 Task: Look for space in Ueda, Japan from 8th June, 2023 to 19th June, 2023 for 1 adult in price range Rs.5000 to Rs.12000. Place can be shared room with 1  bedroom having 1 bed and 1 bathroom. Property type can be house, flat, guest house, hotel. Booking option can be shelf check-in. Required host language is English.
Action: Mouse moved to (559, 113)
Screenshot: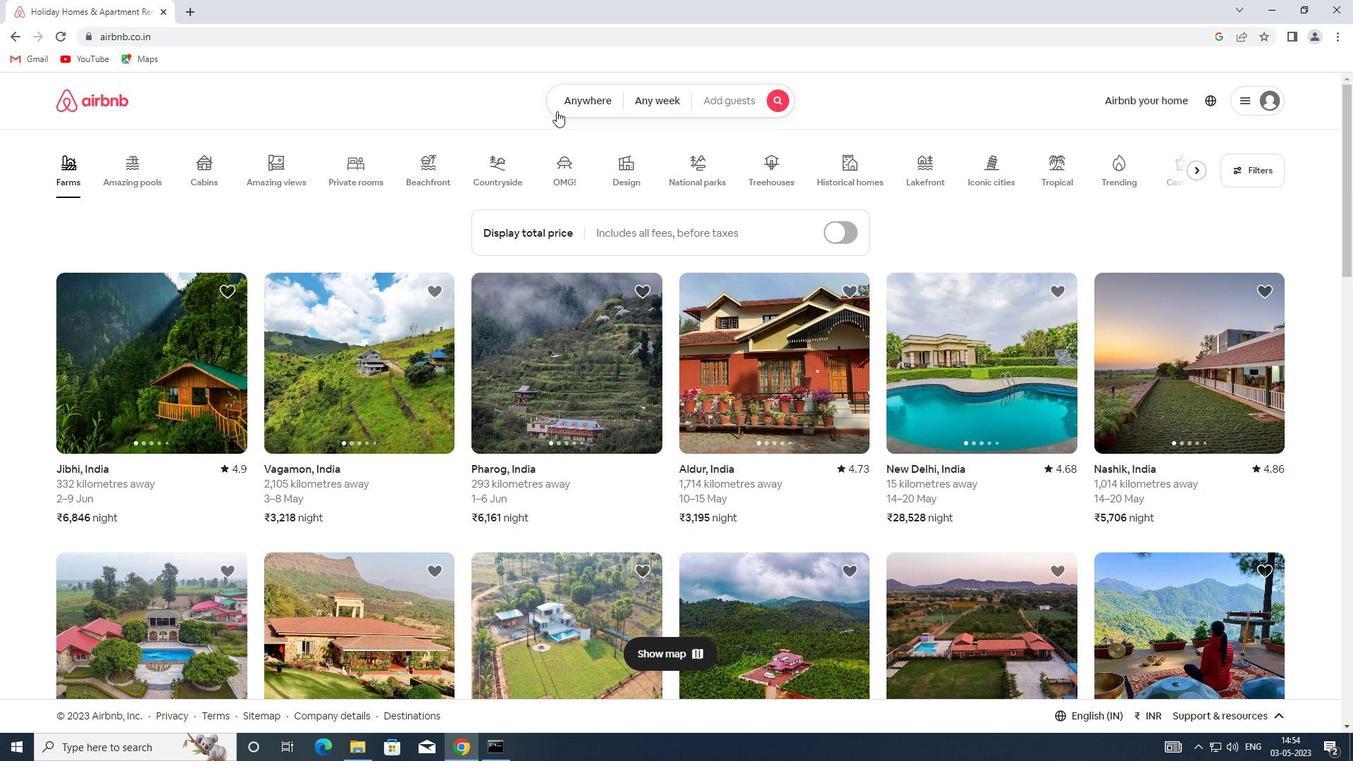 
Action: Mouse pressed left at (559, 113)
Screenshot: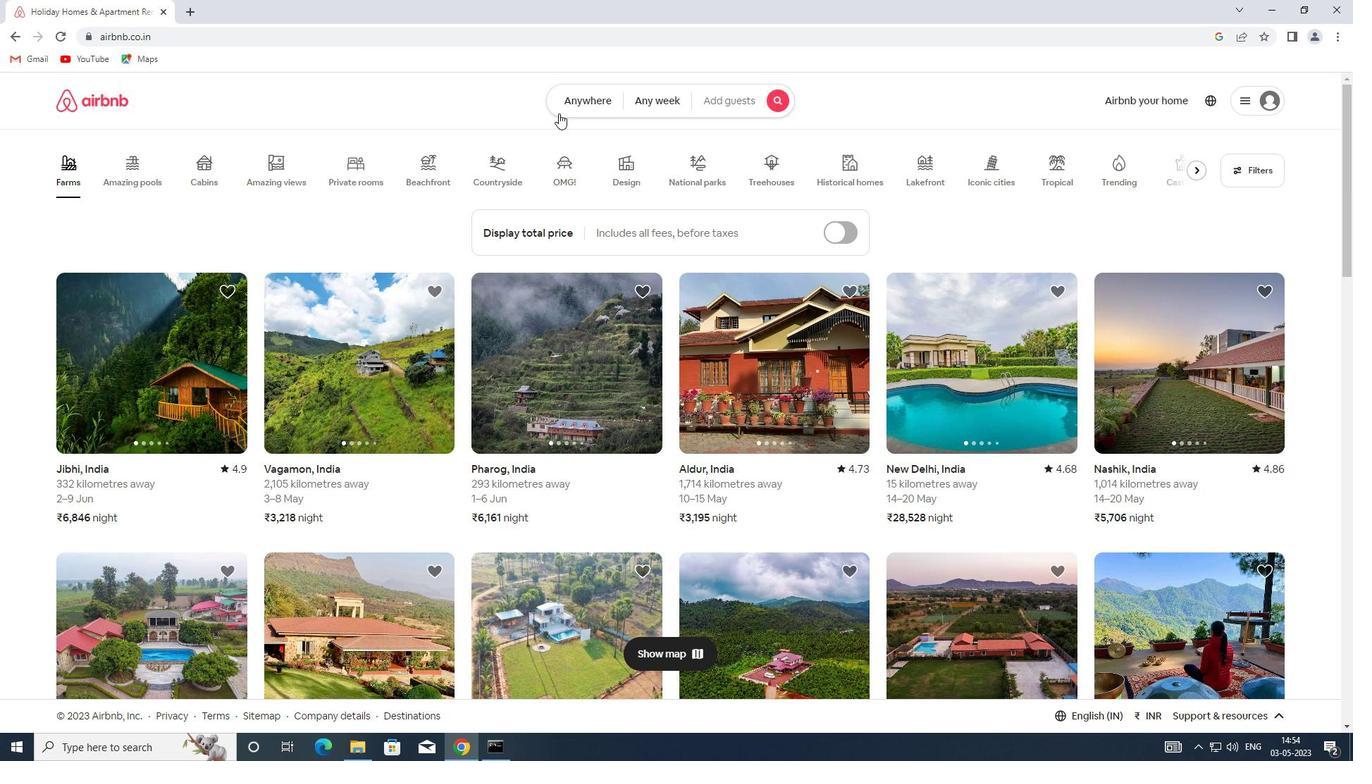 
Action: Mouse moved to (458, 148)
Screenshot: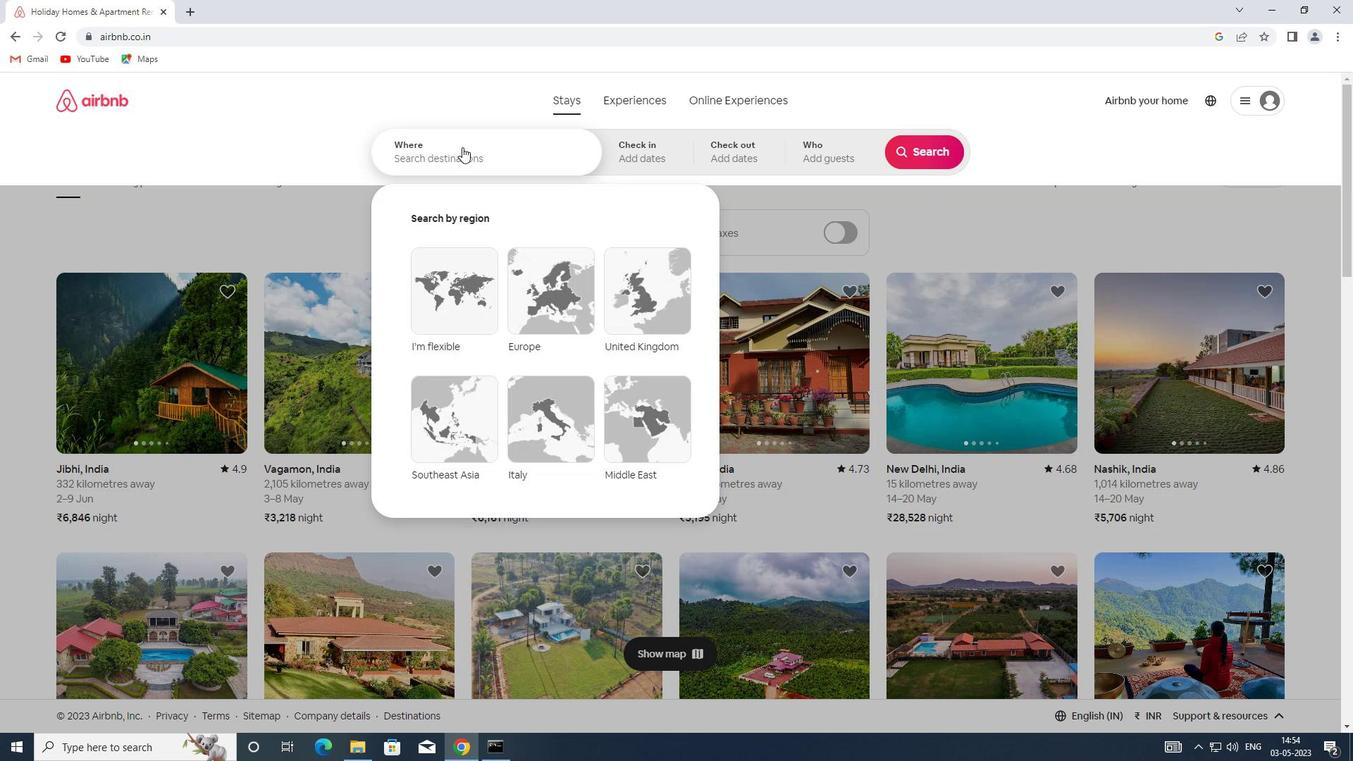 
Action: Mouse pressed left at (458, 148)
Screenshot: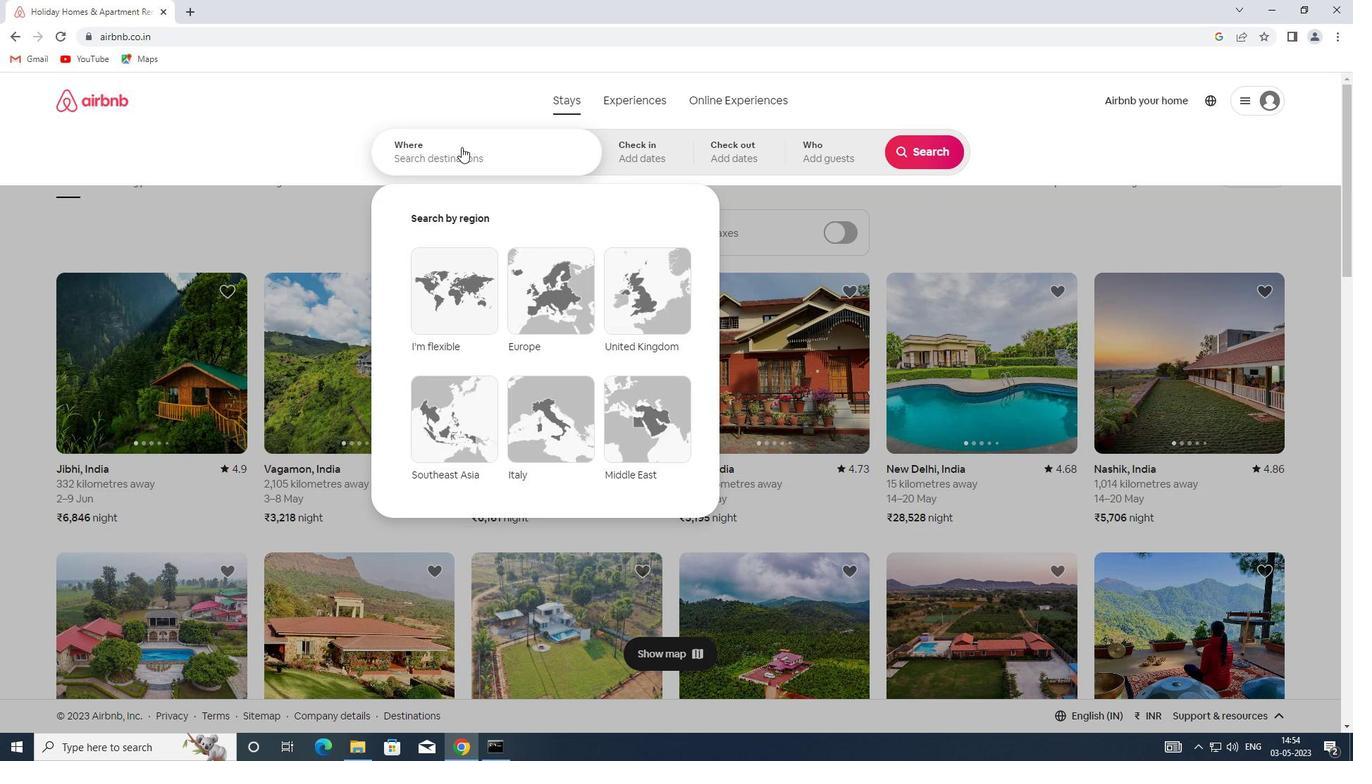 
Action: Key pressed <Key.shift>UEDA,<Key.shift><Key.shift><Key.shift><Key.shift><Key.shift><Key.shift><Key.shift><Key.shift><Key.shift><Key.shift><Key.shift>JAPAN
Screenshot: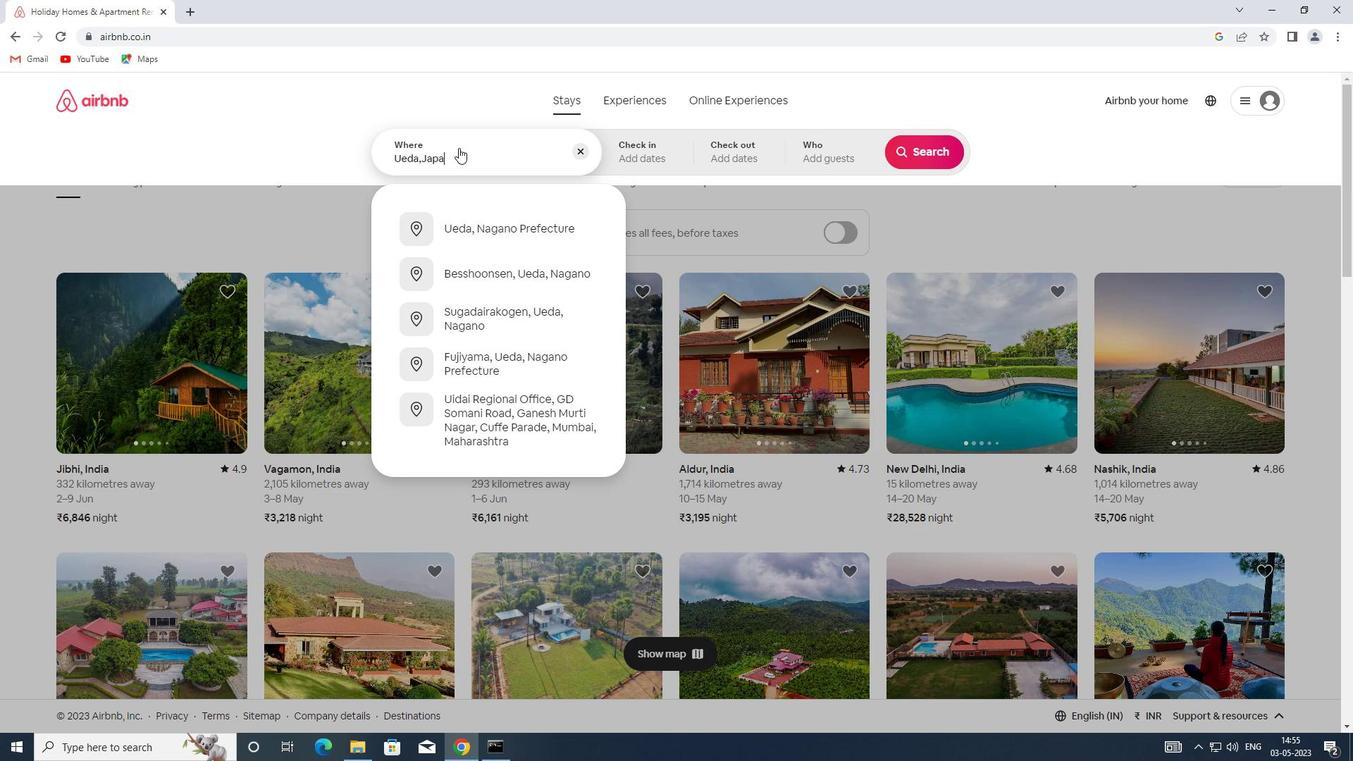 
Action: Mouse moved to (631, 160)
Screenshot: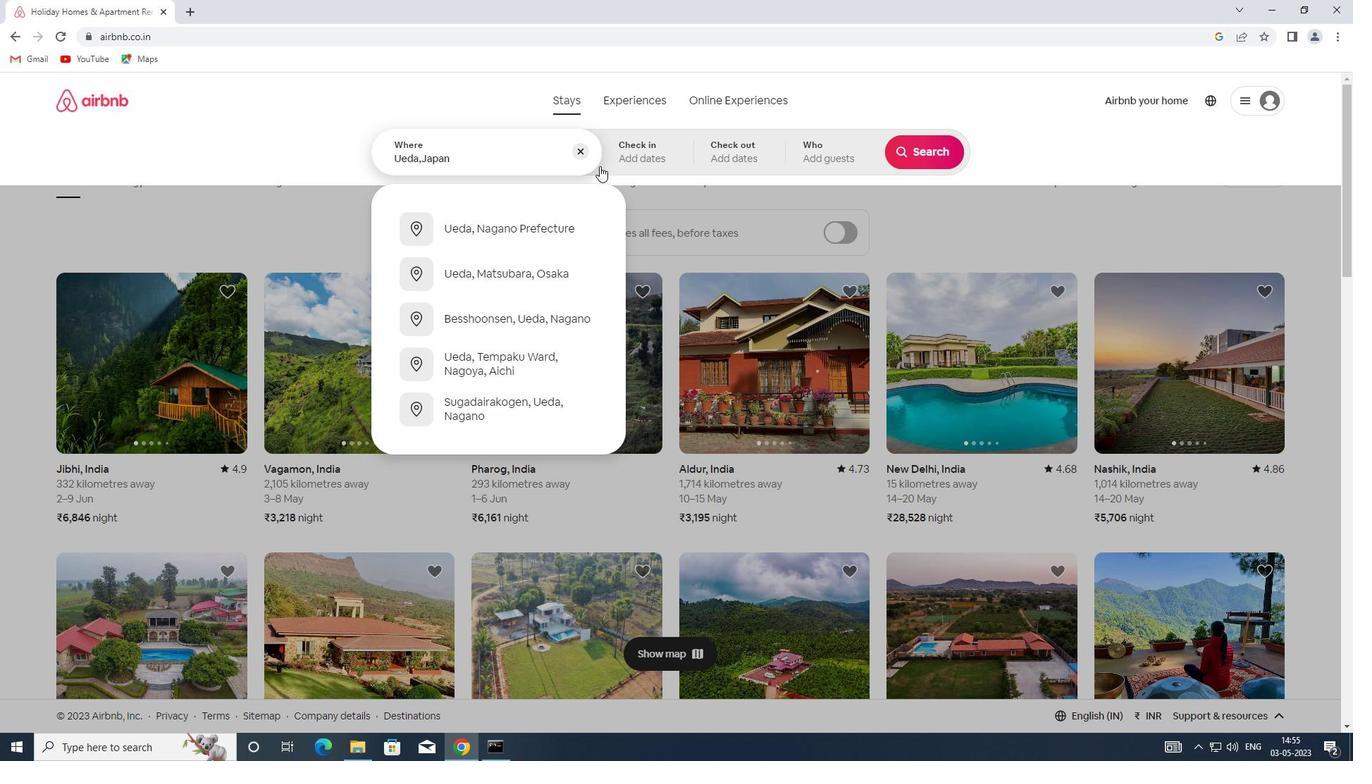 
Action: Mouse pressed left at (631, 160)
Screenshot: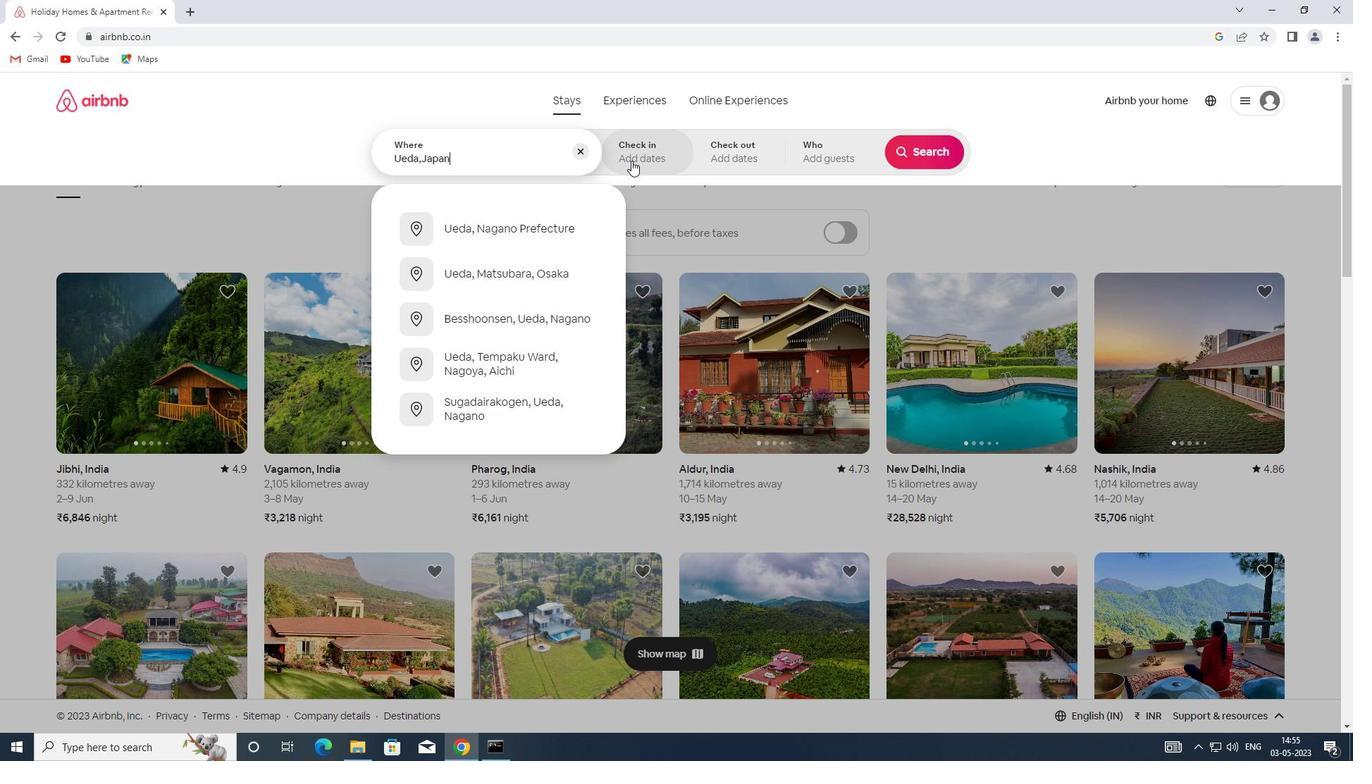
Action: Mouse moved to (843, 354)
Screenshot: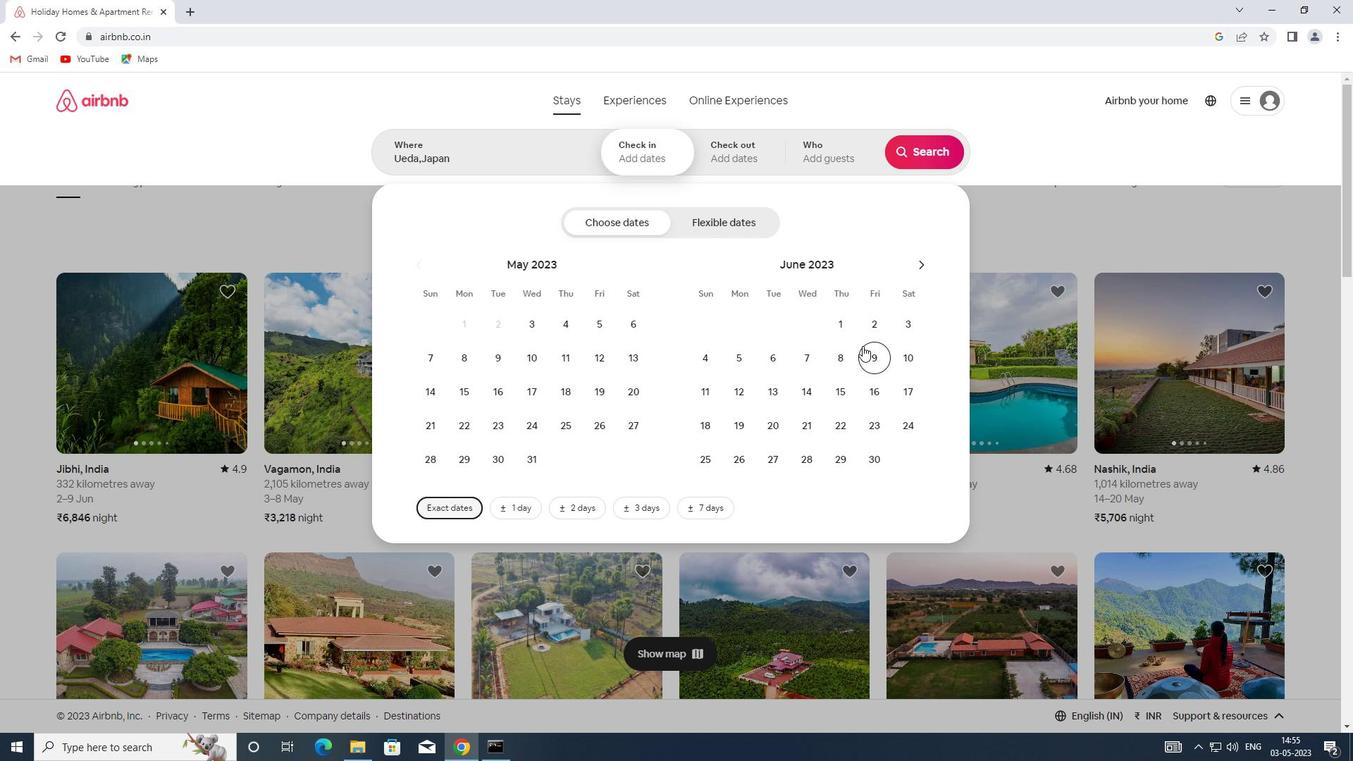 
Action: Mouse pressed left at (843, 354)
Screenshot: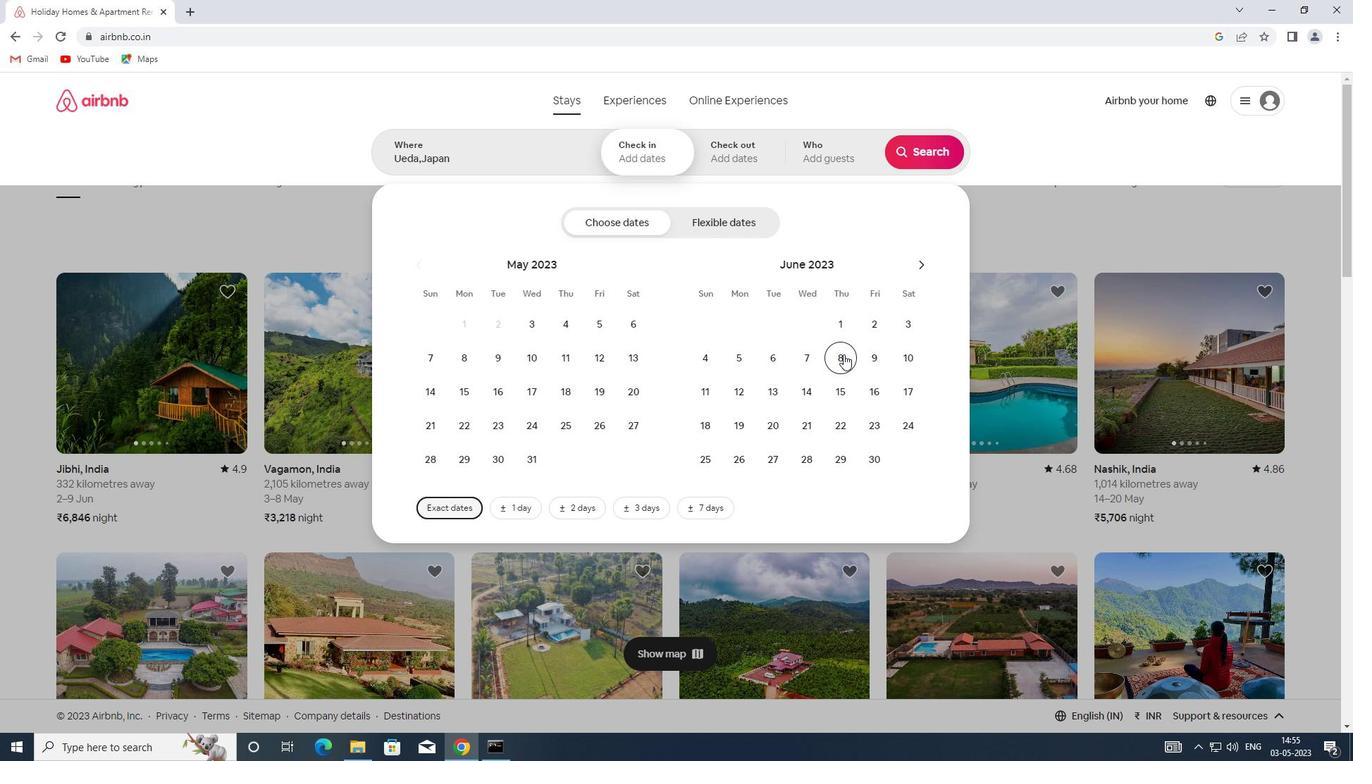 
Action: Mouse moved to (744, 422)
Screenshot: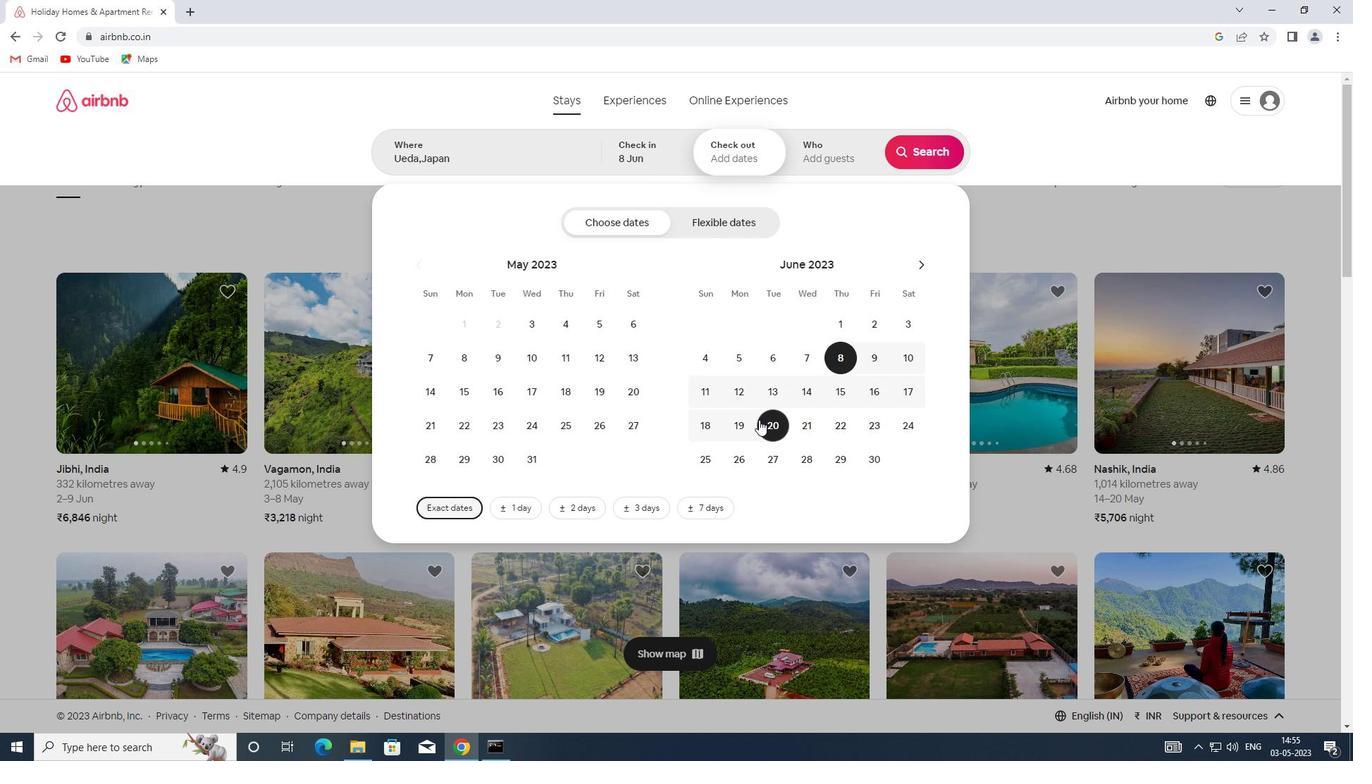 
Action: Mouse pressed left at (744, 422)
Screenshot: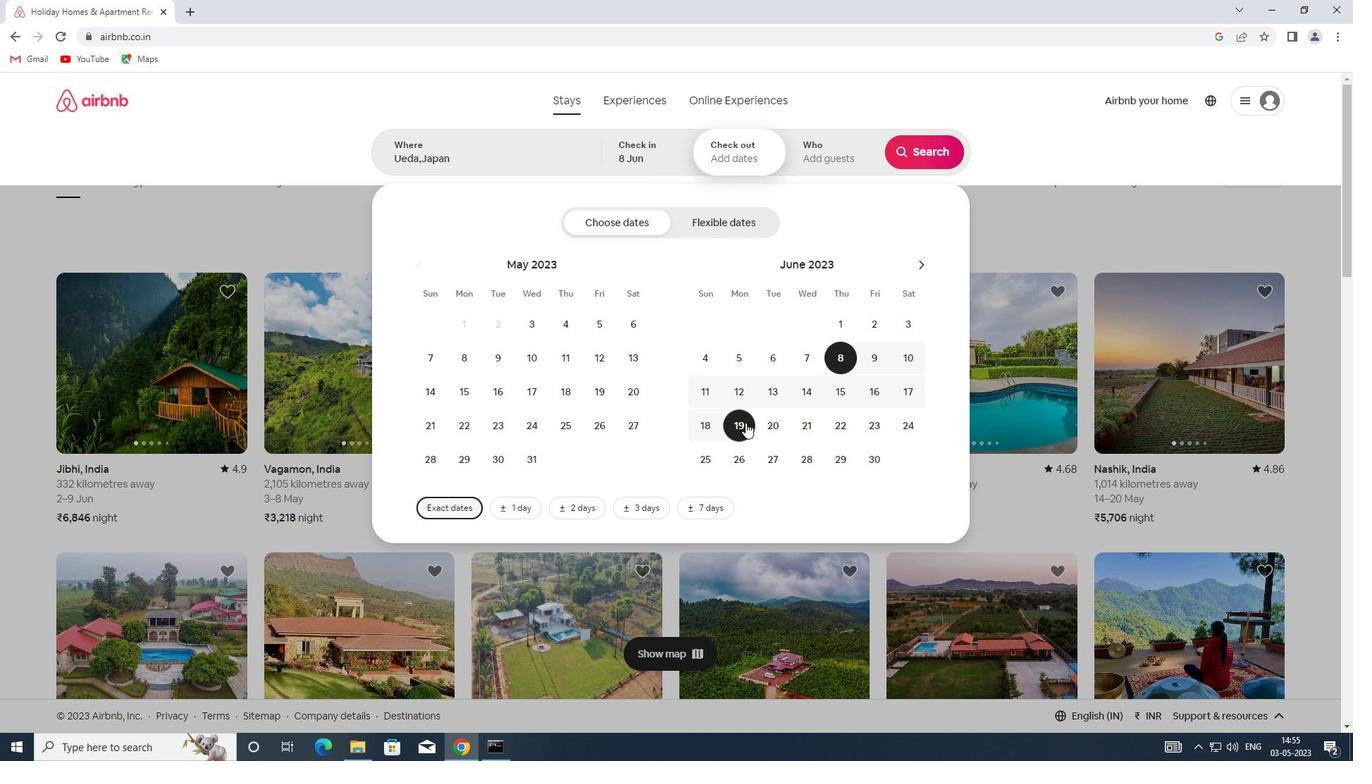 
Action: Mouse moved to (835, 163)
Screenshot: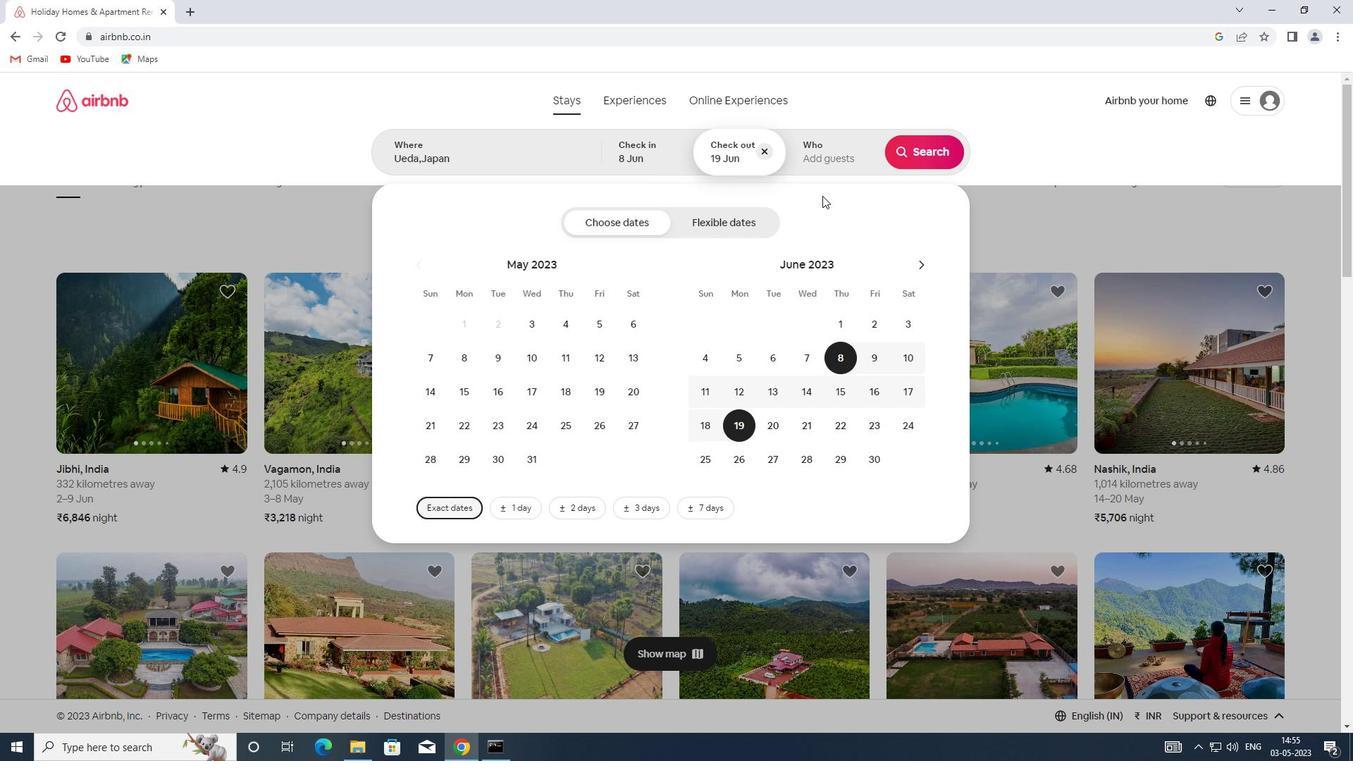 
Action: Mouse pressed left at (835, 163)
Screenshot: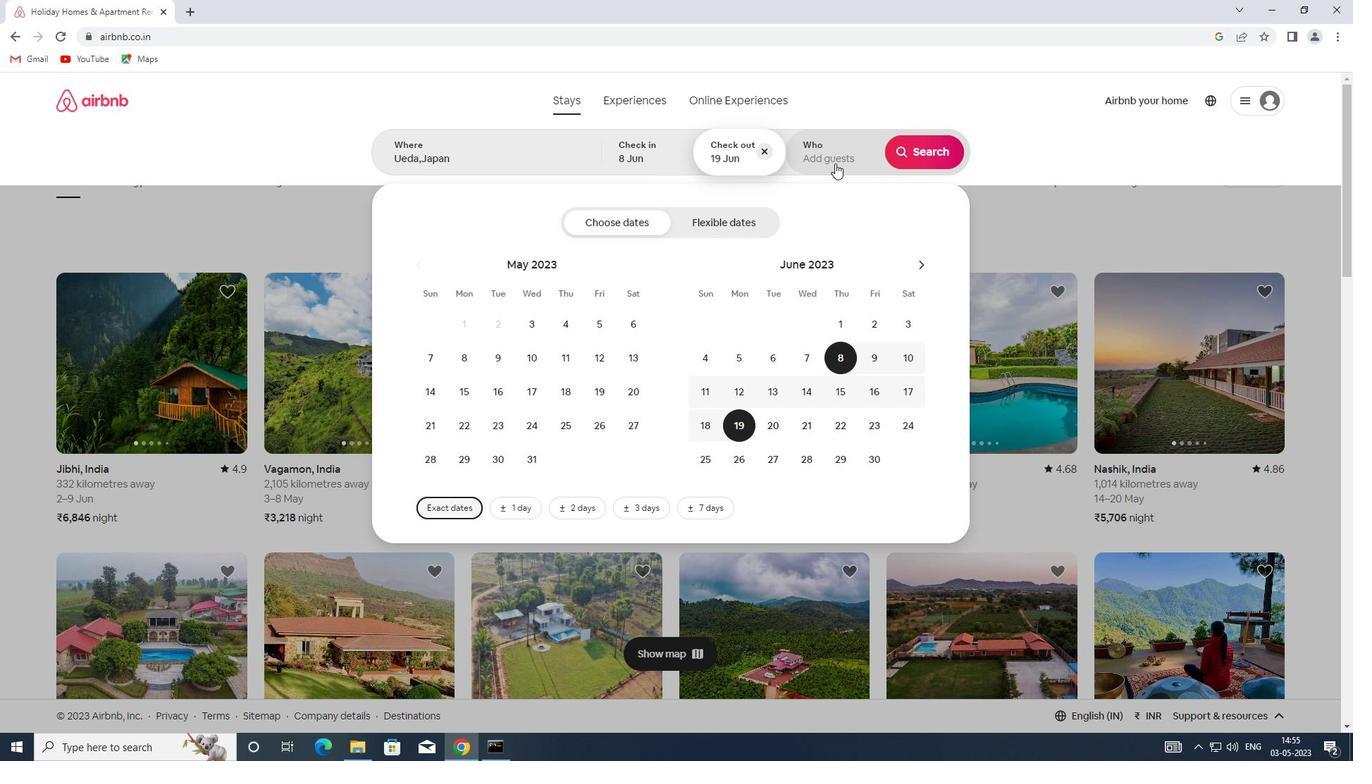 
Action: Mouse moved to (936, 233)
Screenshot: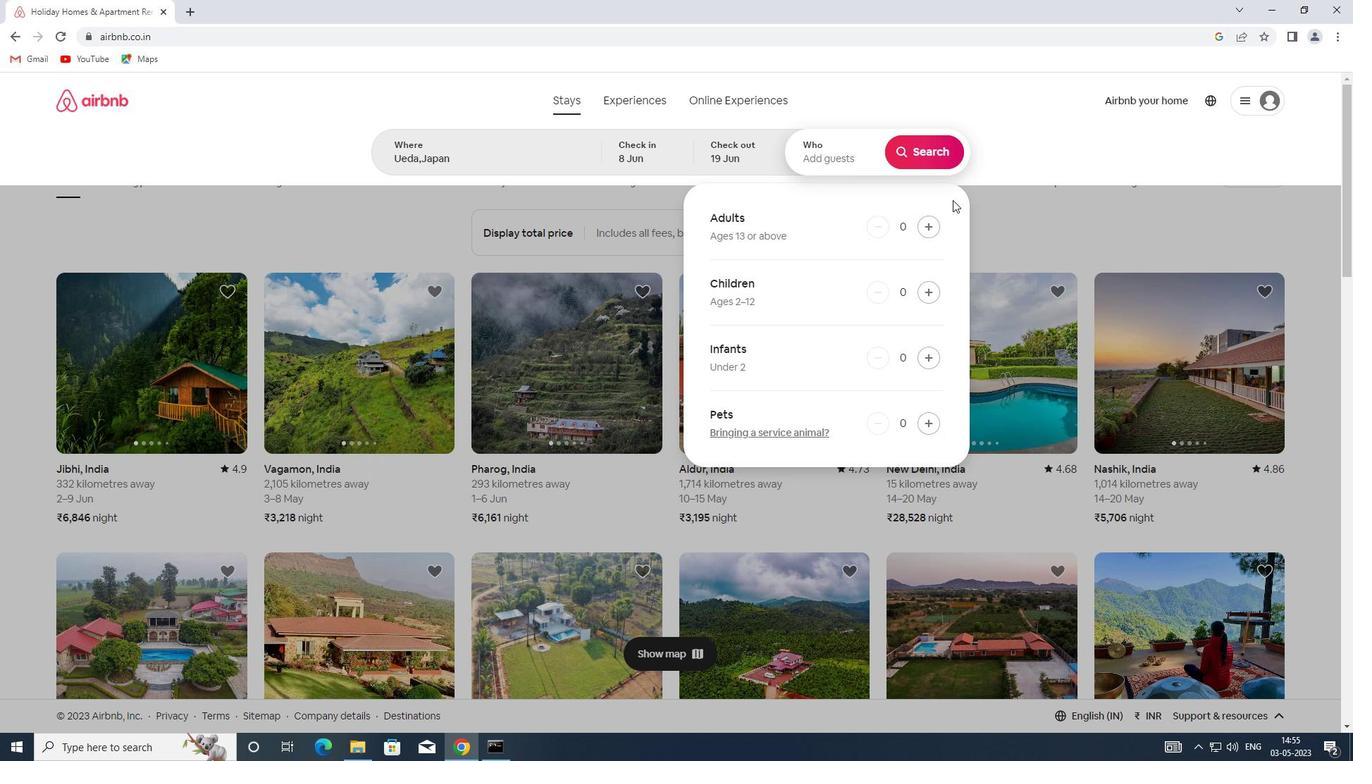 
Action: Mouse pressed left at (936, 233)
Screenshot: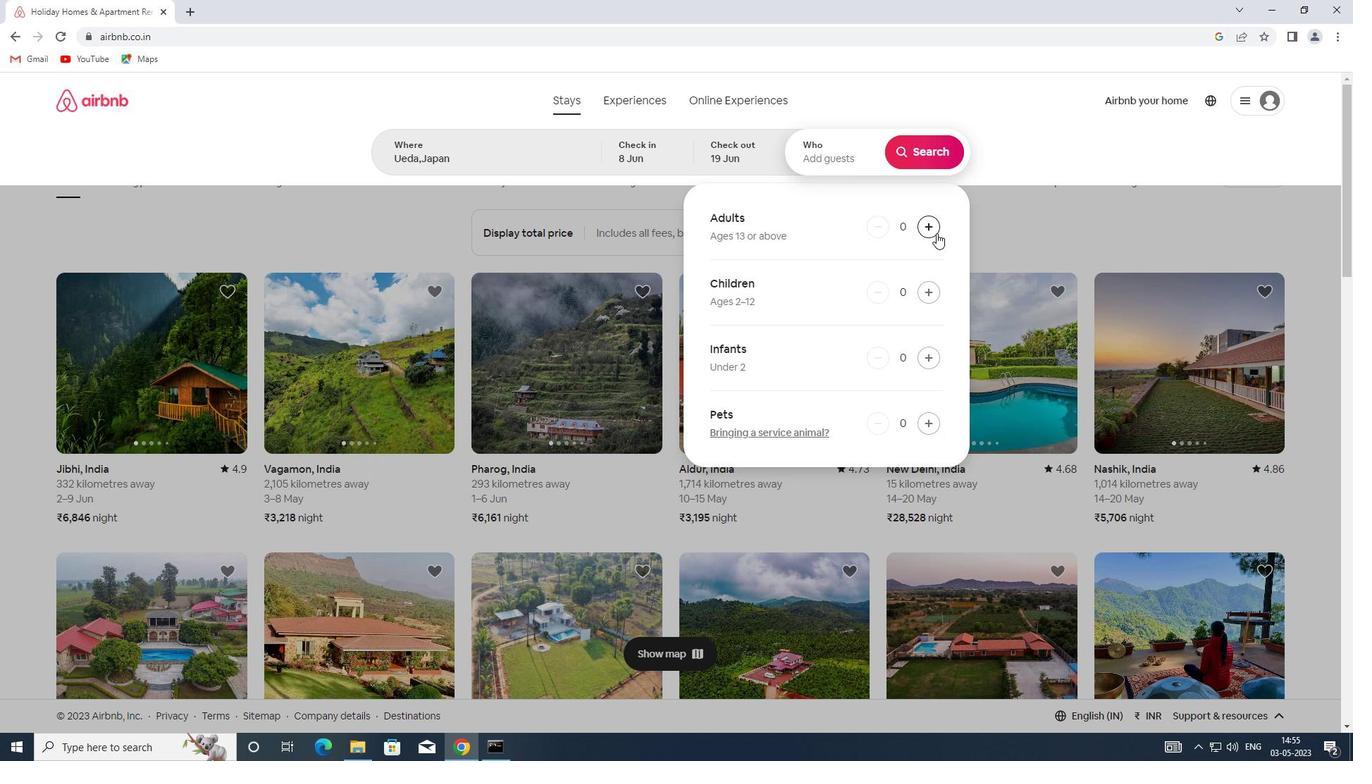 
Action: Mouse moved to (938, 157)
Screenshot: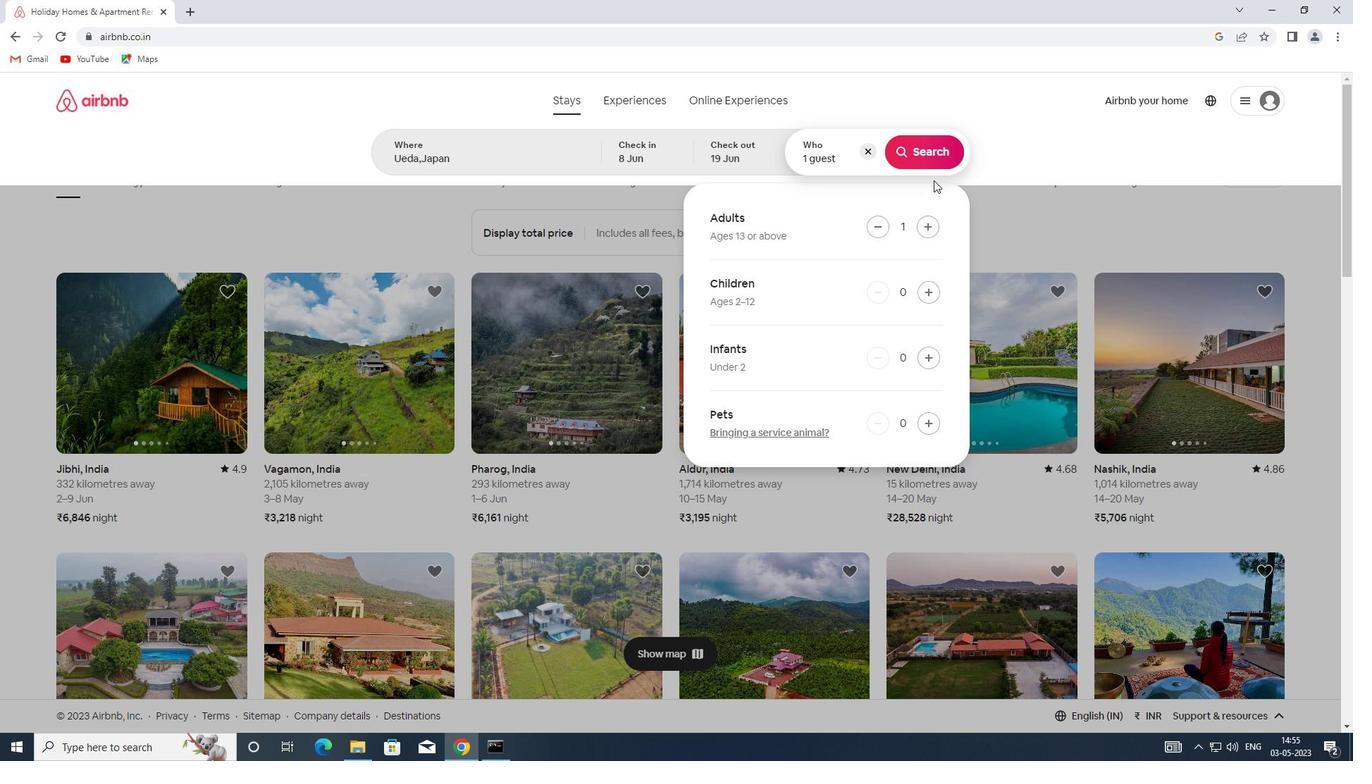 
Action: Mouse pressed left at (938, 157)
Screenshot: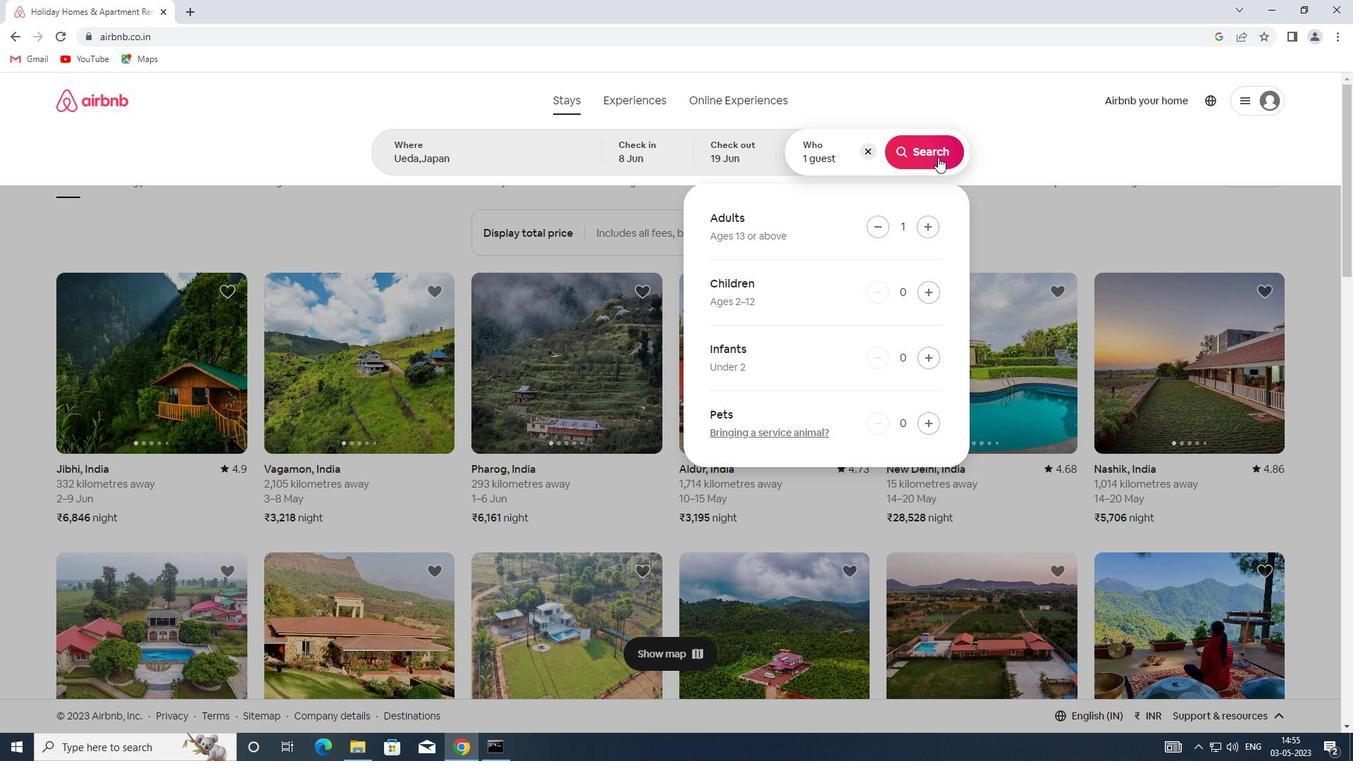 
Action: Mouse moved to (1280, 158)
Screenshot: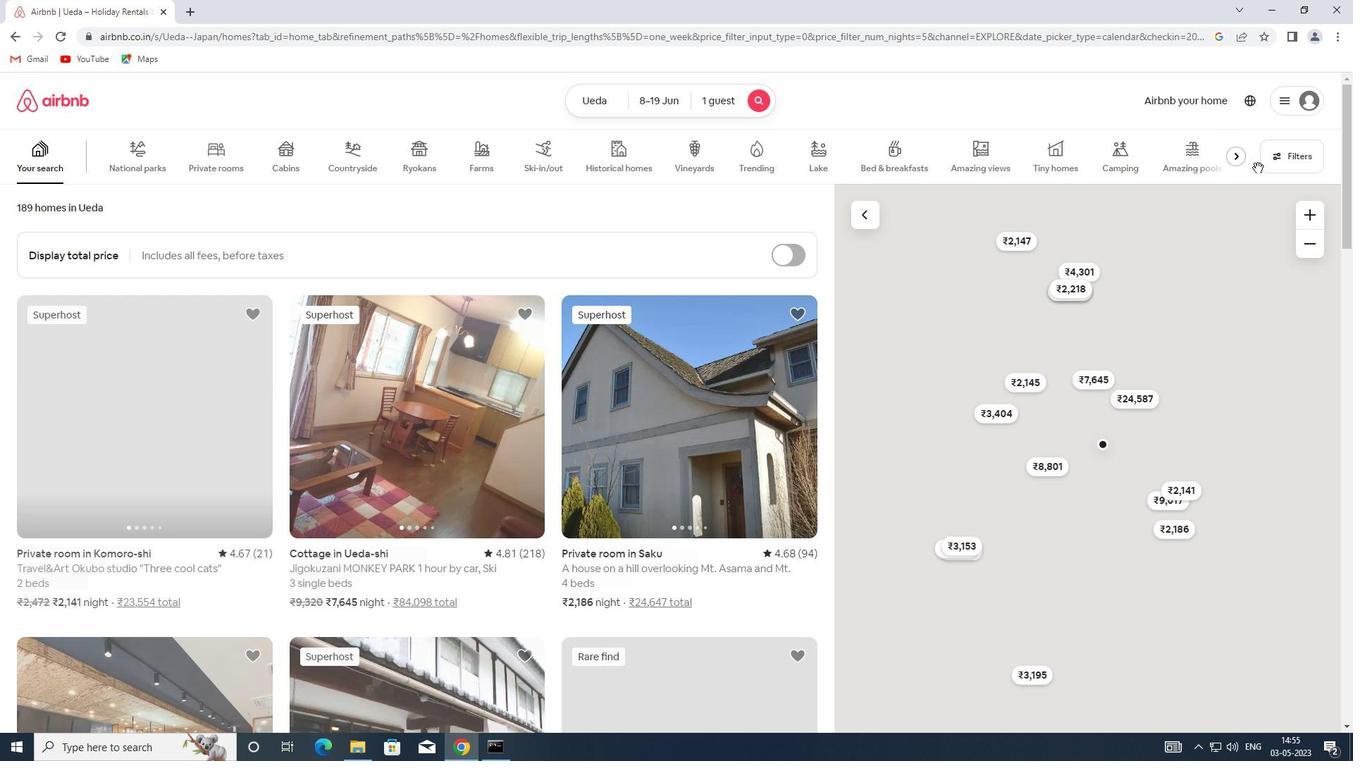 
Action: Mouse pressed left at (1280, 158)
Screenshot: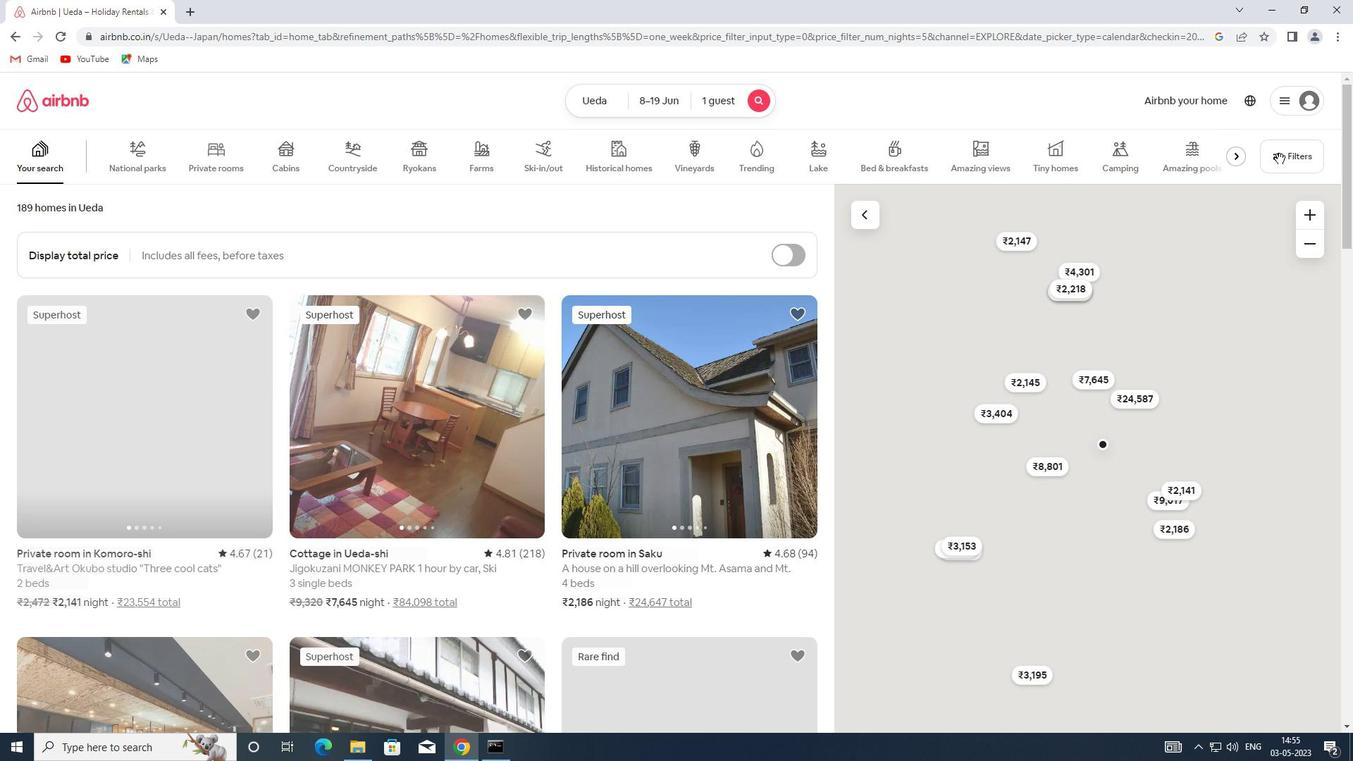 
Action: Mouse moved to (500, 331)
Screenshot: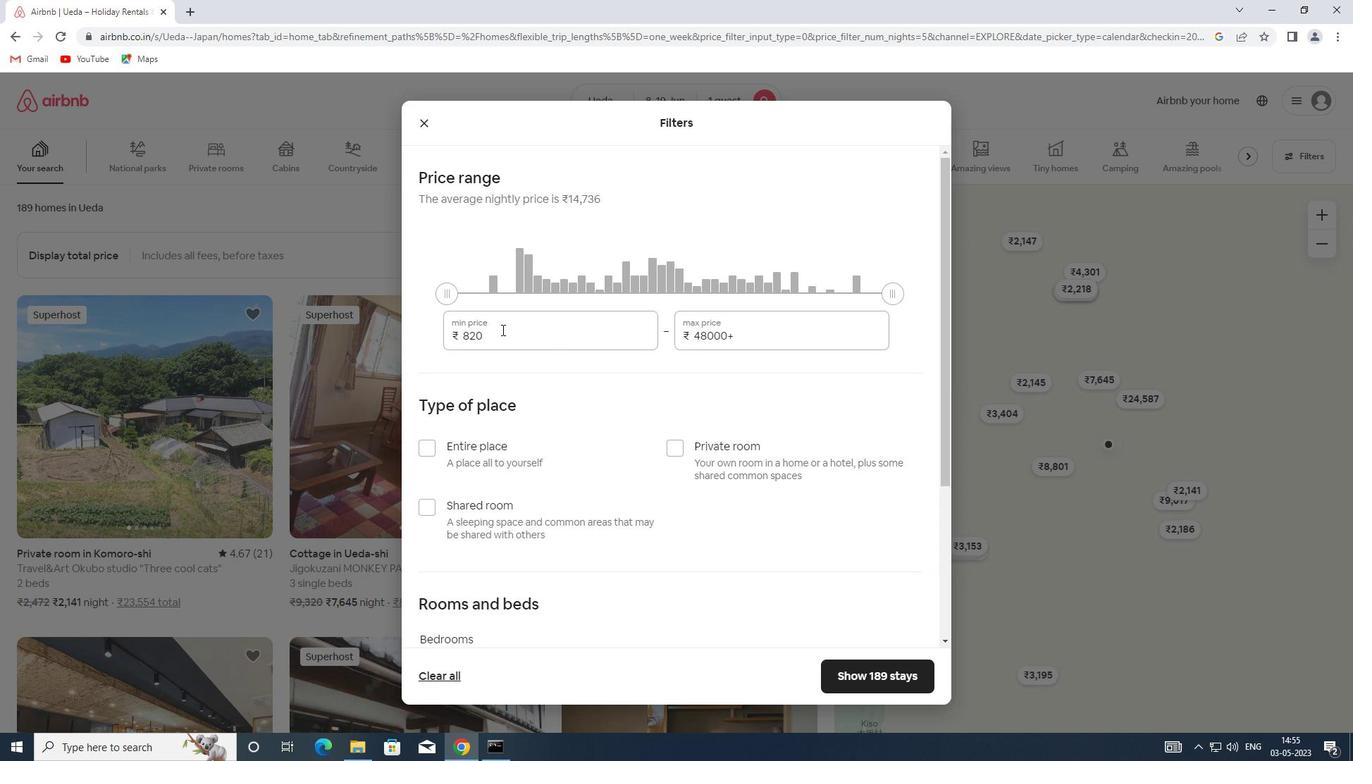 
Action: Mouse pressed left at (500, 331)
Screenshot: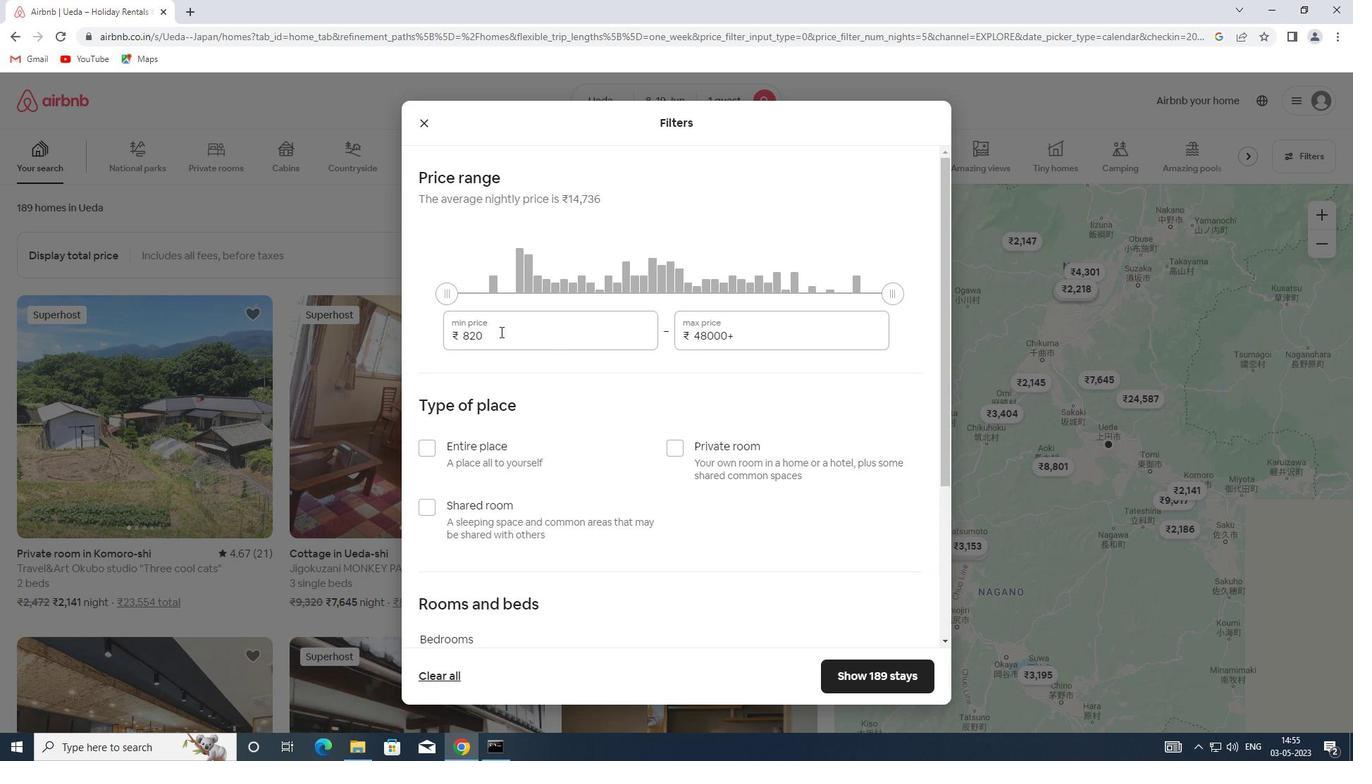 
Action: Mouse moved to (442, 335)
Screenshot: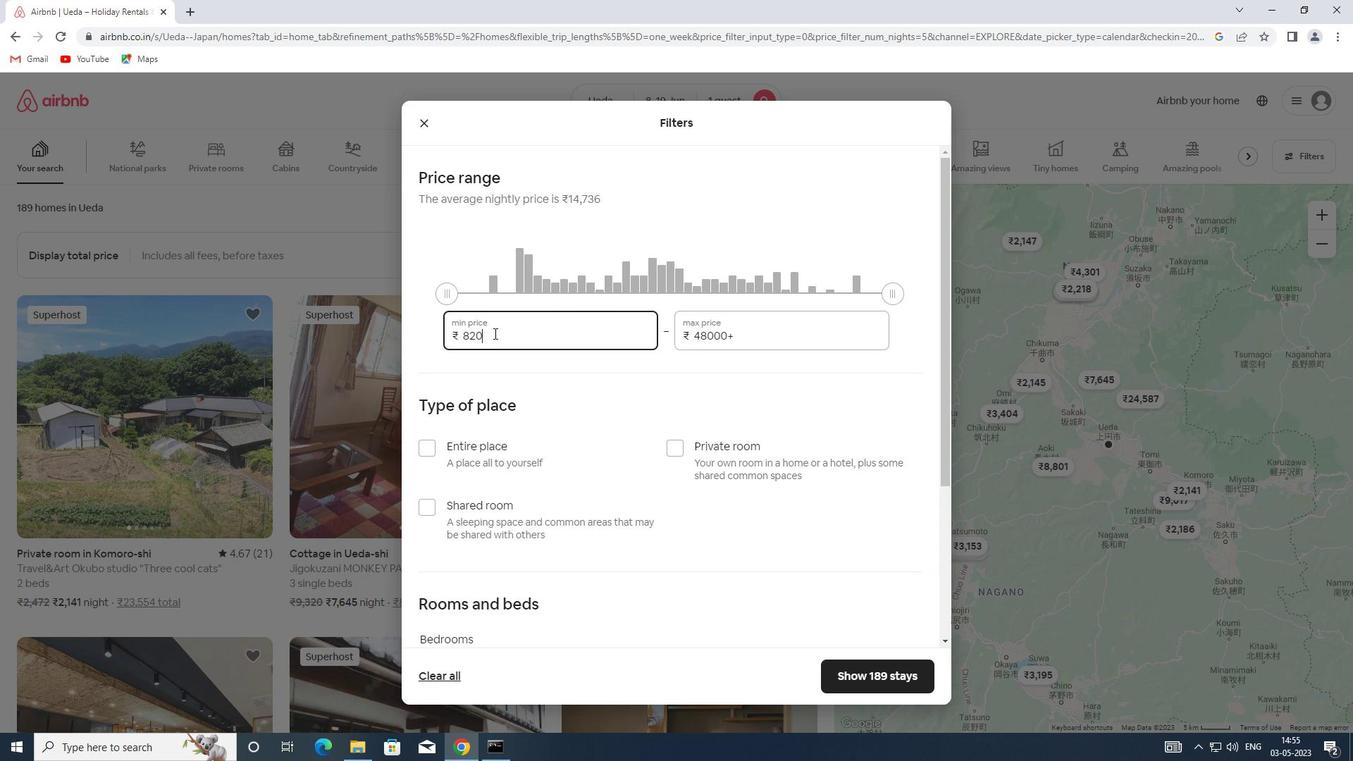 
Action: Key pressed 5000
Screenshot: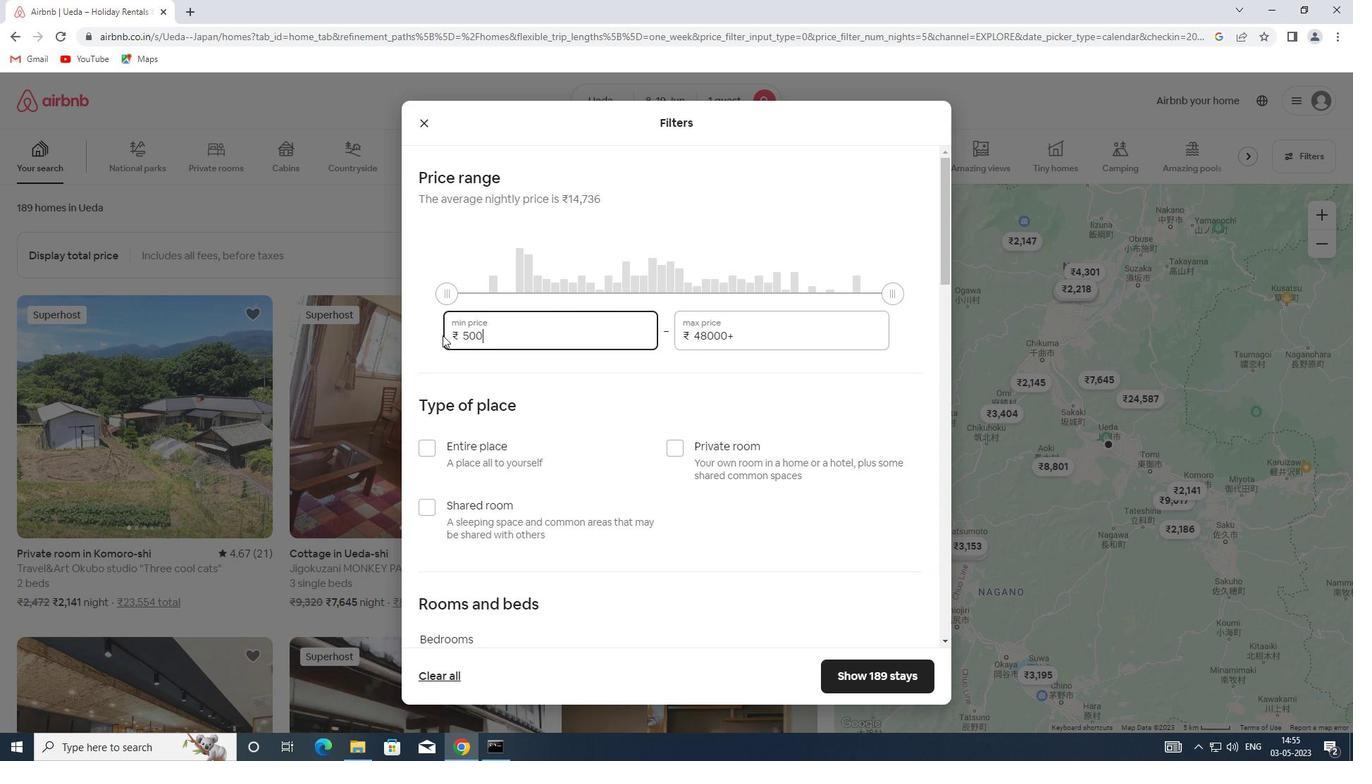 
Action: Mouse moved to (758, 331)
Screenshot: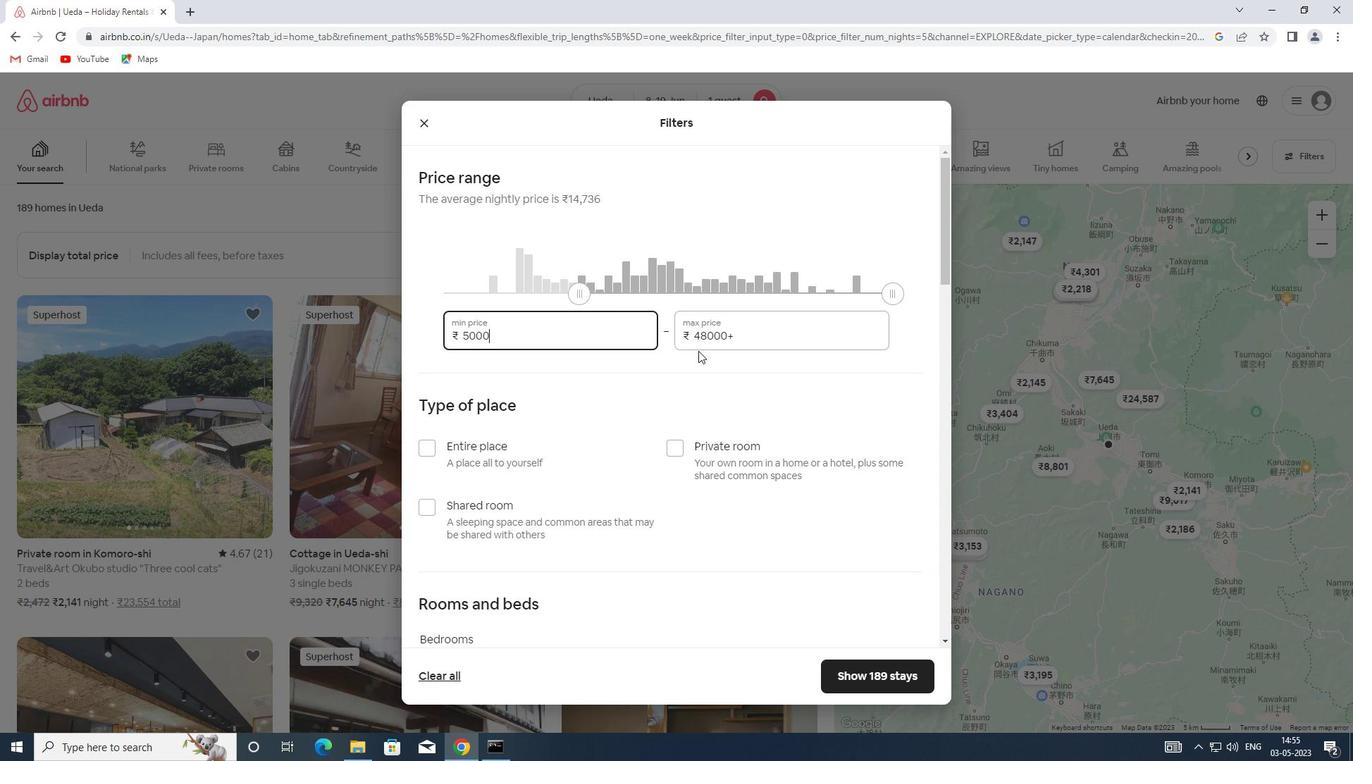 
Action: Mouse pressed left at (758, 331)
Screenshot: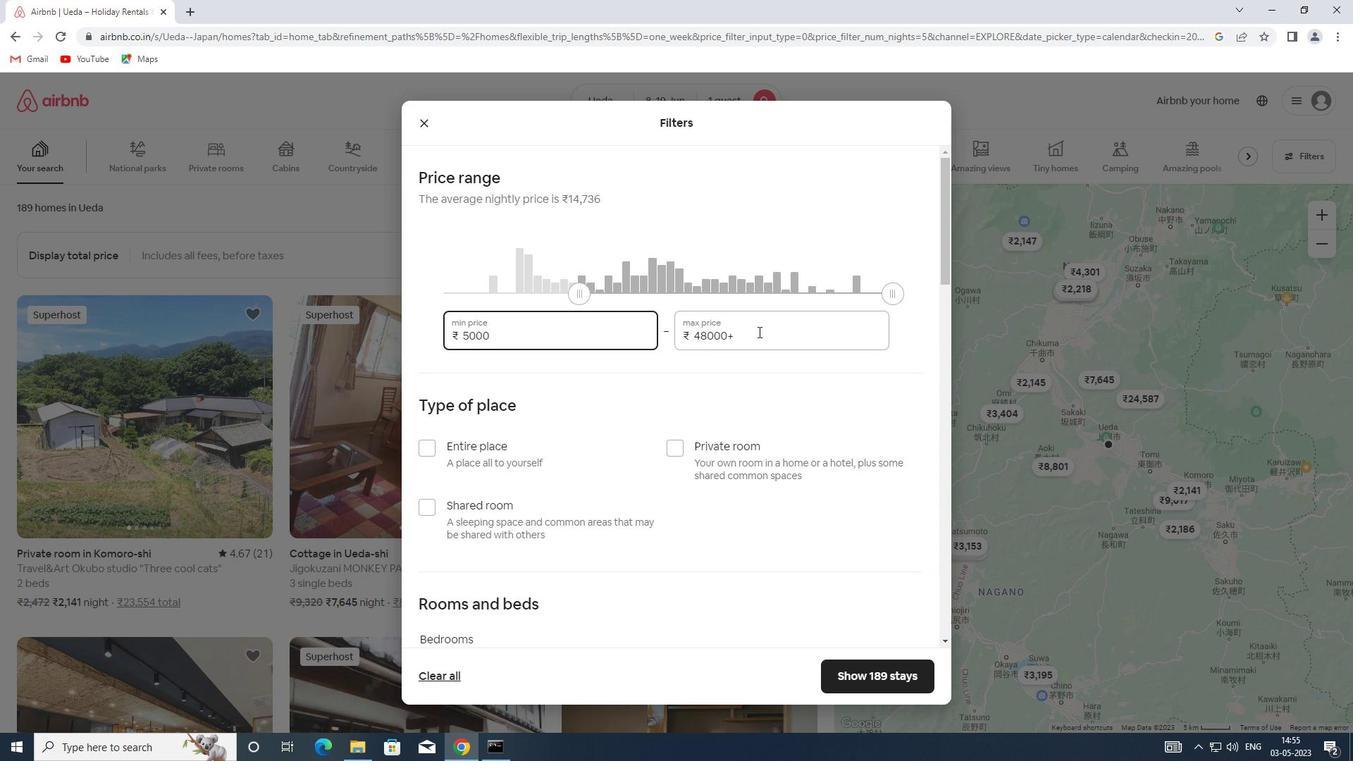 
Action: Mouse moved to (687, 339)
Screenshot: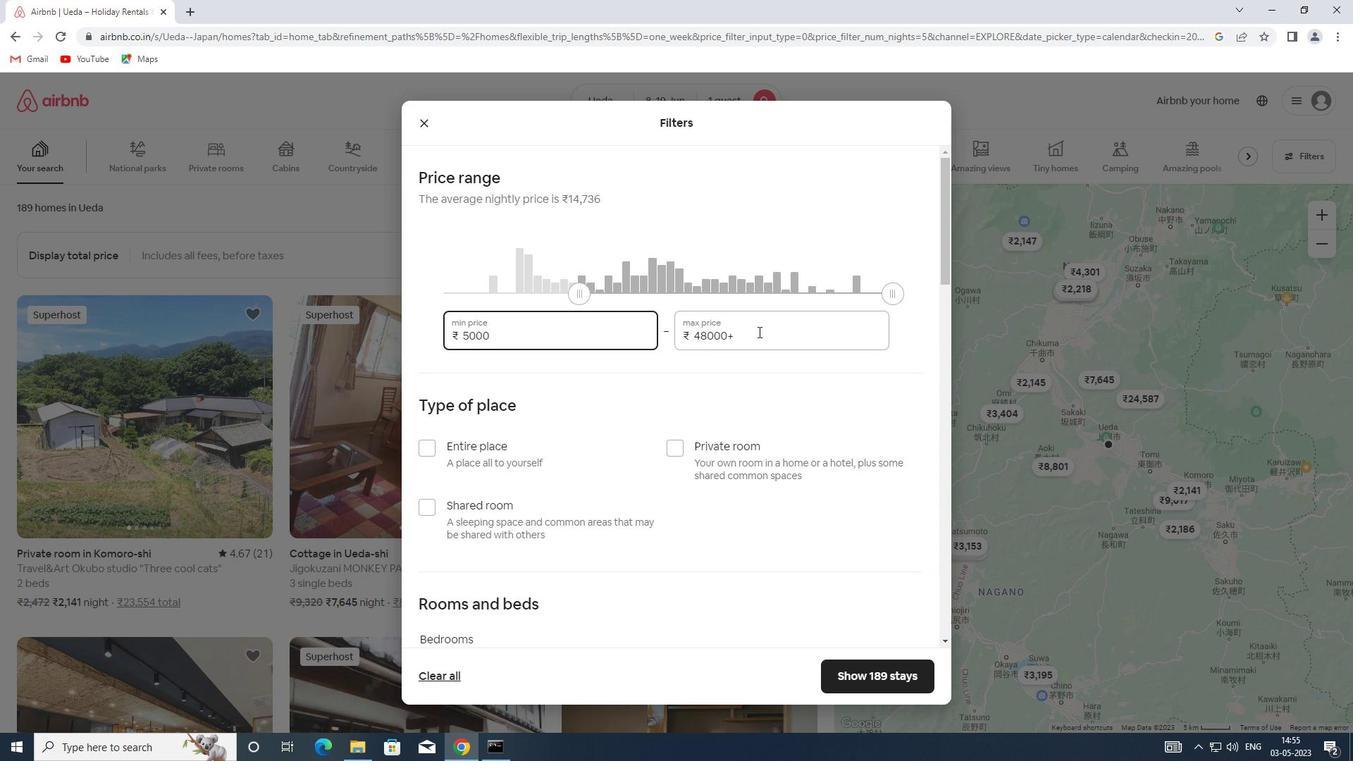 
Action: Key pressed 12000
Screenshot: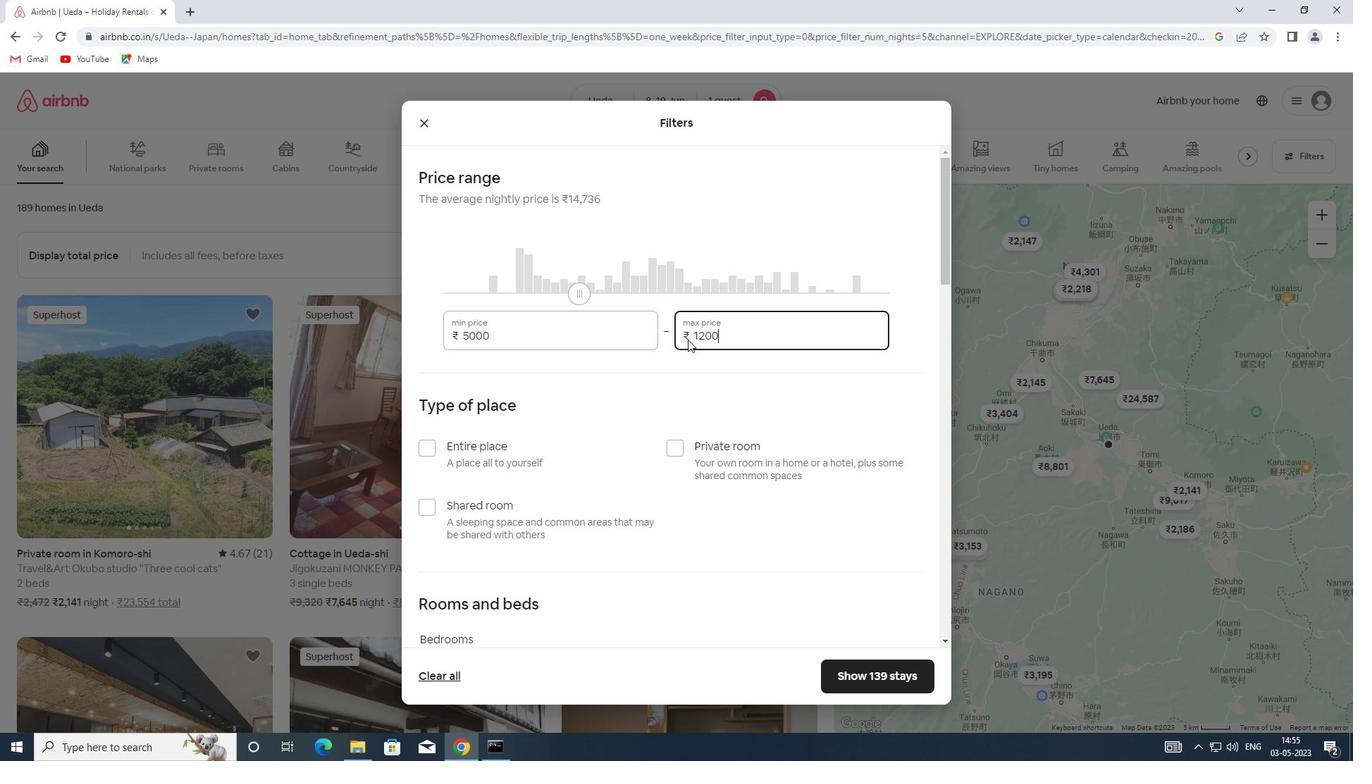 
Action: Mouse scrolled (687, 338) with delta (0, 0)
Screenshot: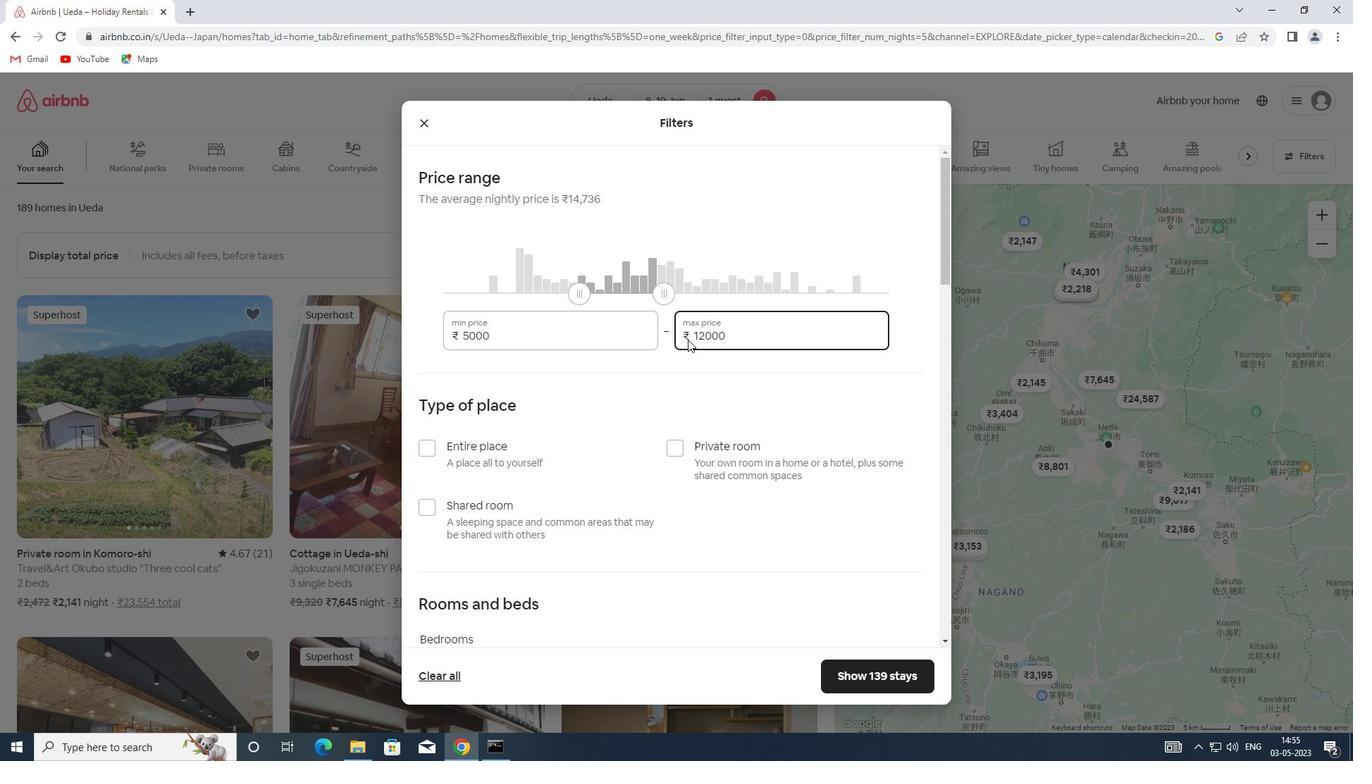 
Action: Mouse moved to (488, 431)
Screenshot: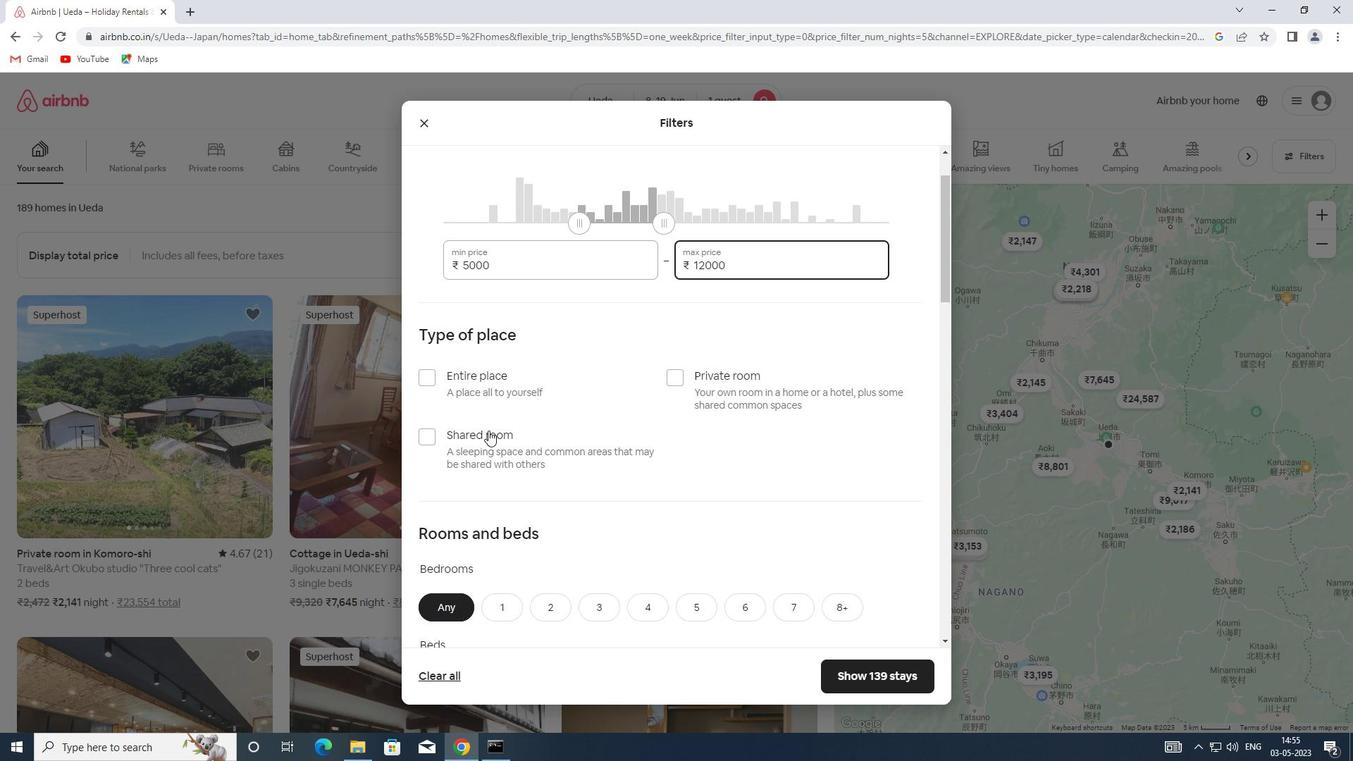 
Action: Mouse pressed left at (488, 431)
Screenshot: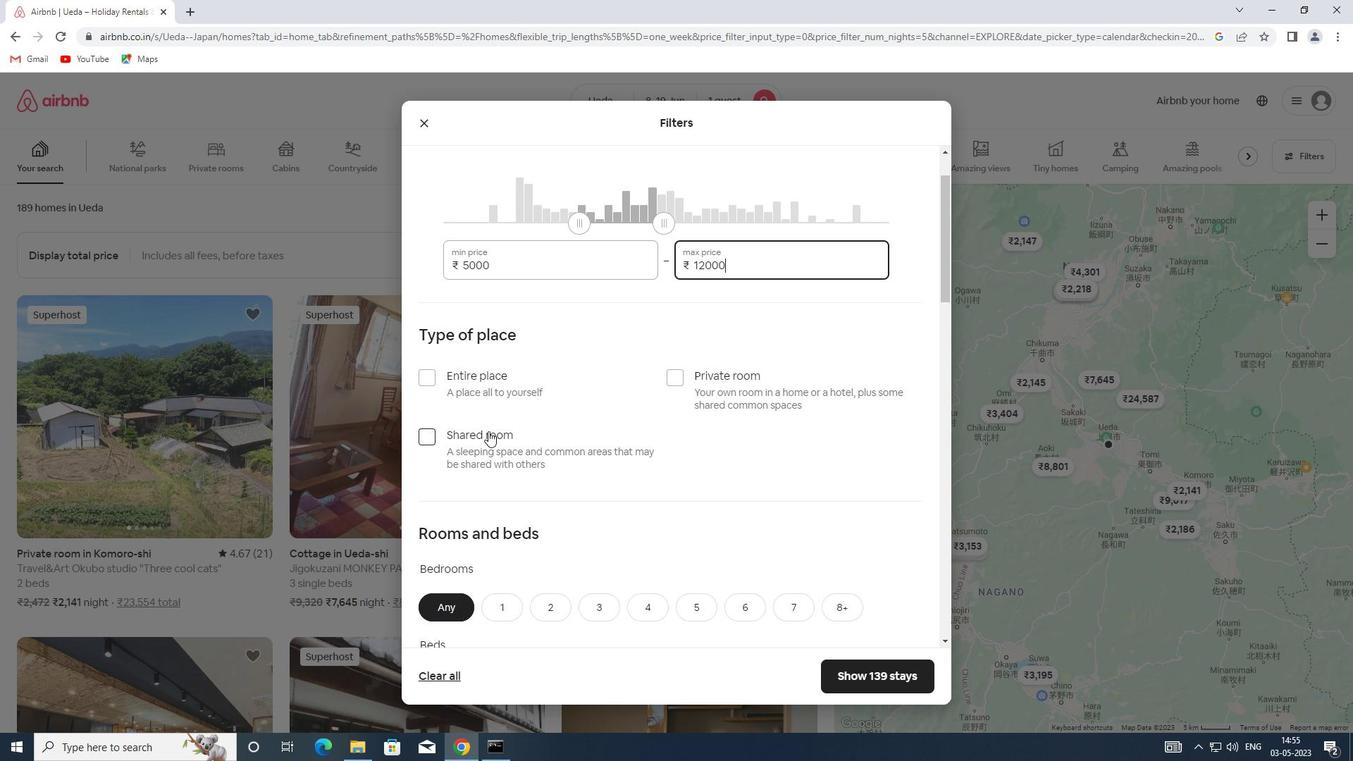 
Action: Mouse scrolled (488, 430) with delta (0, 0)
Screenshot: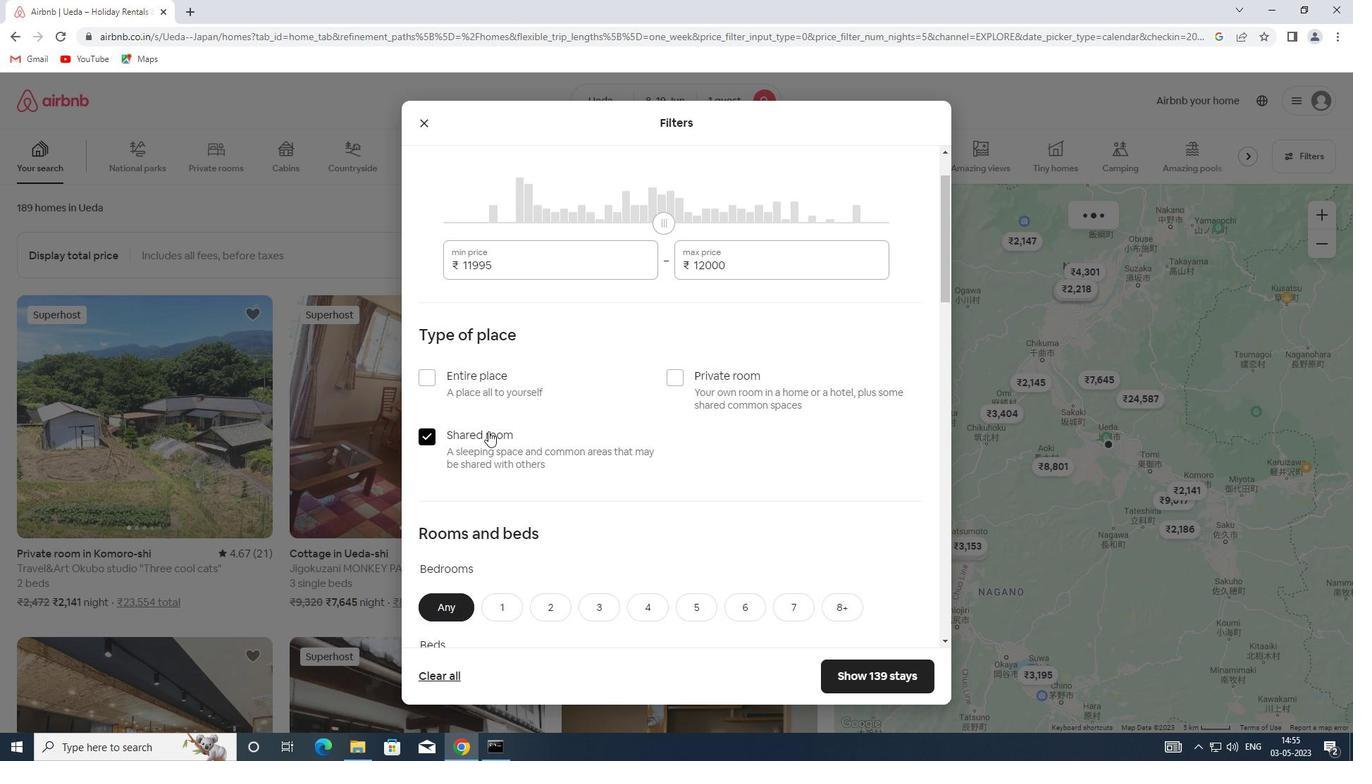 
Action: Mouse scrolled (488, 430) with delta (0, 0)
Screenshot: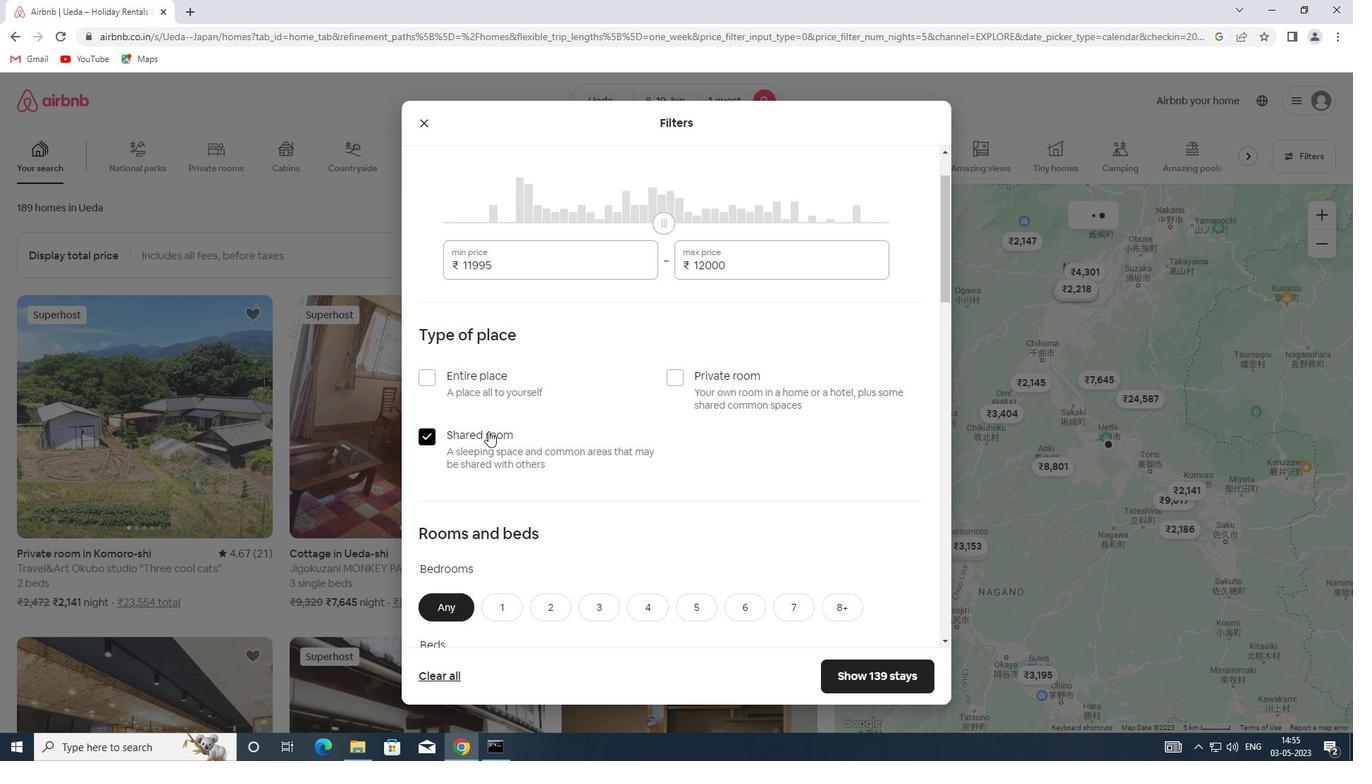 
Action: Mouse scrolled (488, 430) with delta (0, 0)
Screenshot: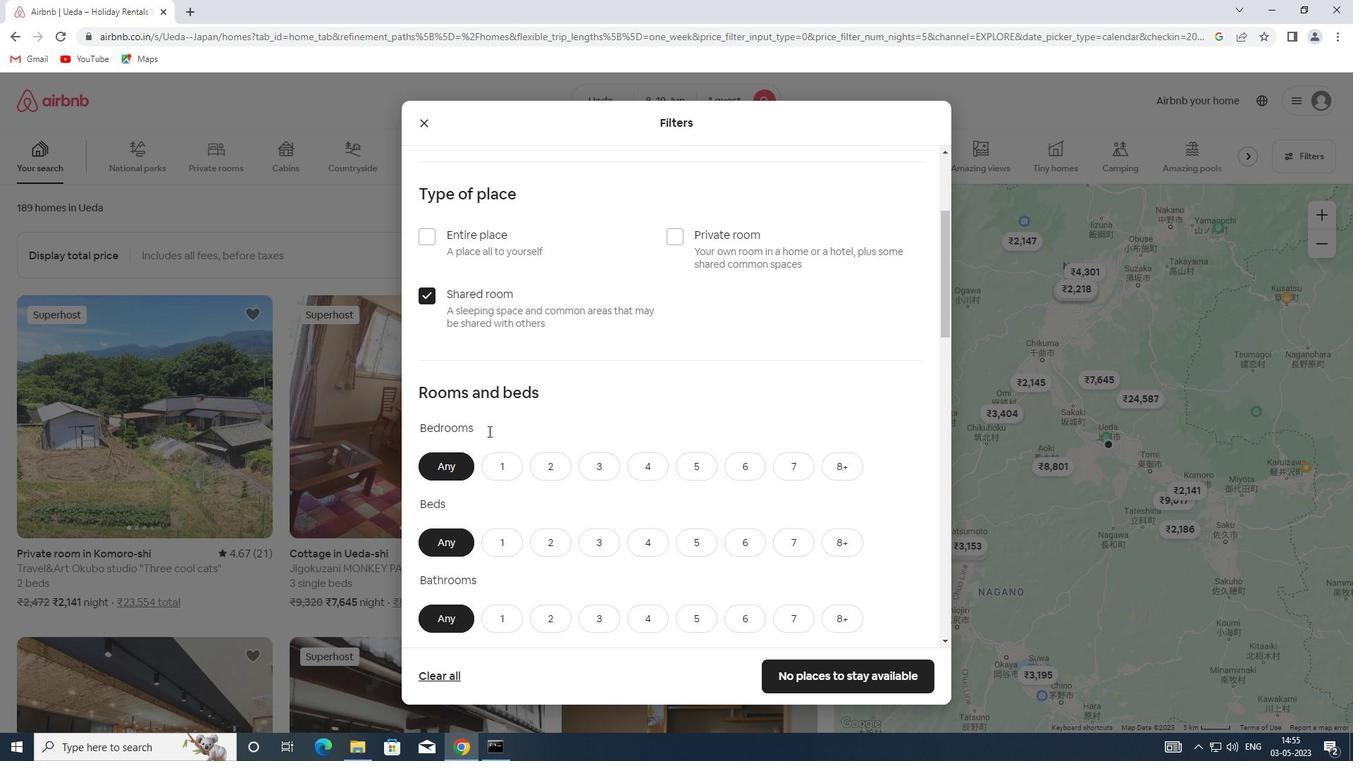 
Action: Mouse moved to (495, 406)
Screenshot: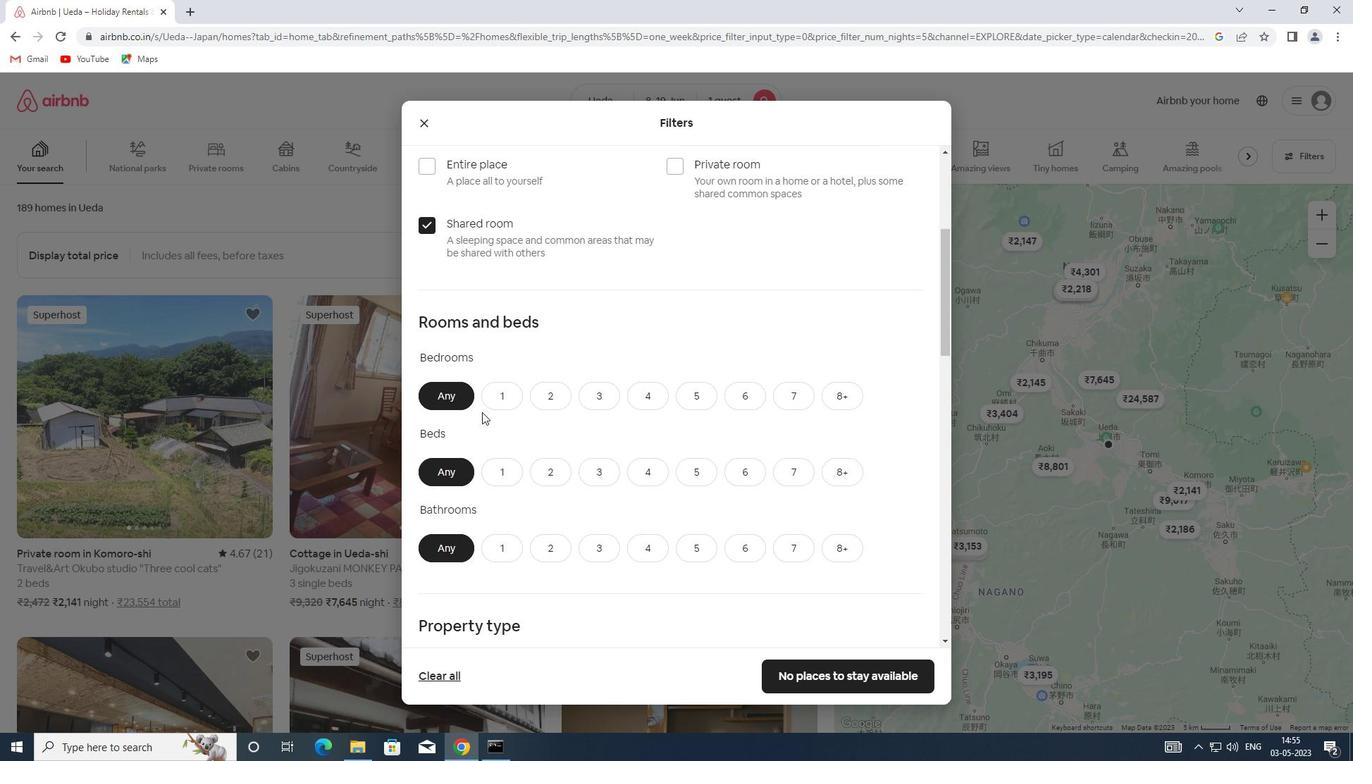 
Action: Mouse pressed left at (495, 406)
Screenshot: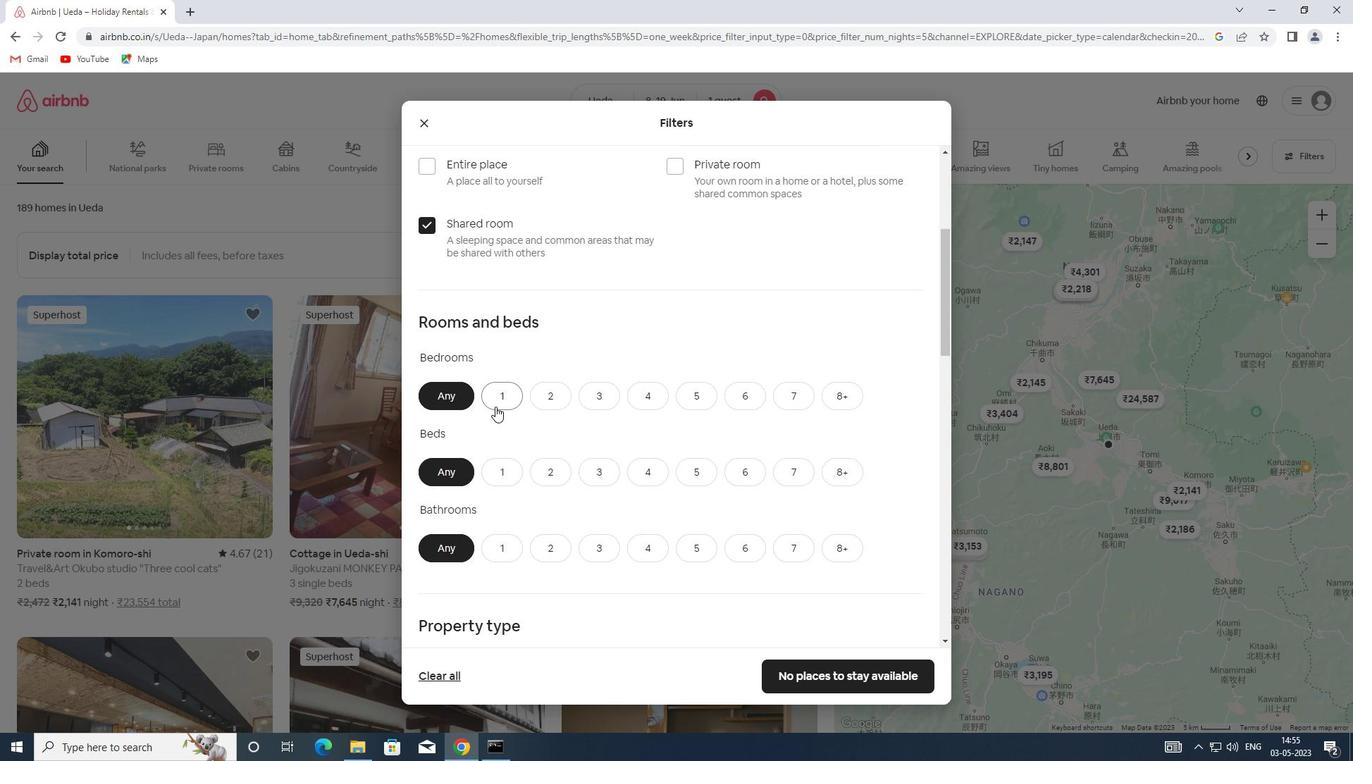 
Action: Mouse moved to (497, 477)
Screenshot: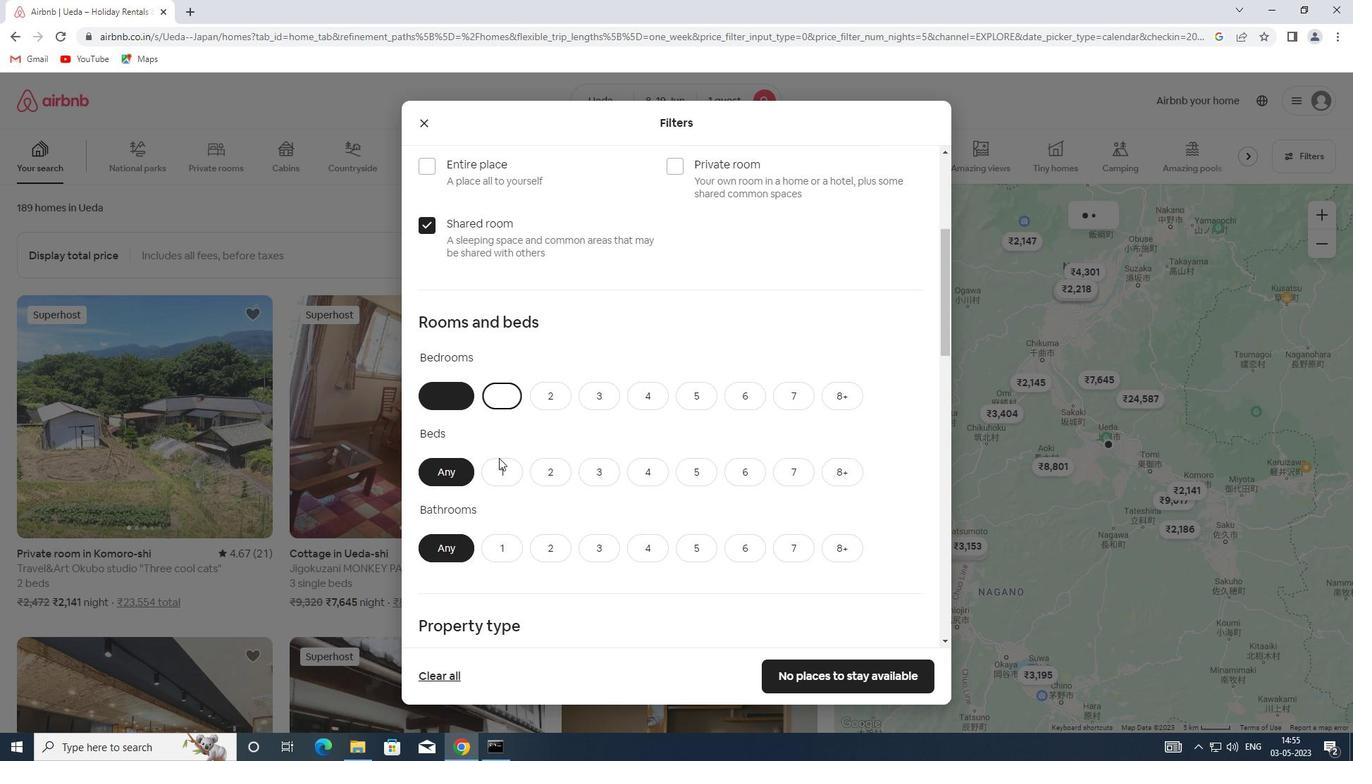 
Action: Mouse pressed left at (497, 477)
Screenshot: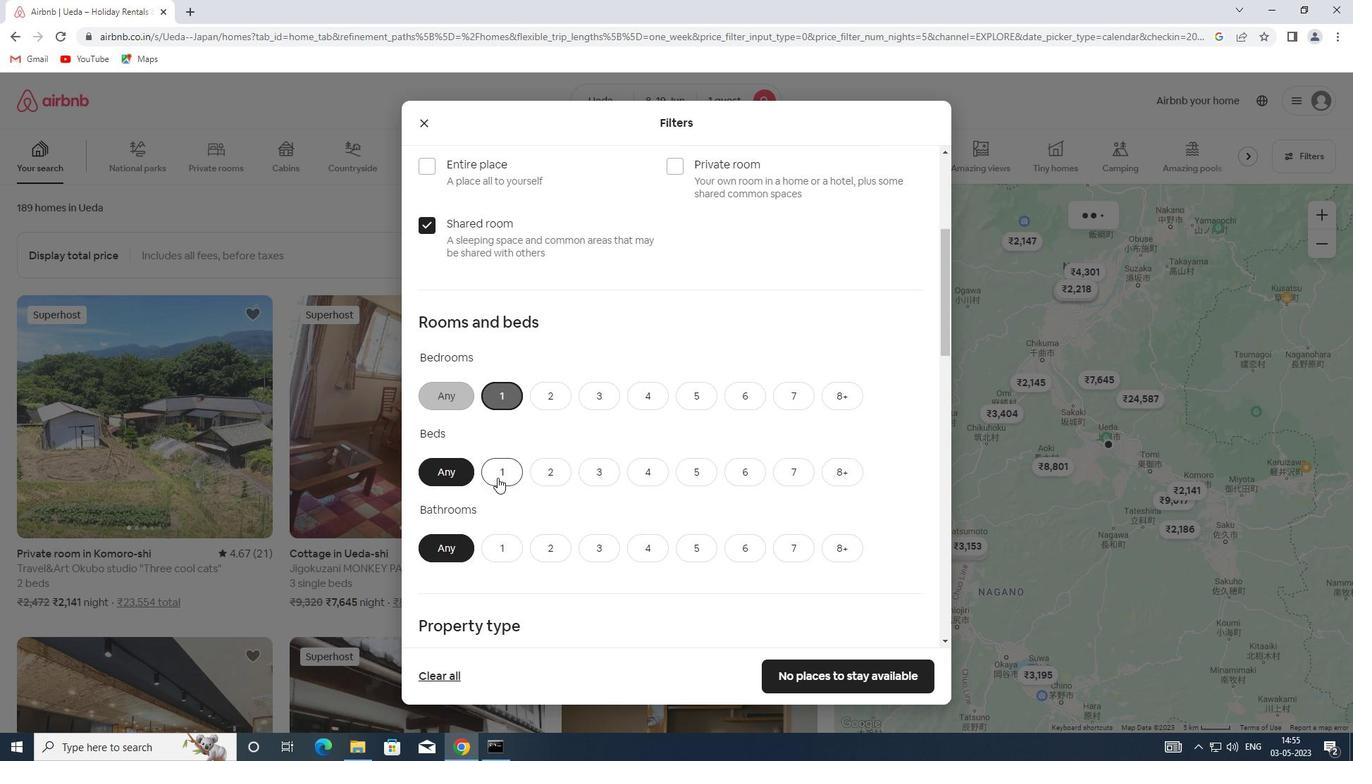 
Action: Mouse moved to (510, 544)
Screenshot: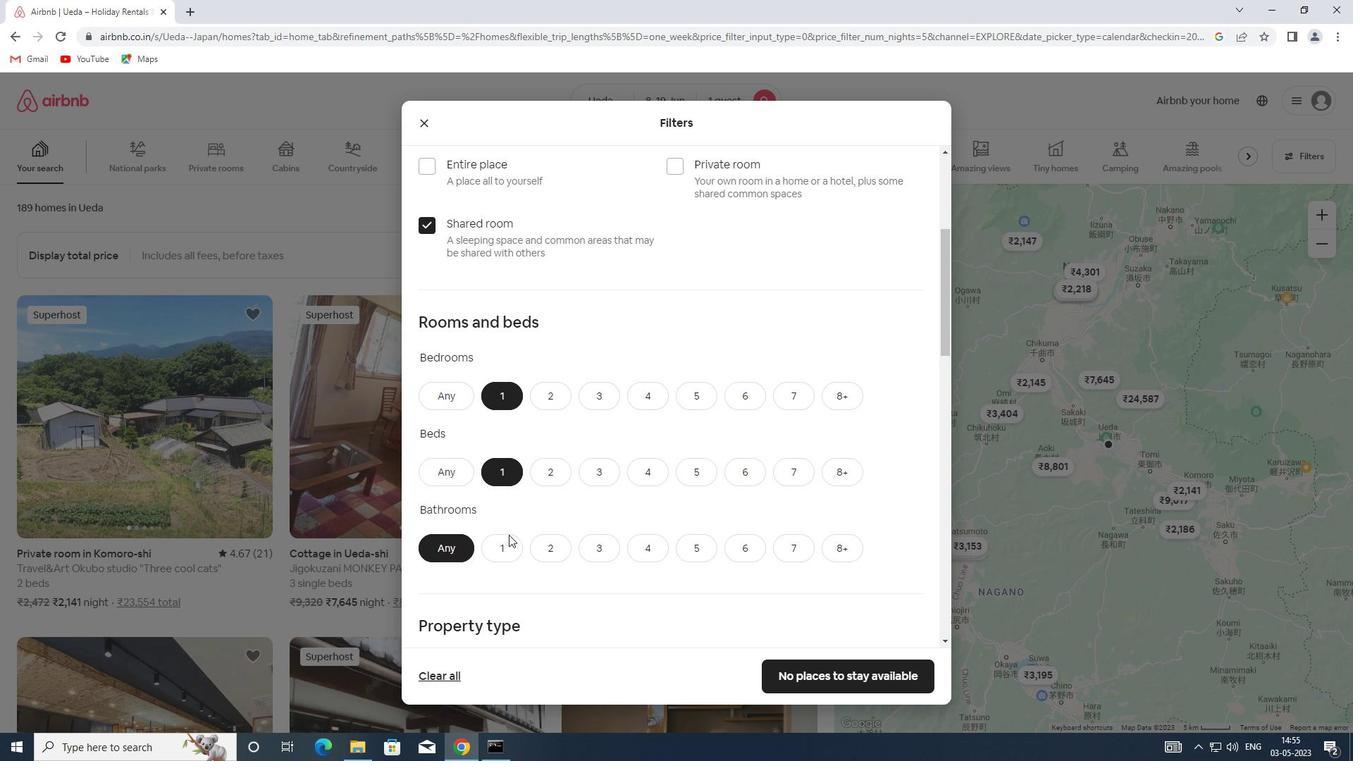 
Action: Mouse pressed left at (510, 544)
Screenshot: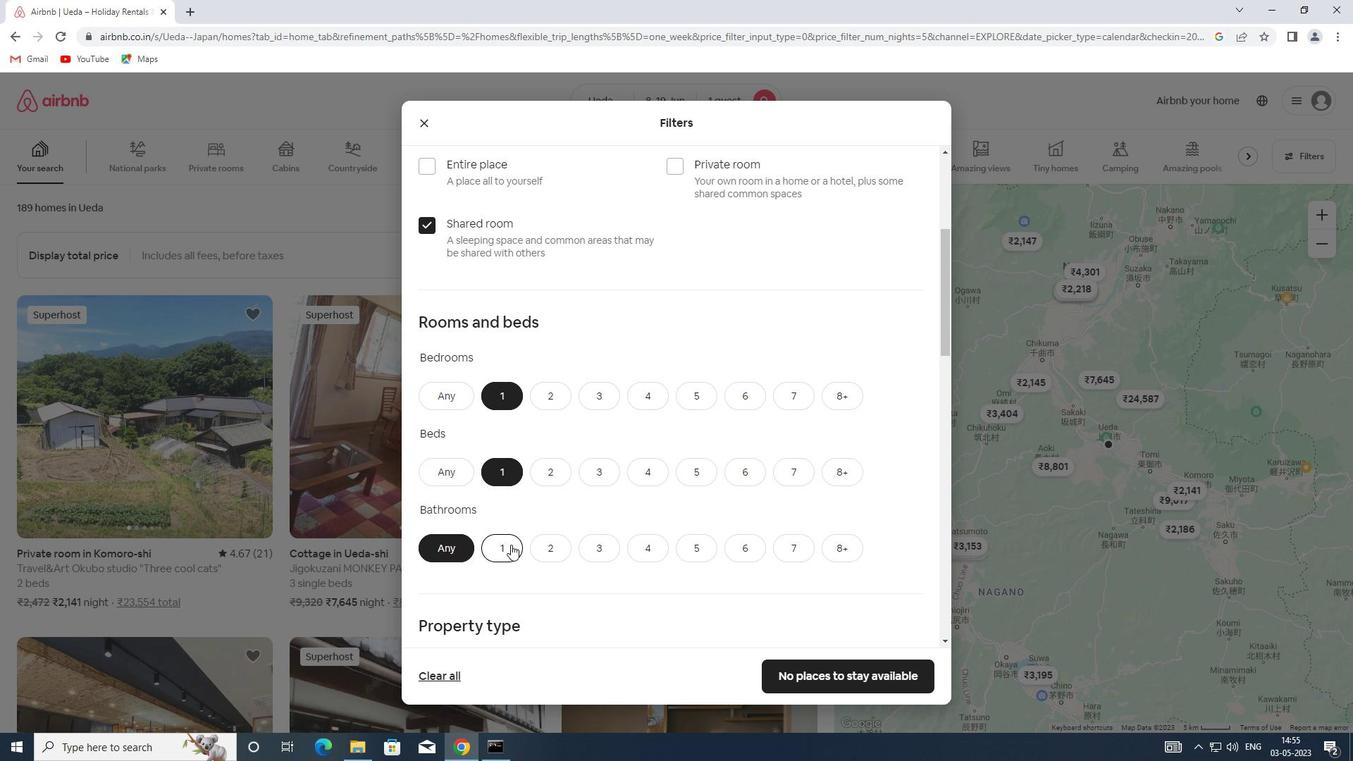 
Action: Mouse moved to (510, 535)
Screenshot: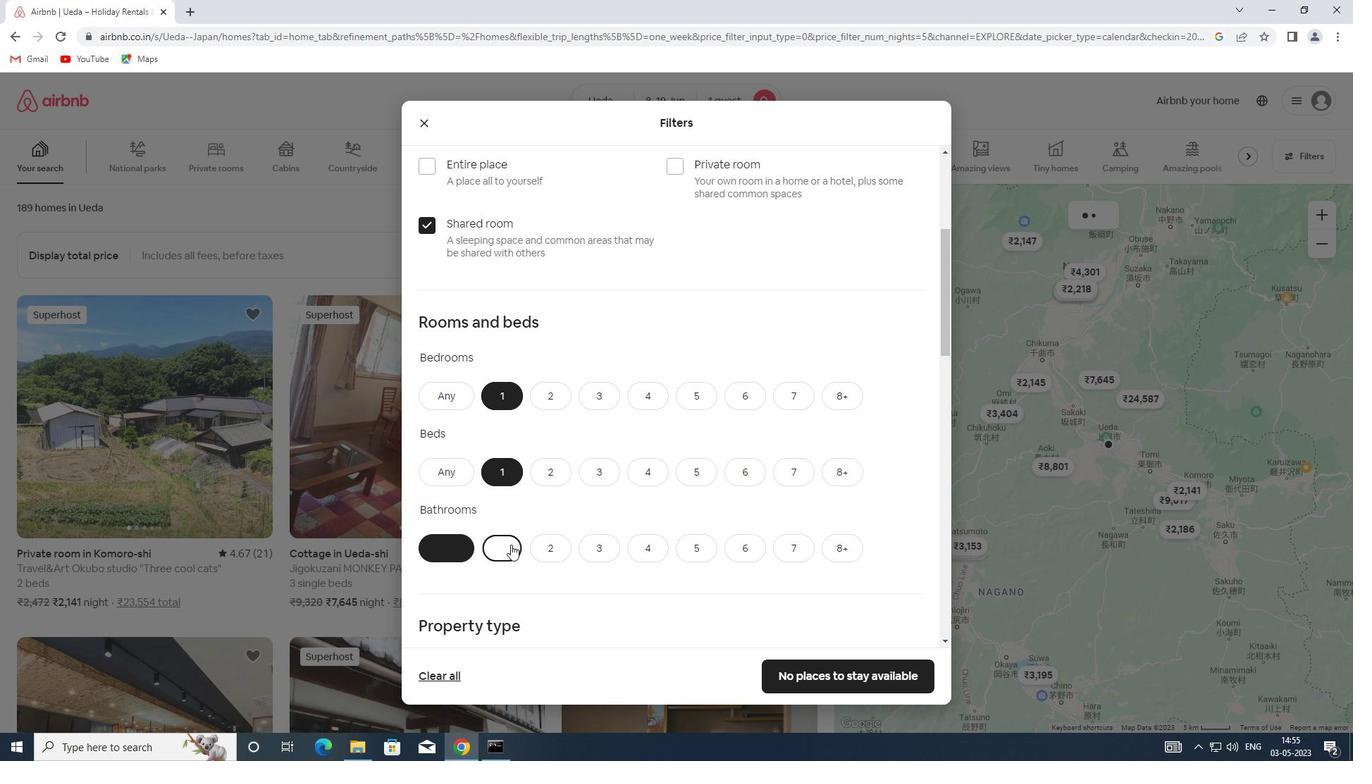 
Action: Mouse scrolled (510, 534) with delta (0, 0)
Screenshot: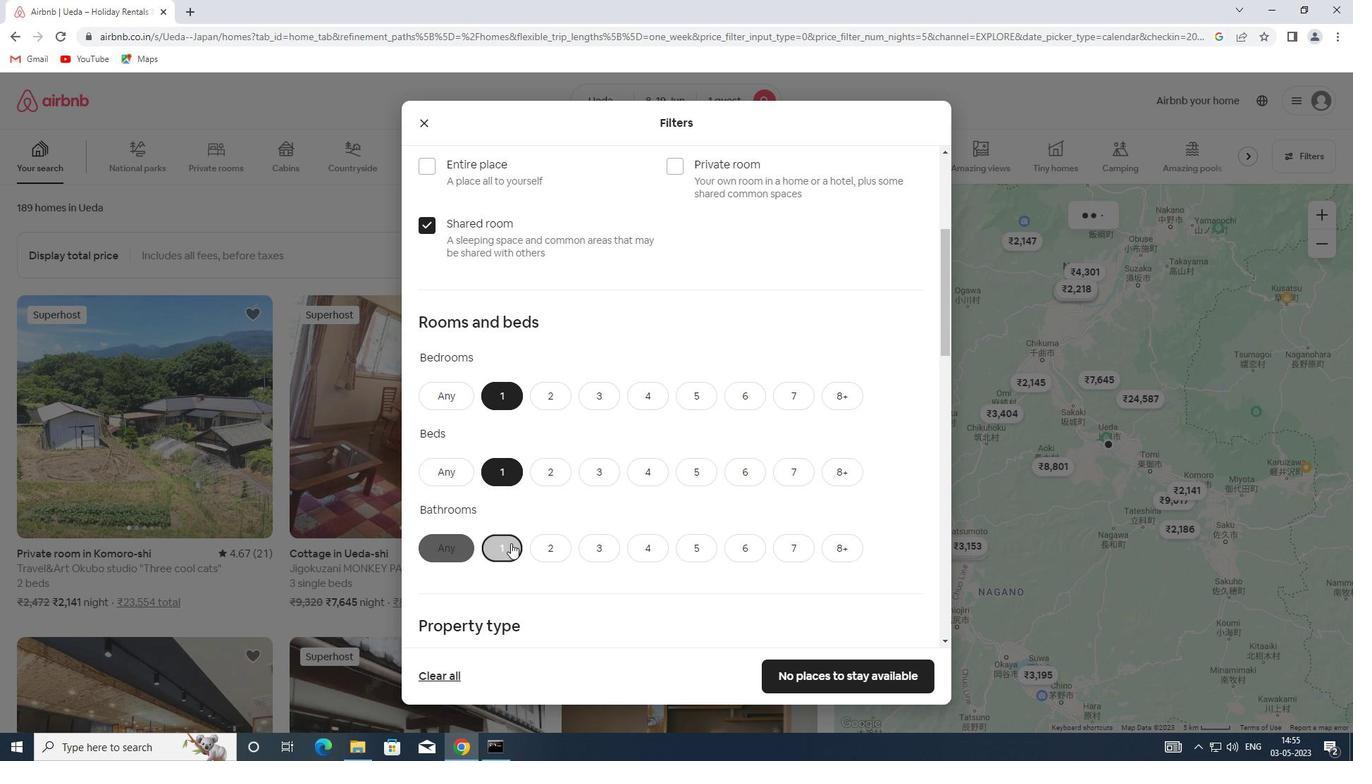 
Action: Mouse scrolled (510, 534) with delta (0, 0)
Screenshot: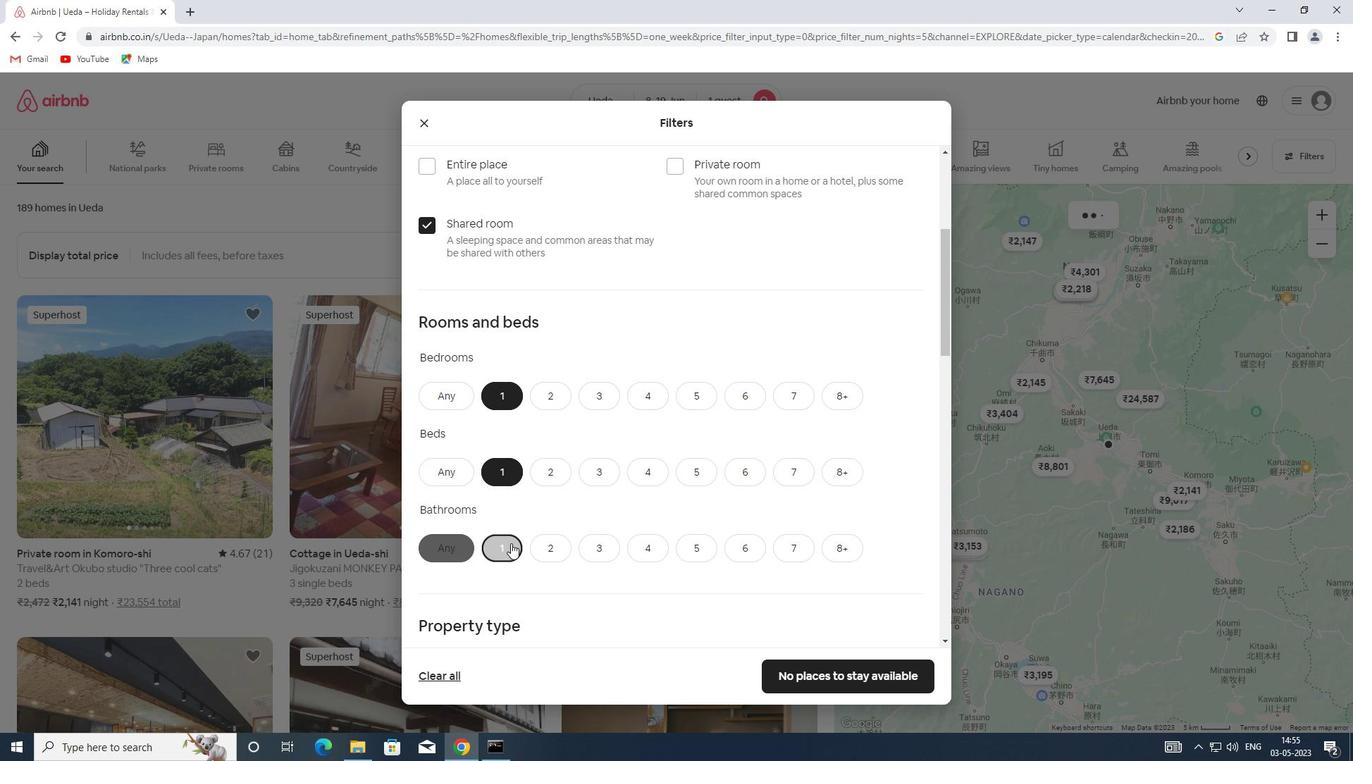 
Action: Mouse scrolled (510, 534) with delta (0, 0)
Screenshot: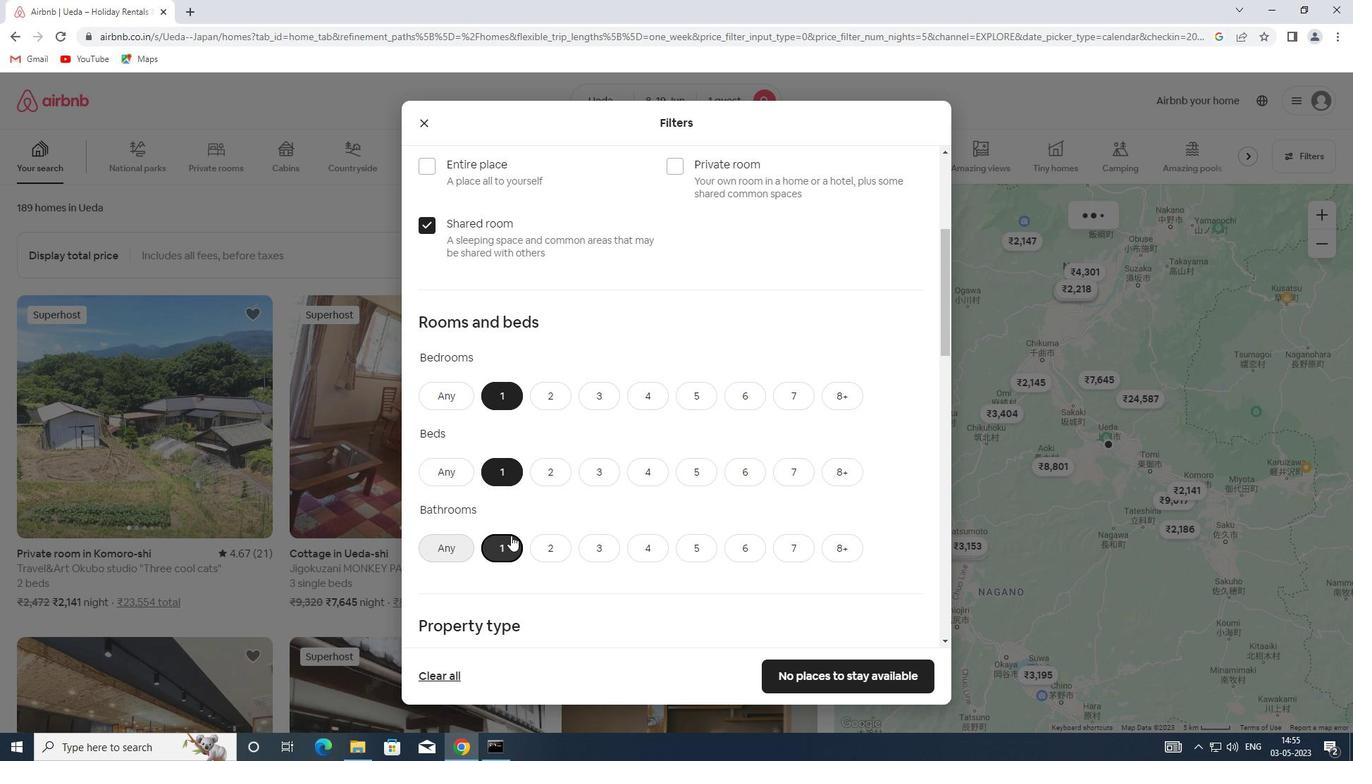 
Action: Mouse scrolled (510, 534) with delta (0, 0)
Screenshot: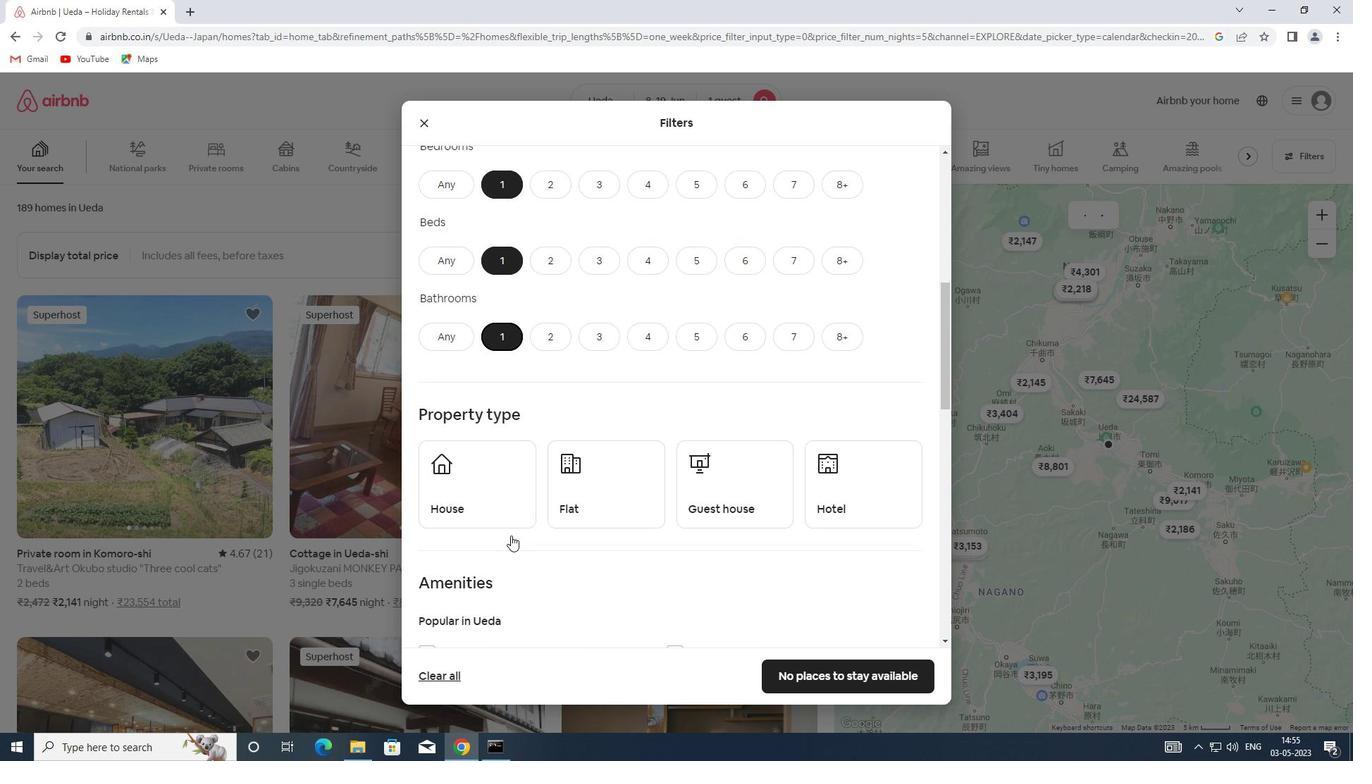 
Action: Mouse scrolled (510, 534) with delta (0, 0)
Screenshot: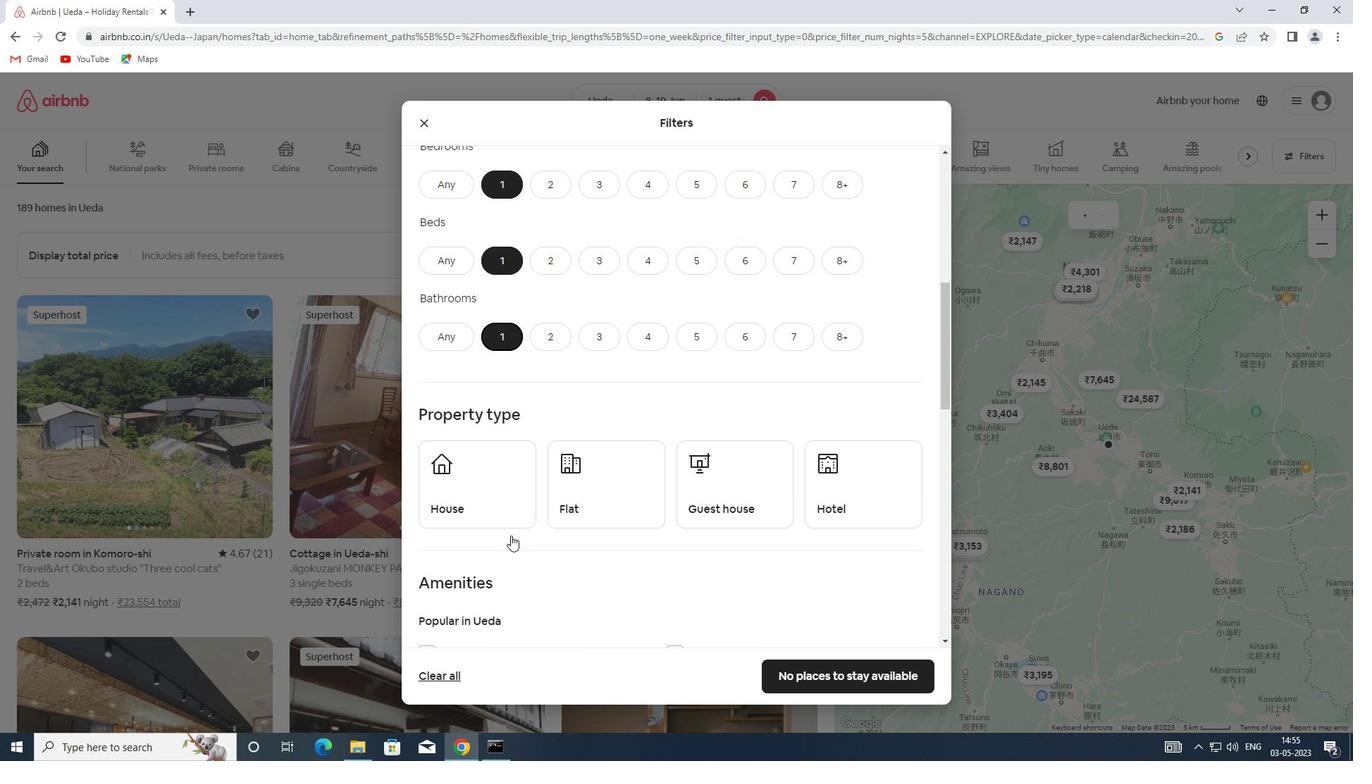
Action: Mouse scrolled (510, 534) with delta (0, 0)
Screenshot: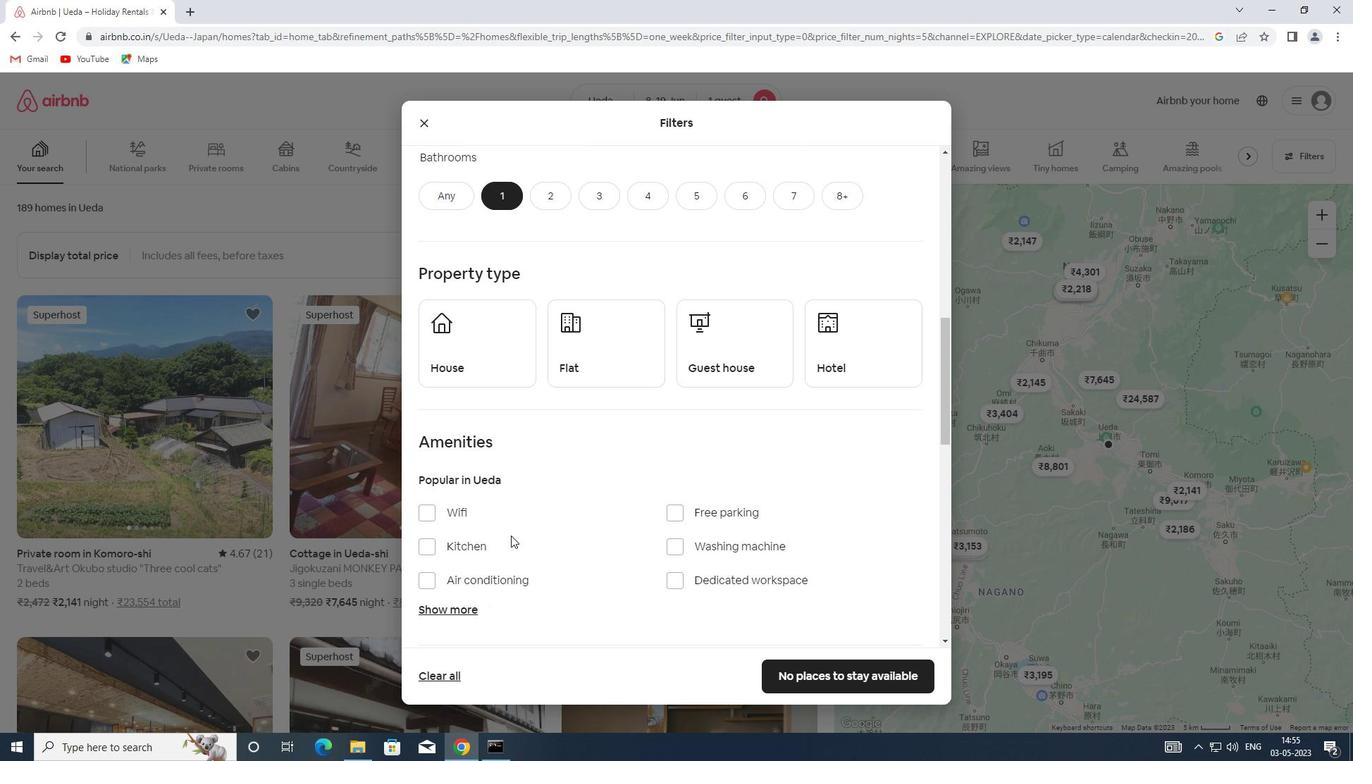 
Action: Mouse moved to (451, 250)
Screenshot: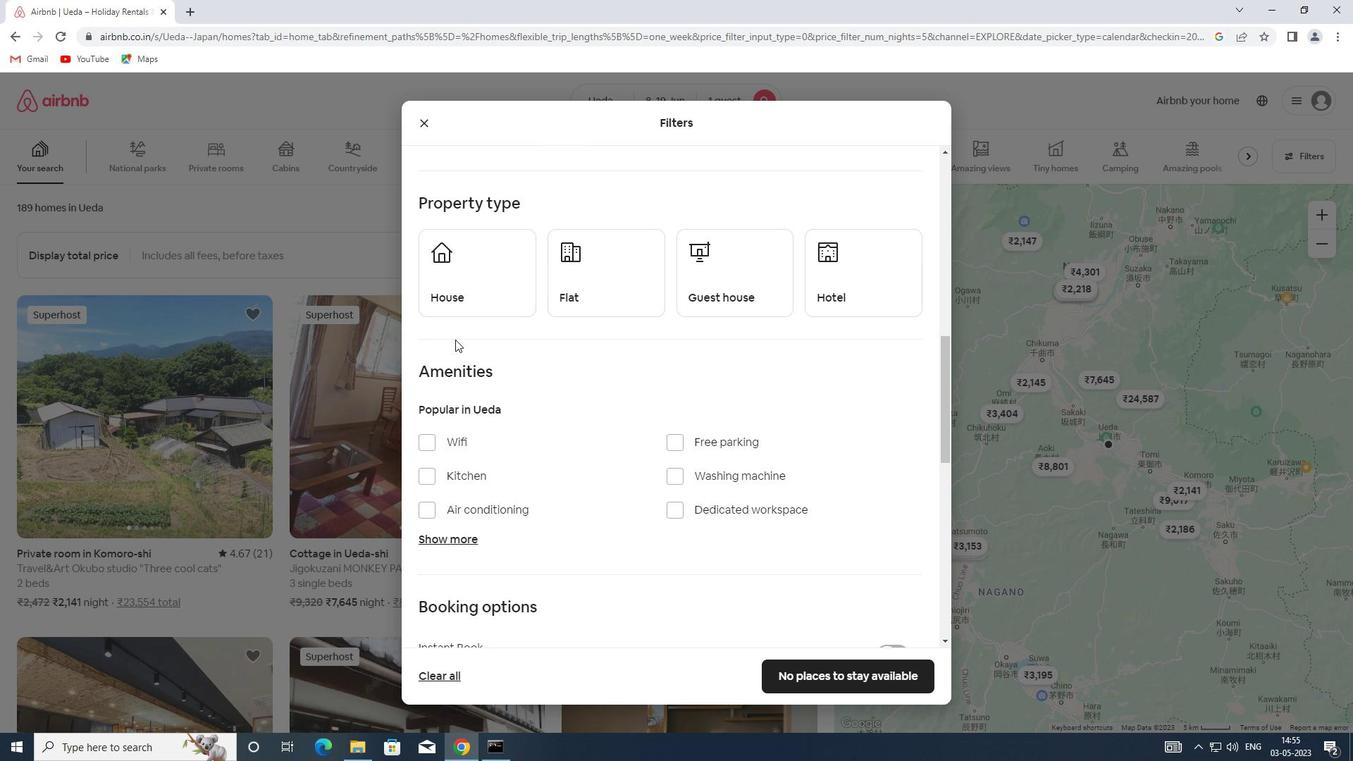 
Action: Mouse pressed left at (451, 250)
Screenshot: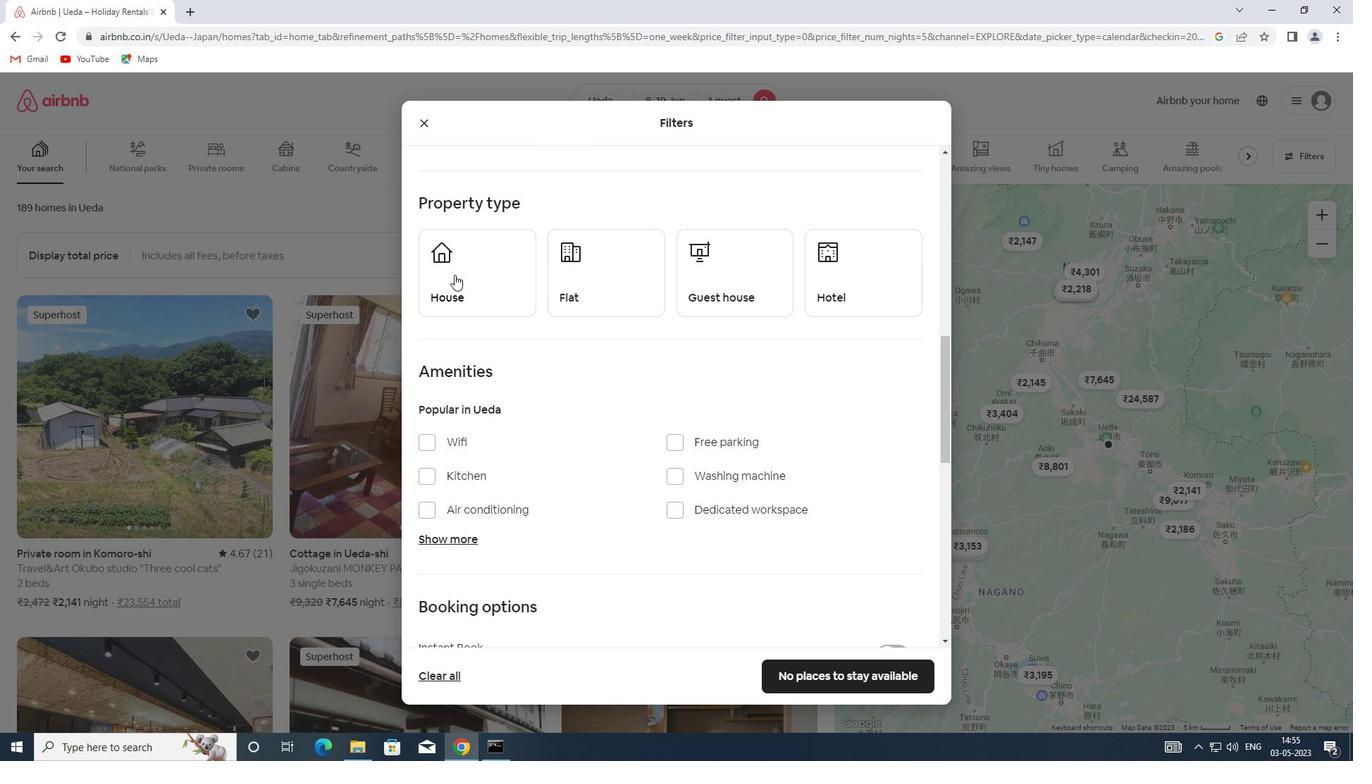 
Action: Mouse moved to (568, 292)
Screenshot: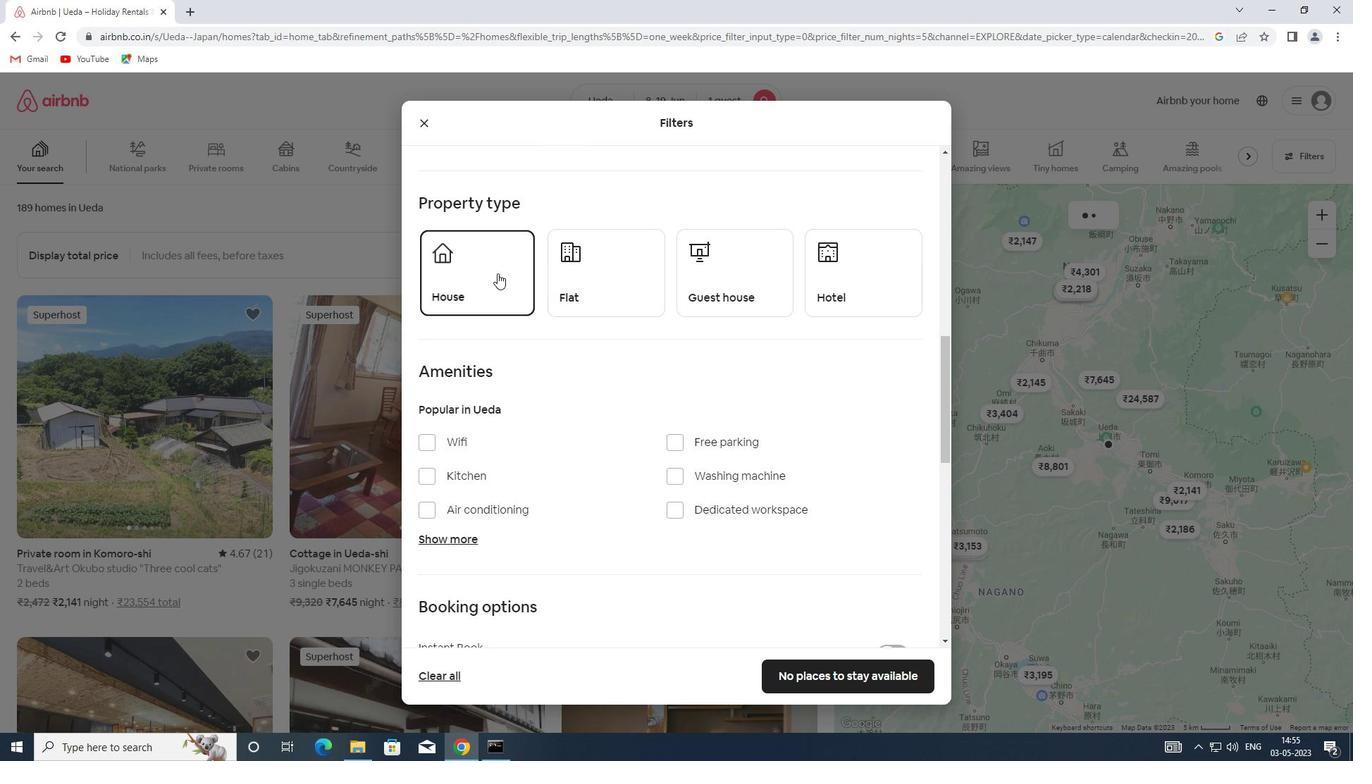 
Action: Mouse pressed left at (568, 292)
Screenshot: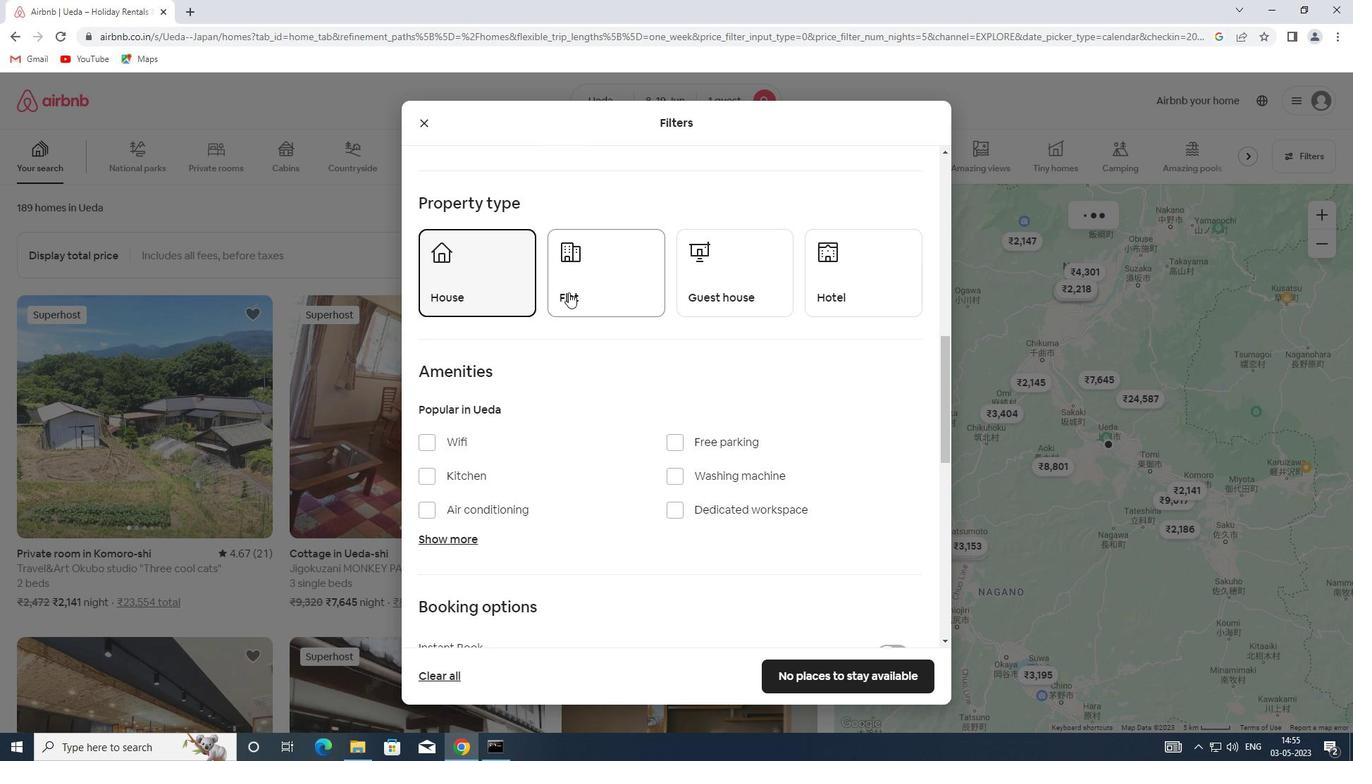
Action: Mouse moved to (715, 303)
Screenshot: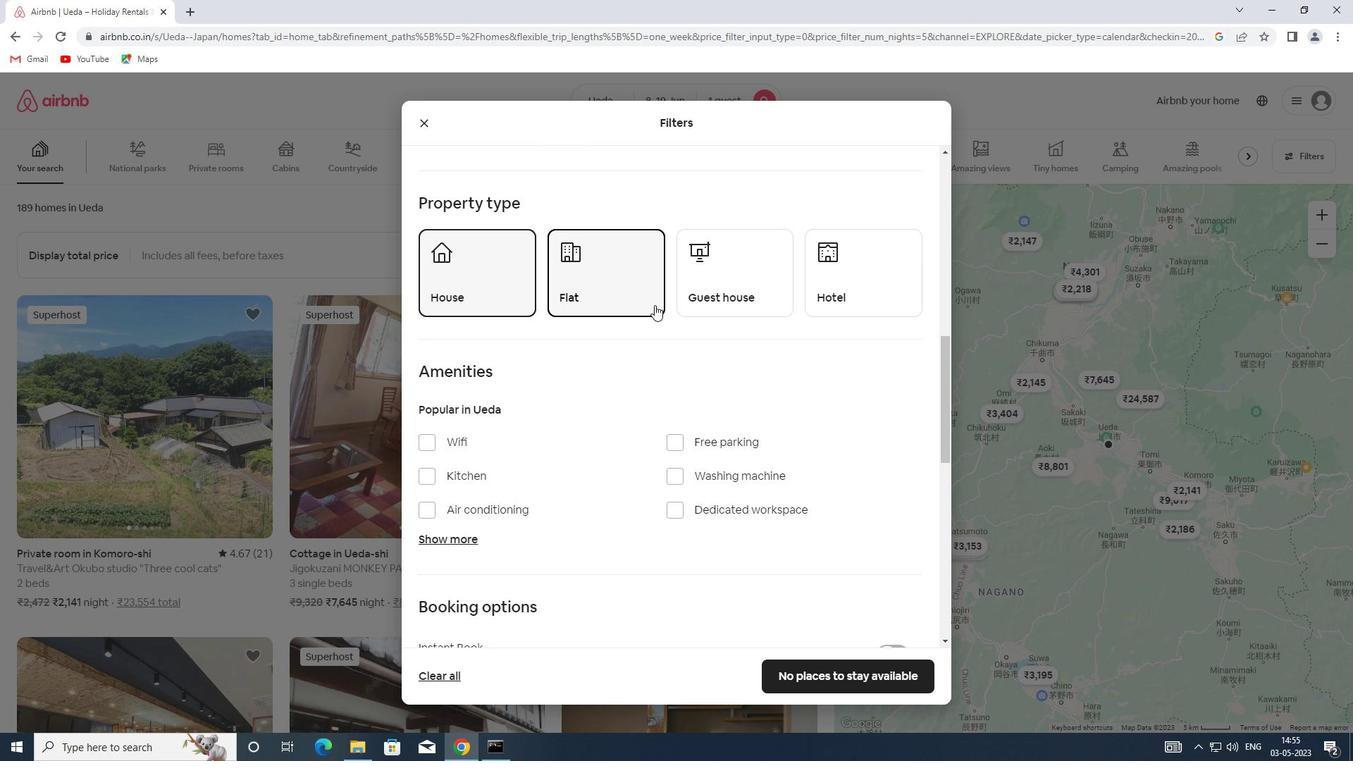 
Action: Mouse pressed left at (715, 303)
Screenshot: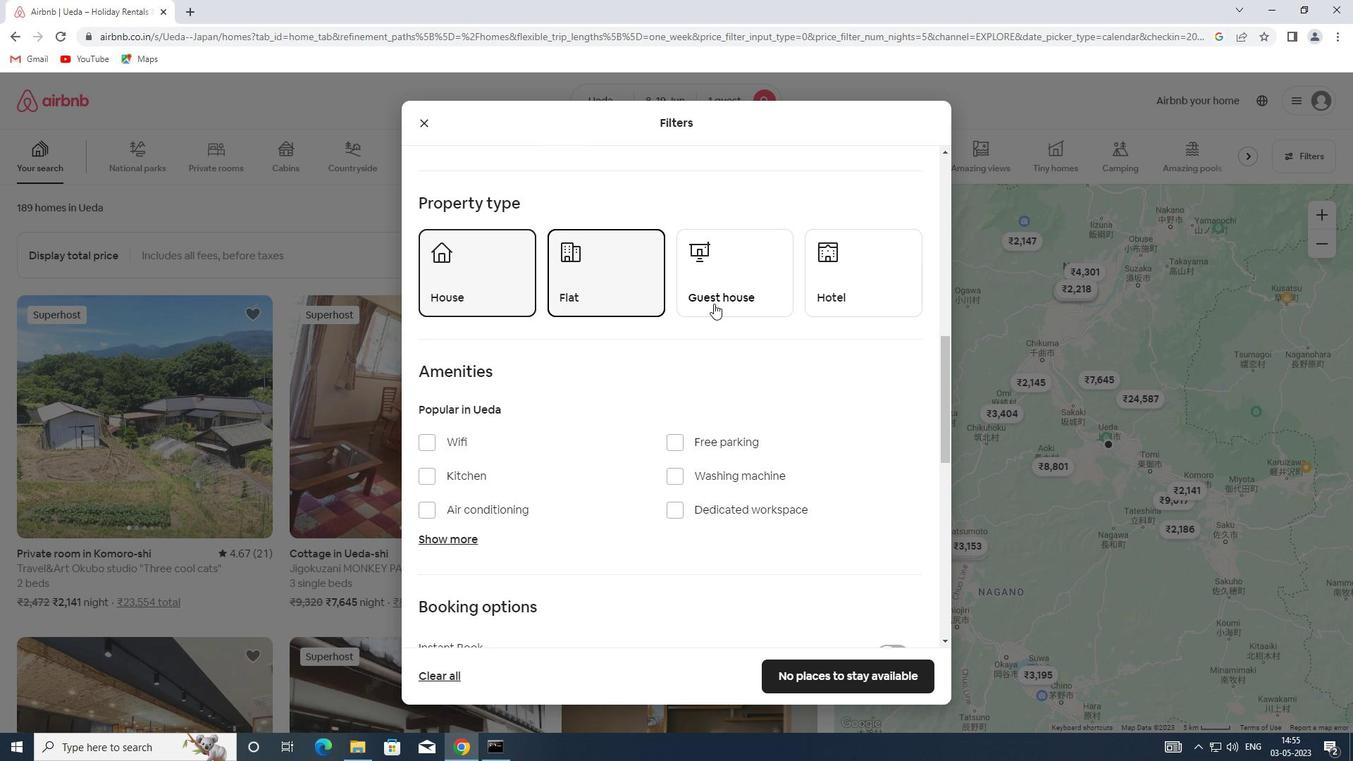 
Action: Mouse moved to (870, 280)
Screenshot: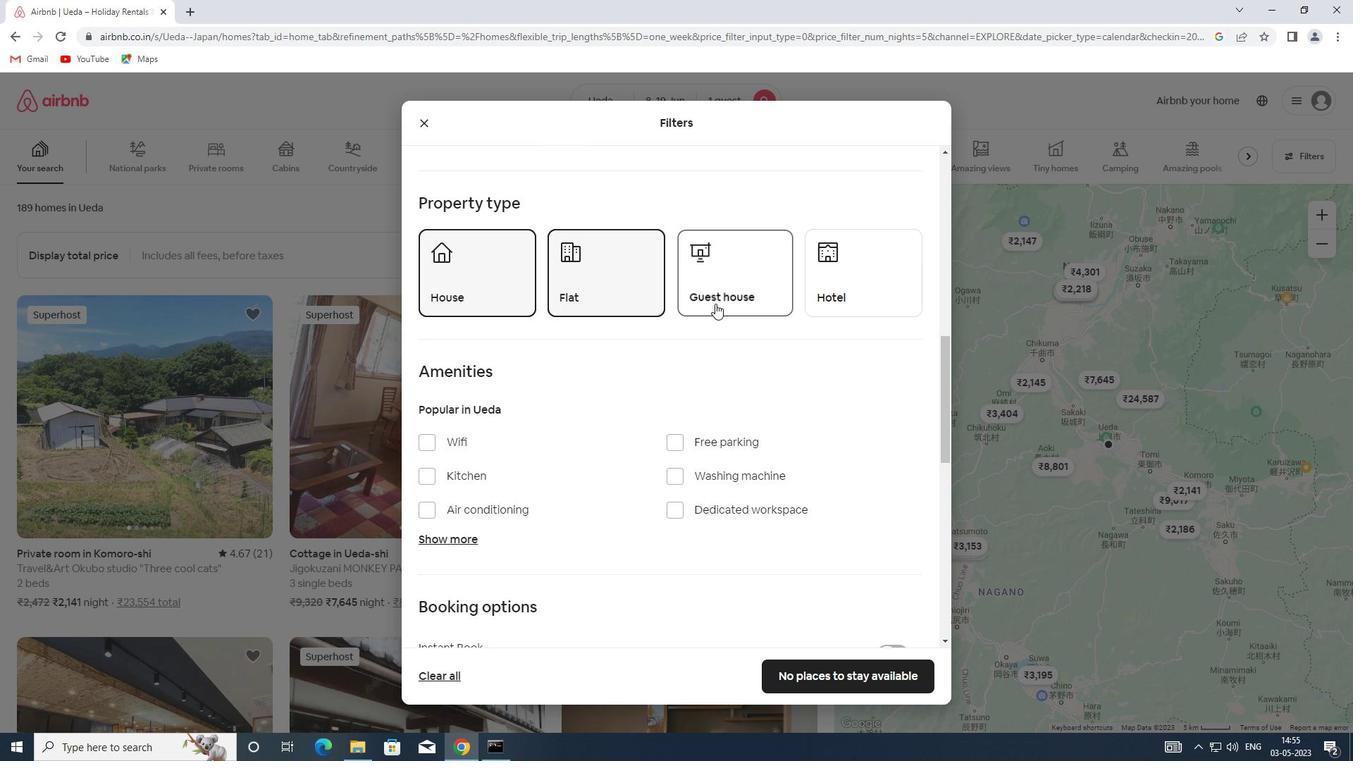 
Action: Mouse pressed left at (870, 280)
Screenshot: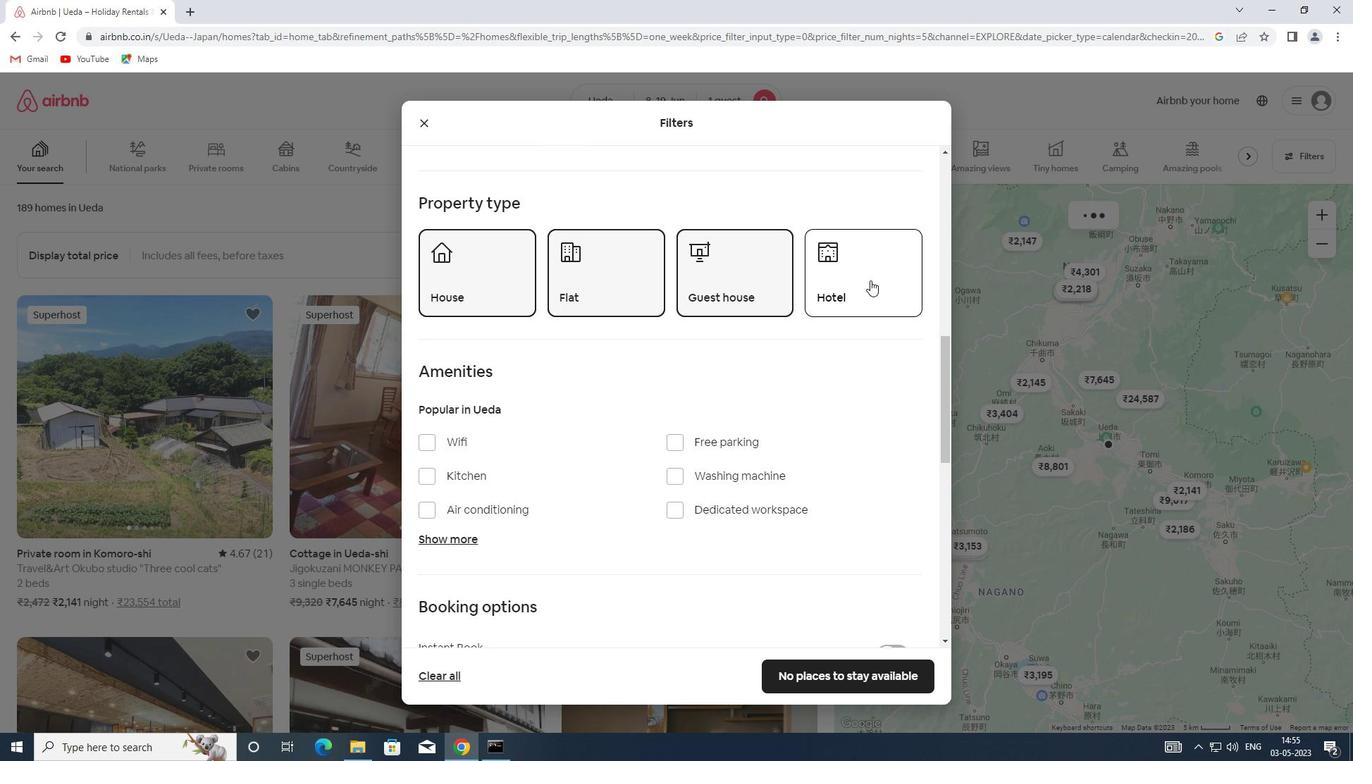 
Action: Mouse moved to (763, 293)
Screenshot: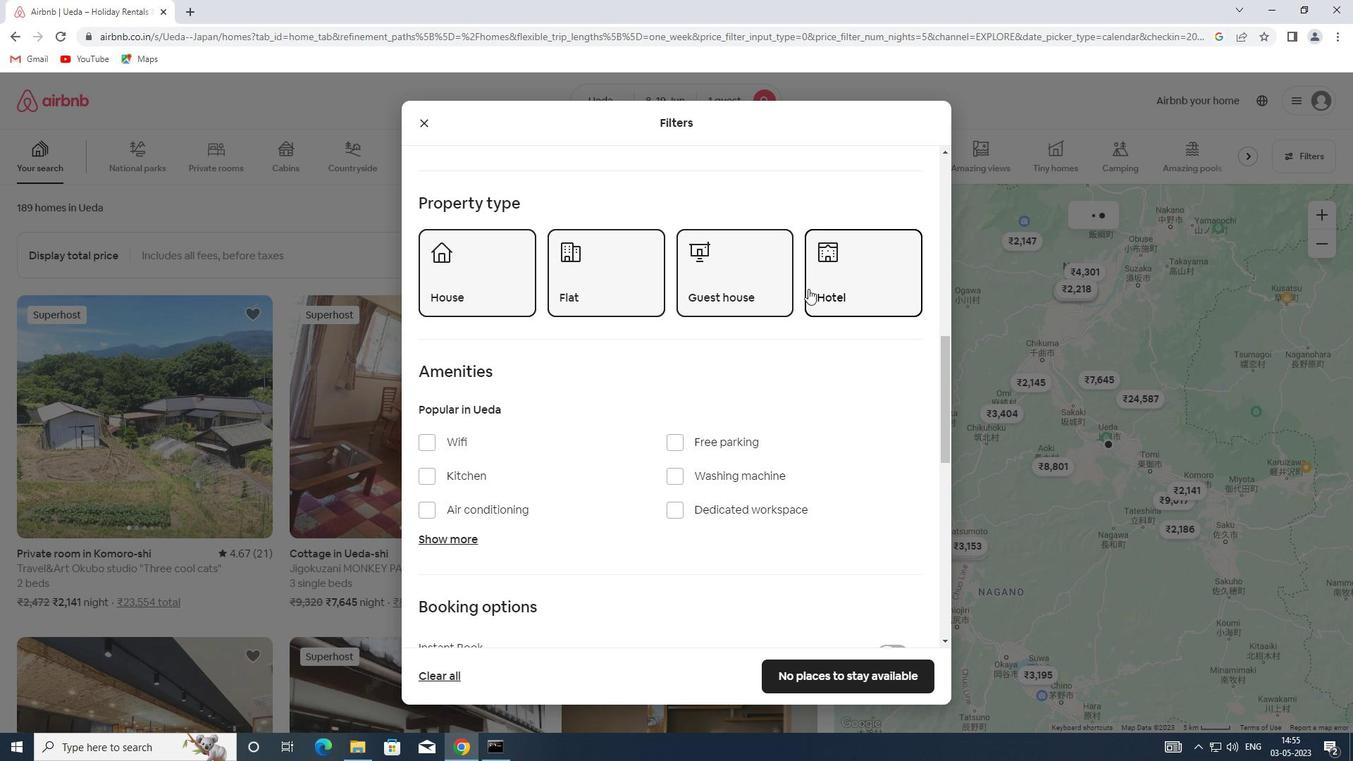 
Action: Mouse scrolled (763, 292) with delta (0, 0)
Screenshot: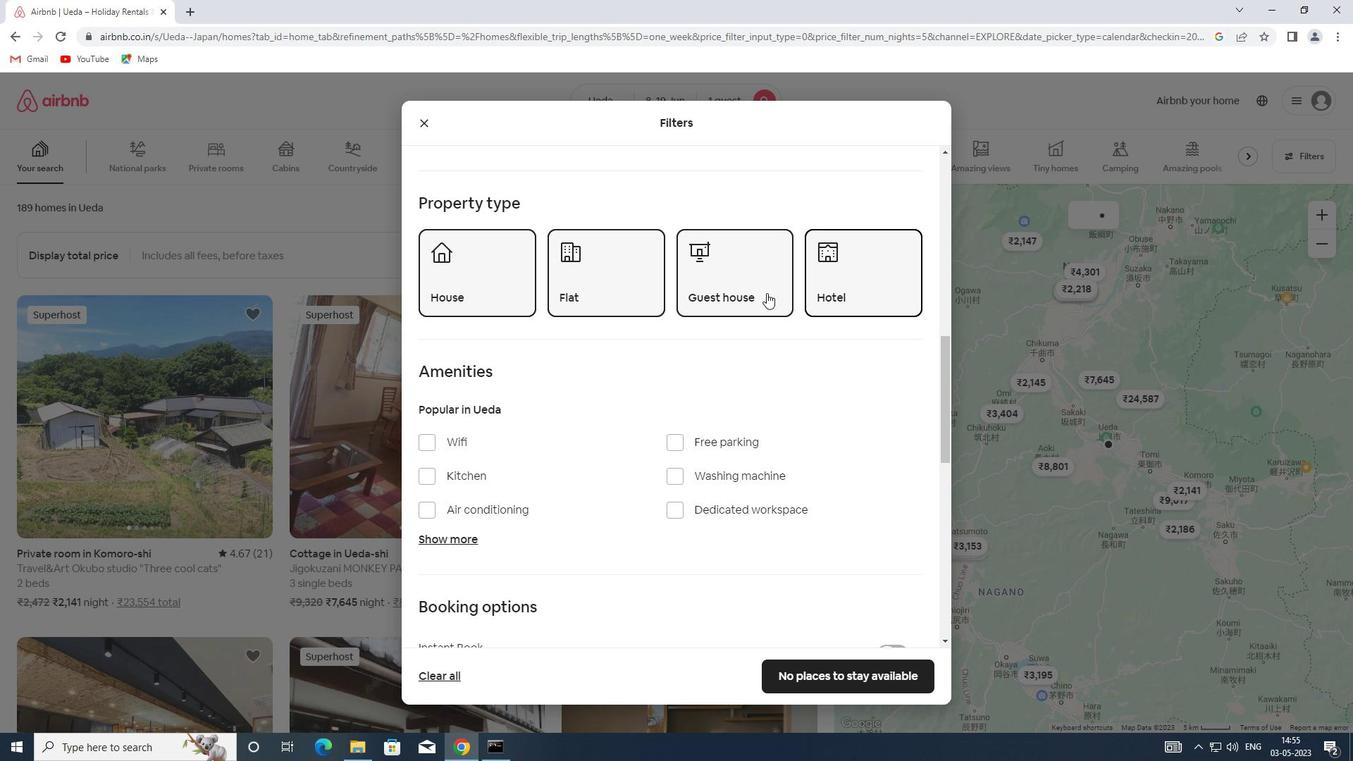 
Action: Mouse scrolled (763, 292) with delta (0, 0)
Screenshot: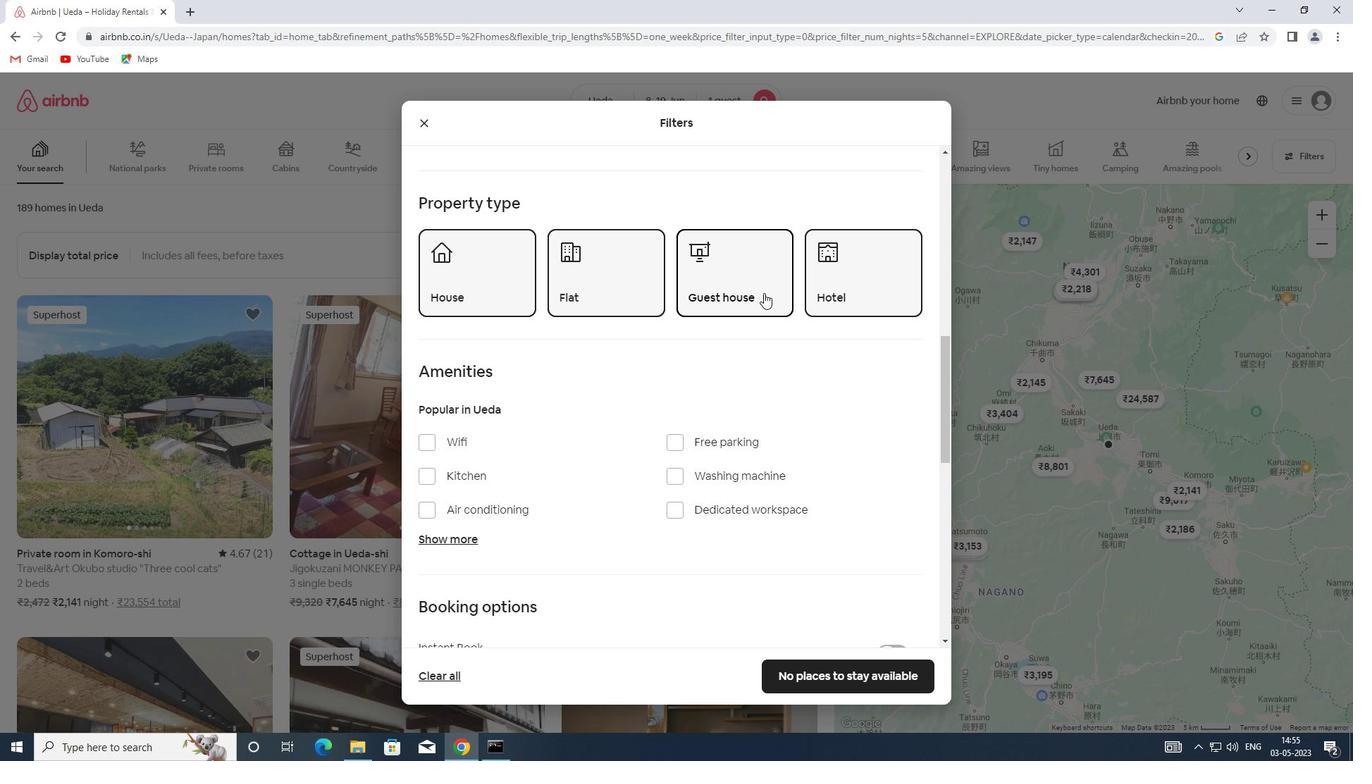 
Action: Mouse scrolled (763, 292) with delta (0, 0)
Screenshot: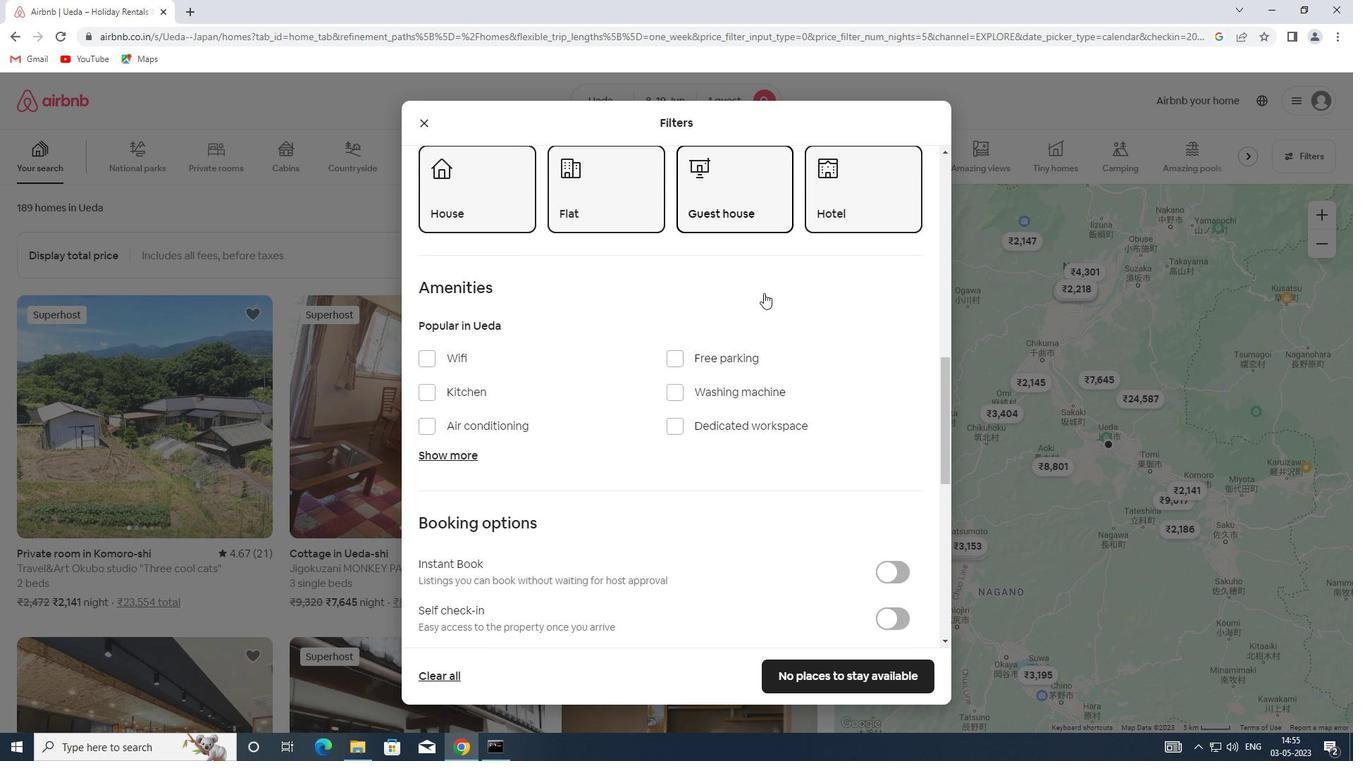 
Action: Mouse scrolled (763, 292) with delta (0, 0)
Screenshot: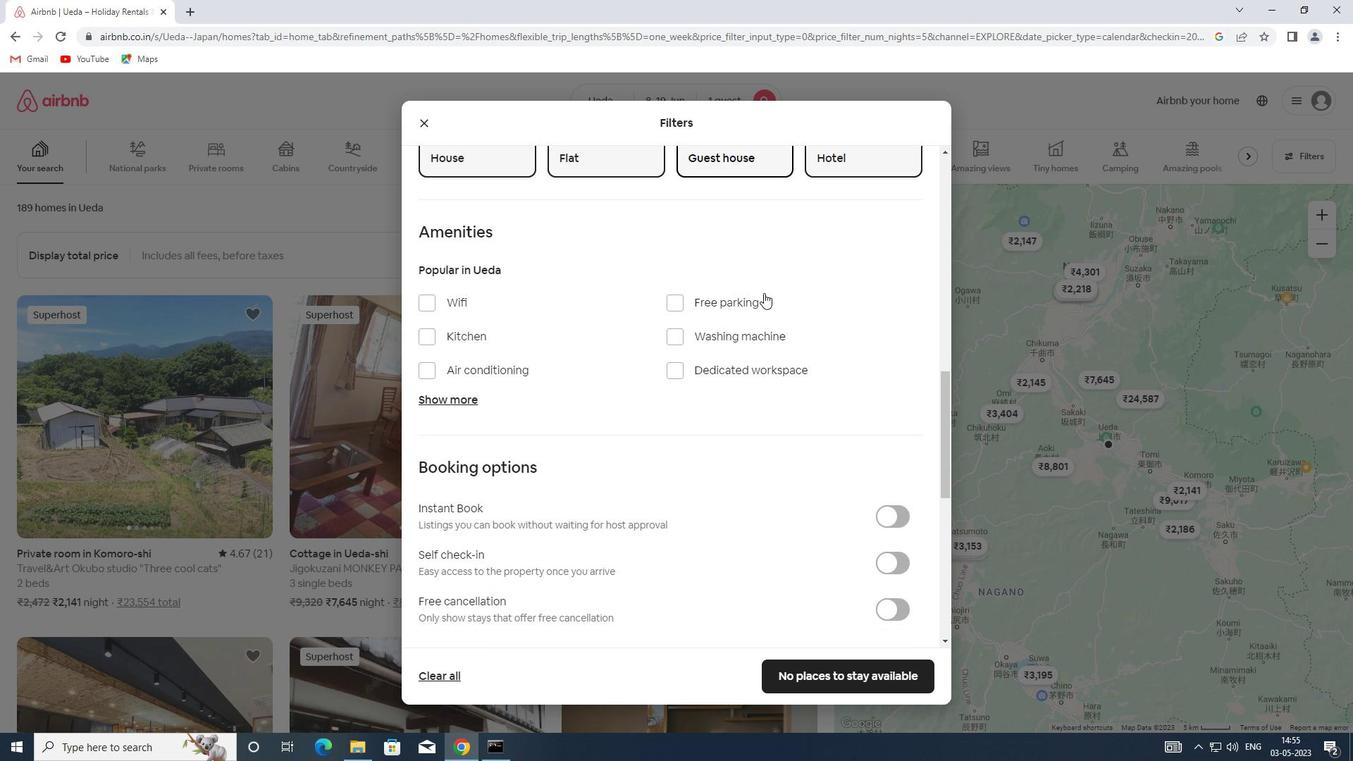 
Action: Mouse scrolled (763, 292) with delta (0, 0)
Screenshot: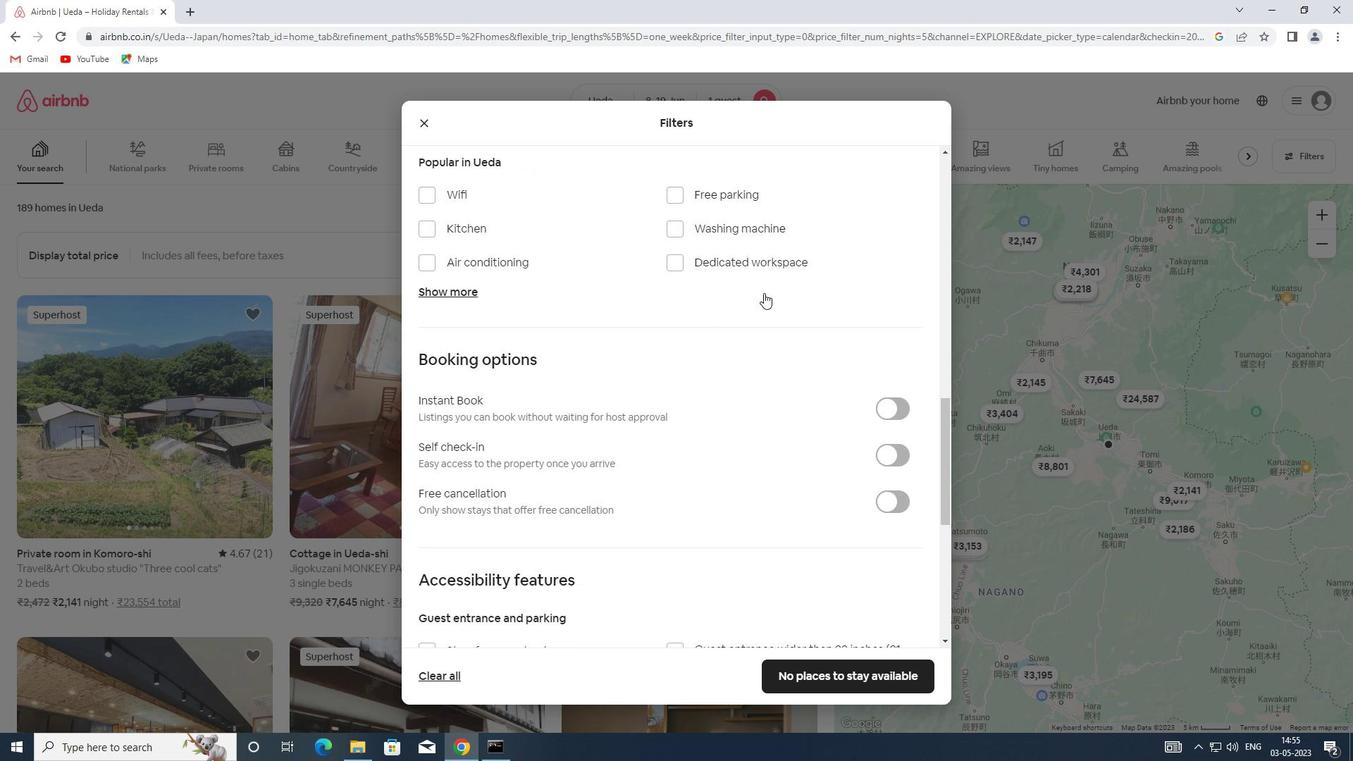 
Action: Mouse scrolled (763, 292) with delta (0, 0)
Screenshot: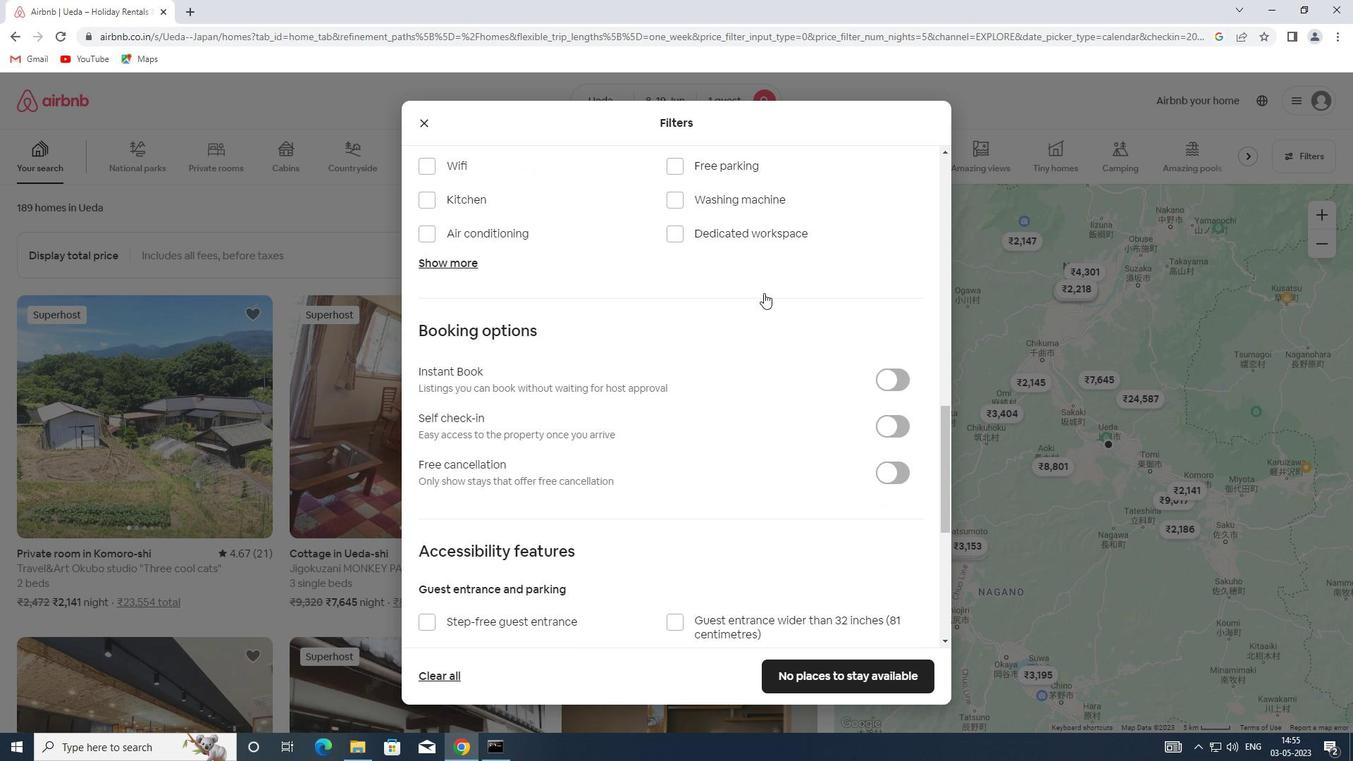 
Action: Mouse moved to (883, 280)
Screenshot: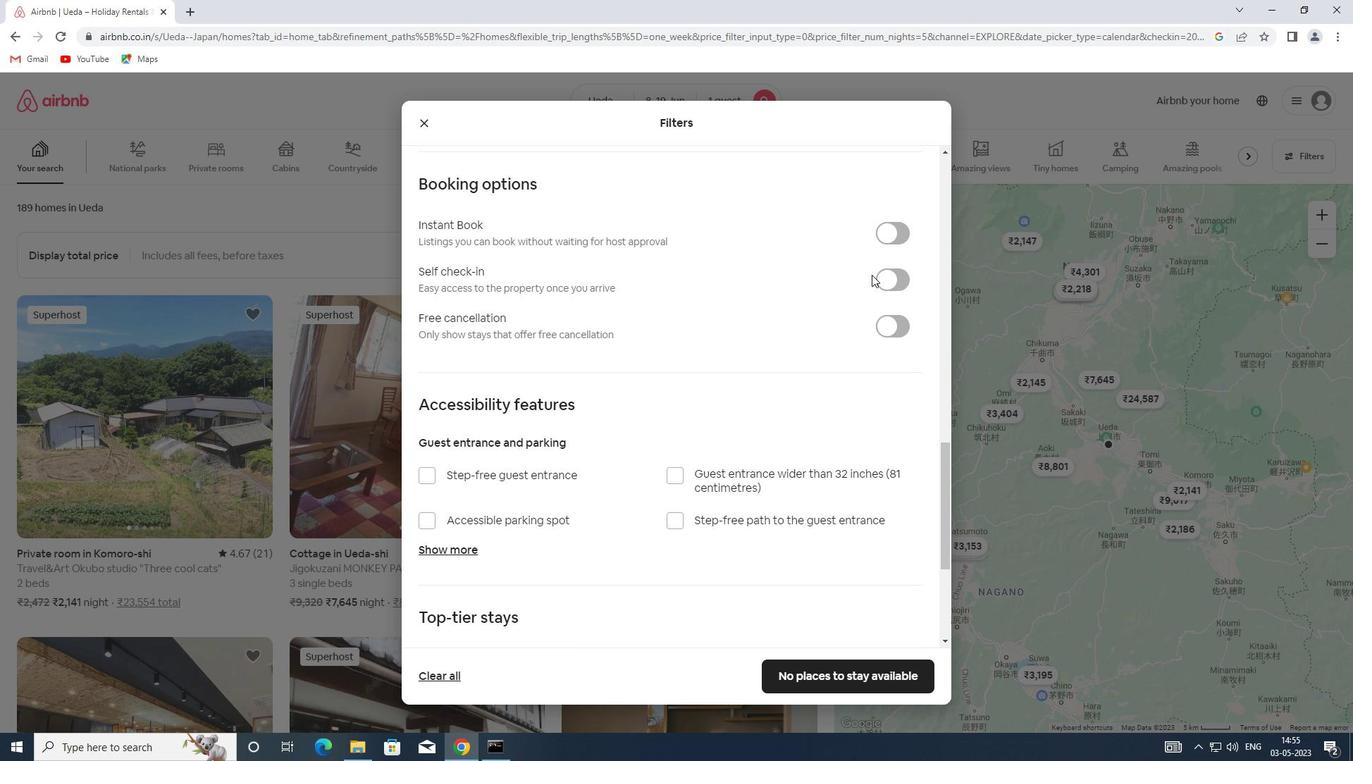 
Action: Mouse pressed left at (883, 280)
Screenshot: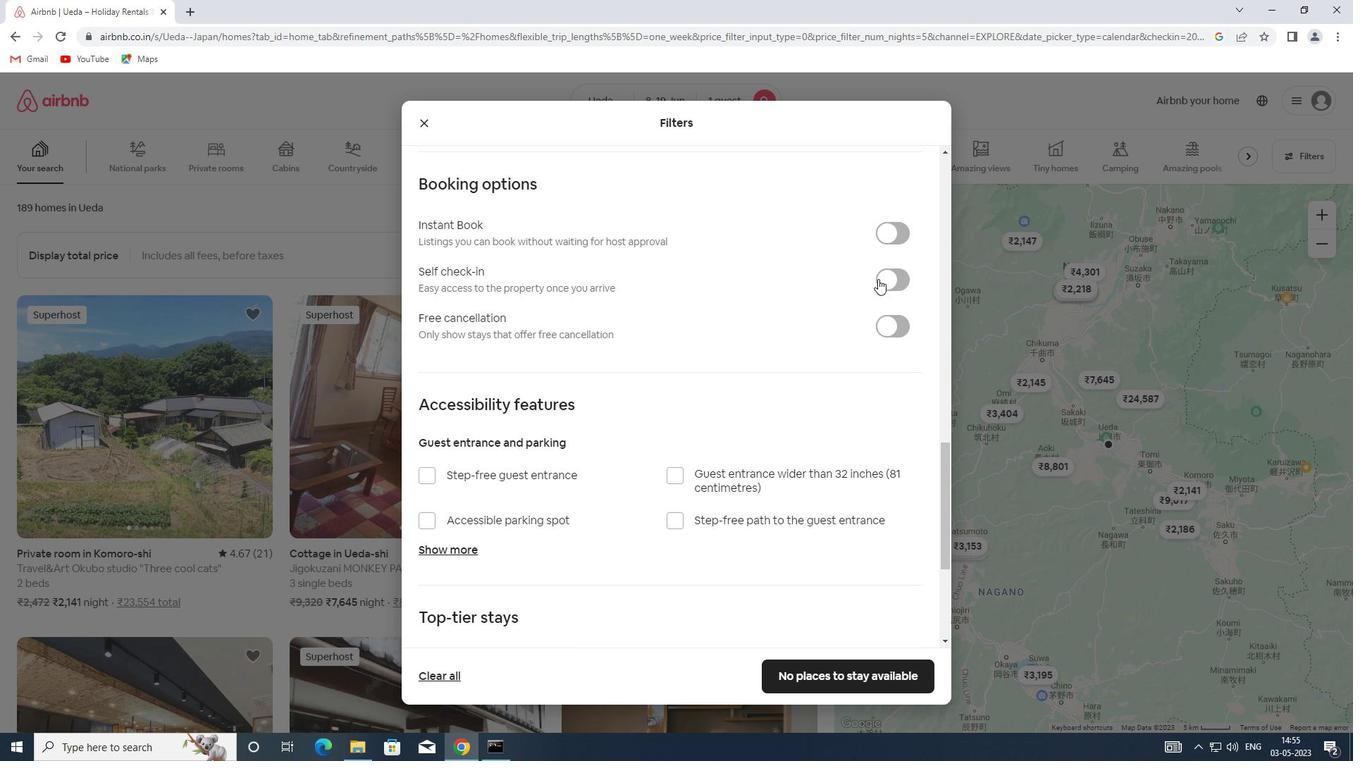
Action: Mouse moved to (737, 370)
Screenshot: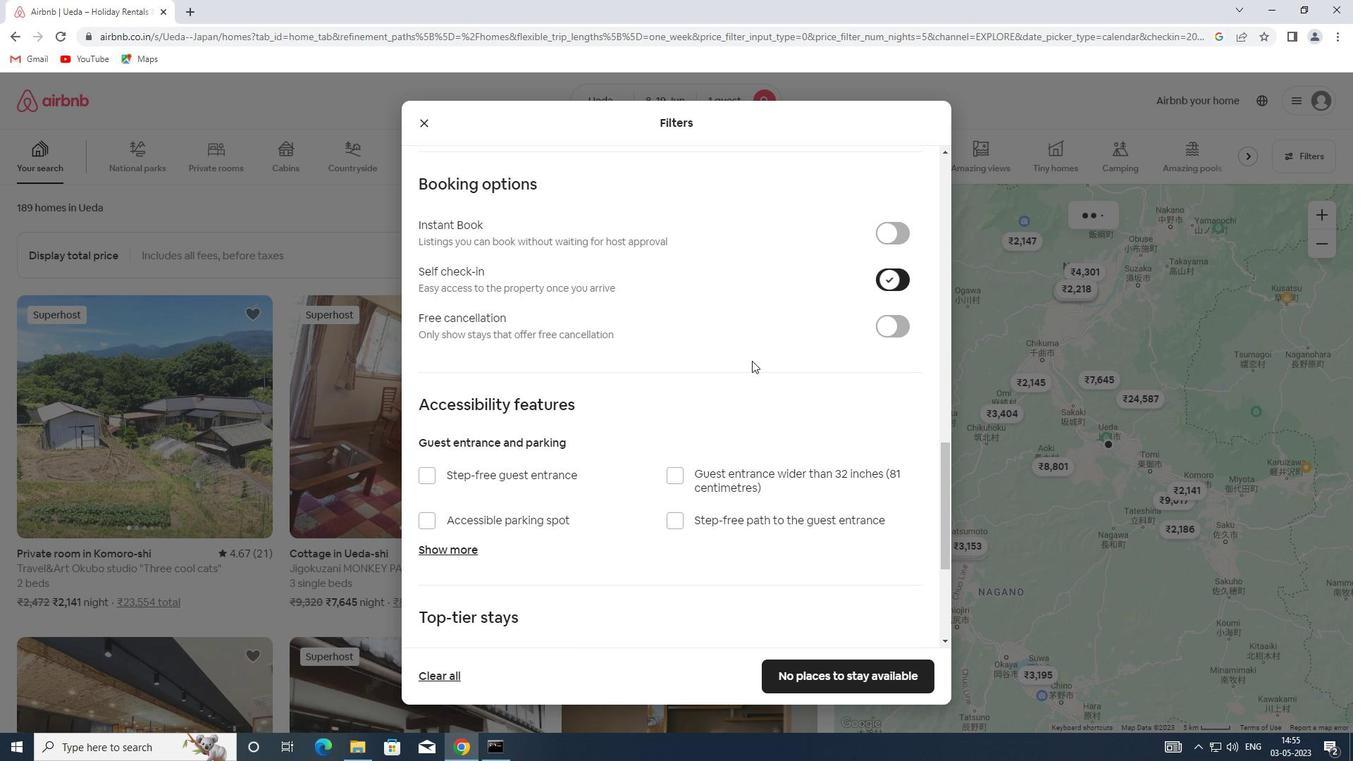 
Action: Mouse scrolled (737, 370) with delta (0, 0)
Screenshot: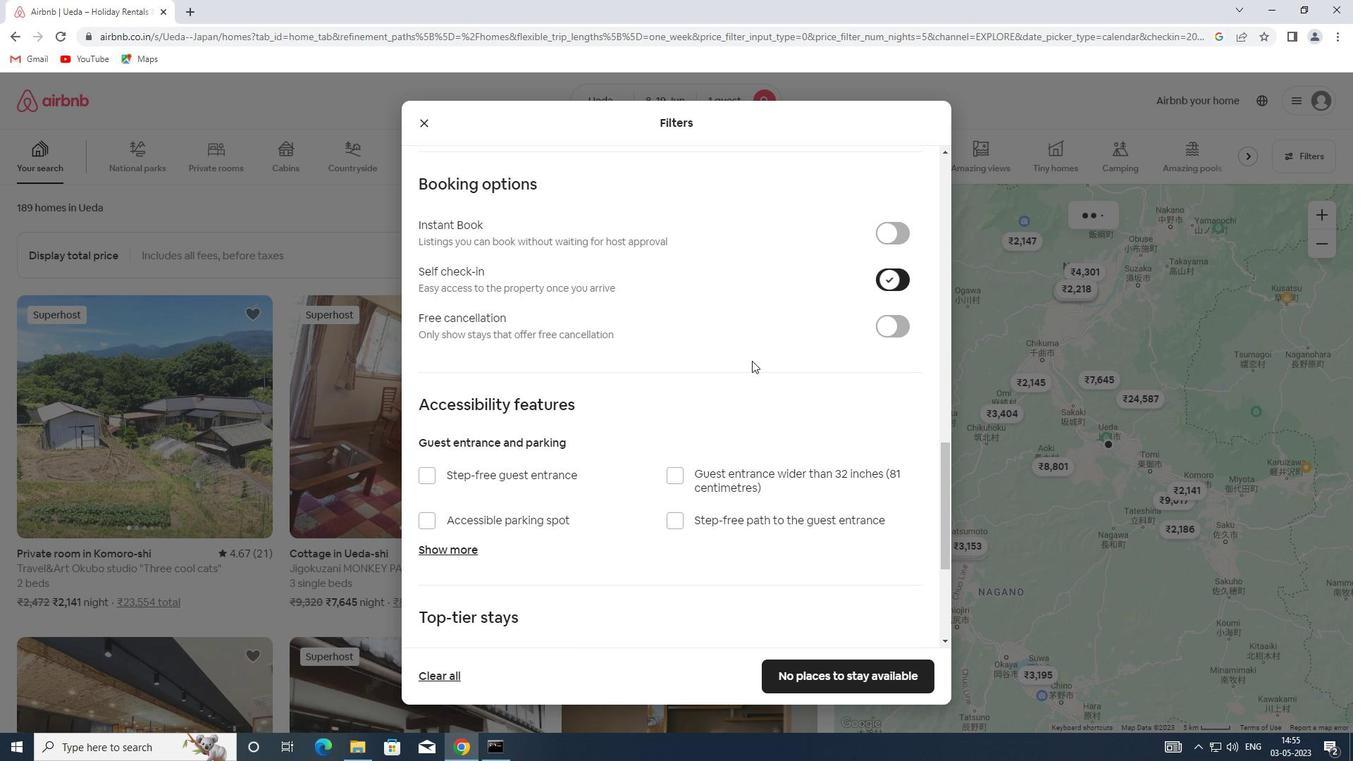 
Action: Mouse scrolled (737, 370) with delta (0, 0)
Screenshot: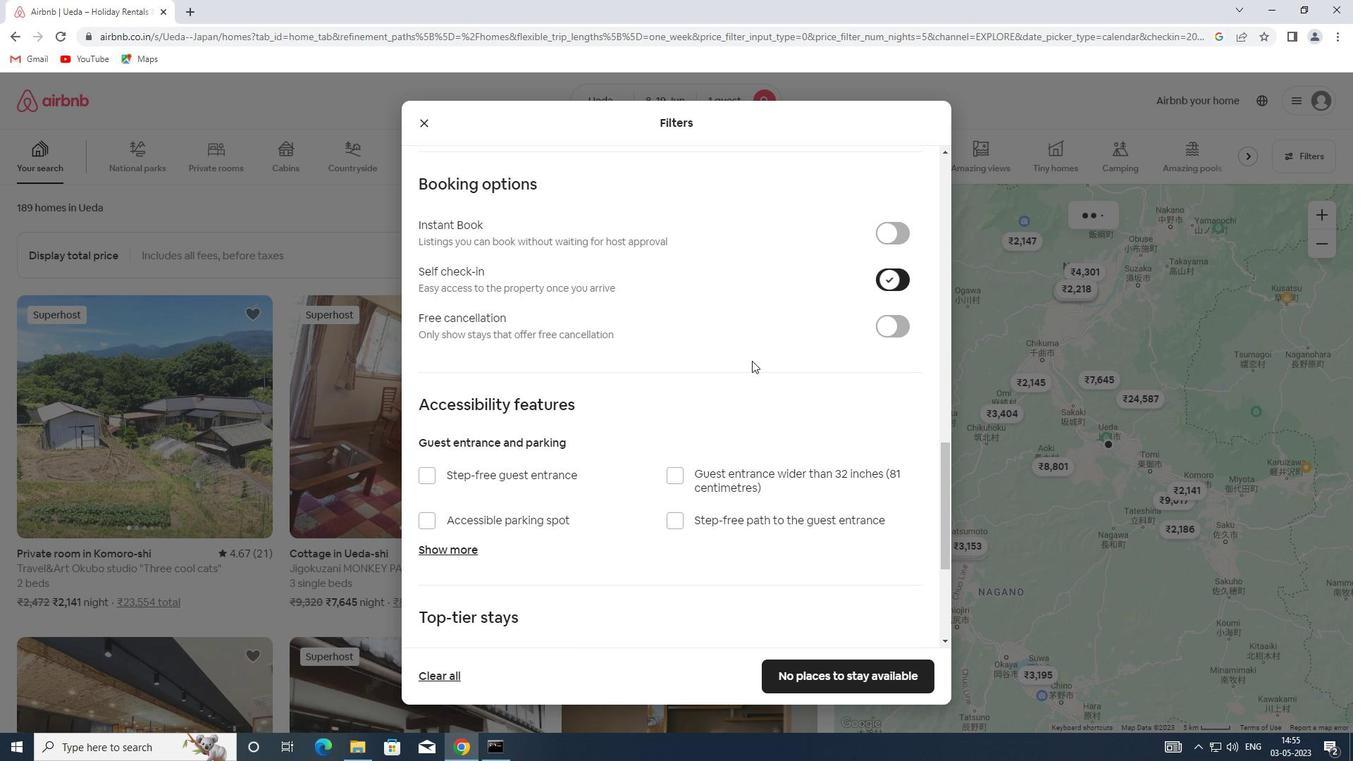 
Action: Mouse moved to (735, 372)
Screenshot: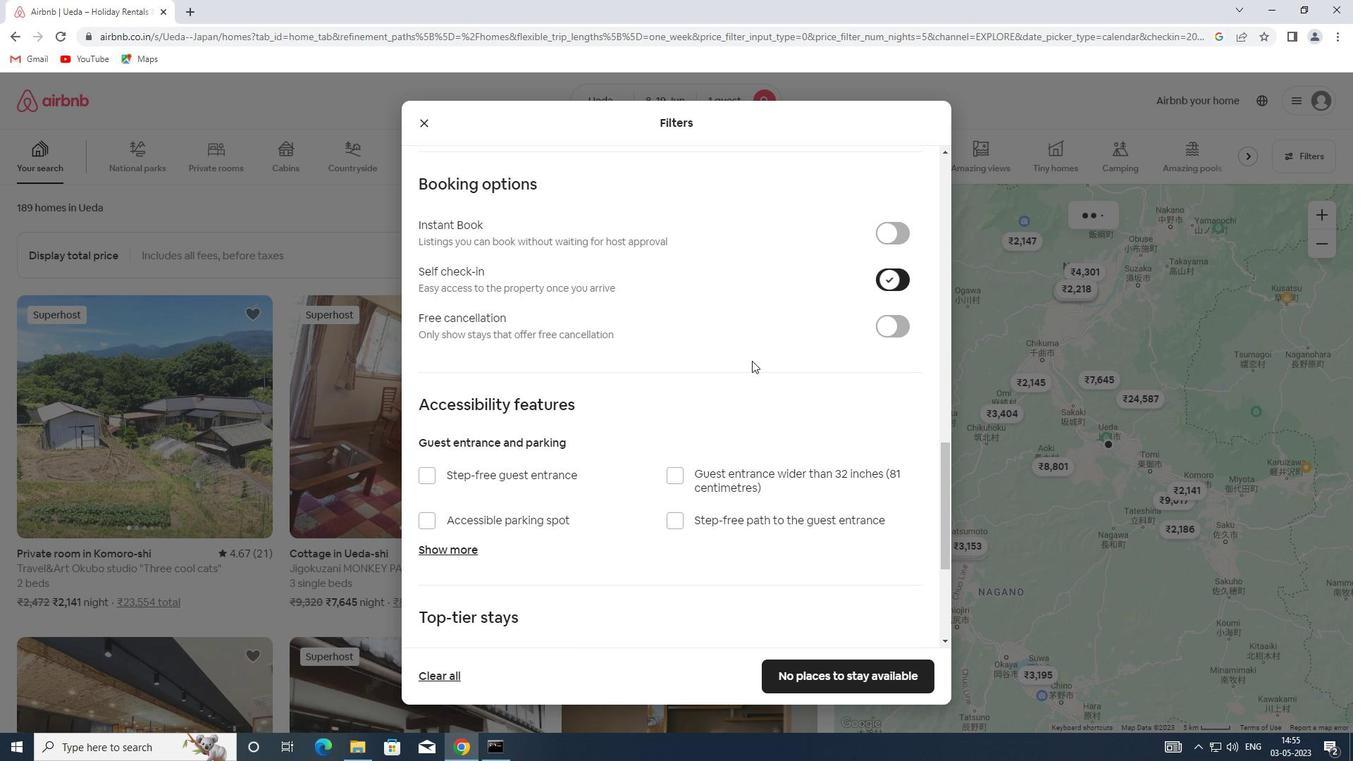 
Action: Mouse scrolled (735, 371) with delta (0, 0)
Screenshot: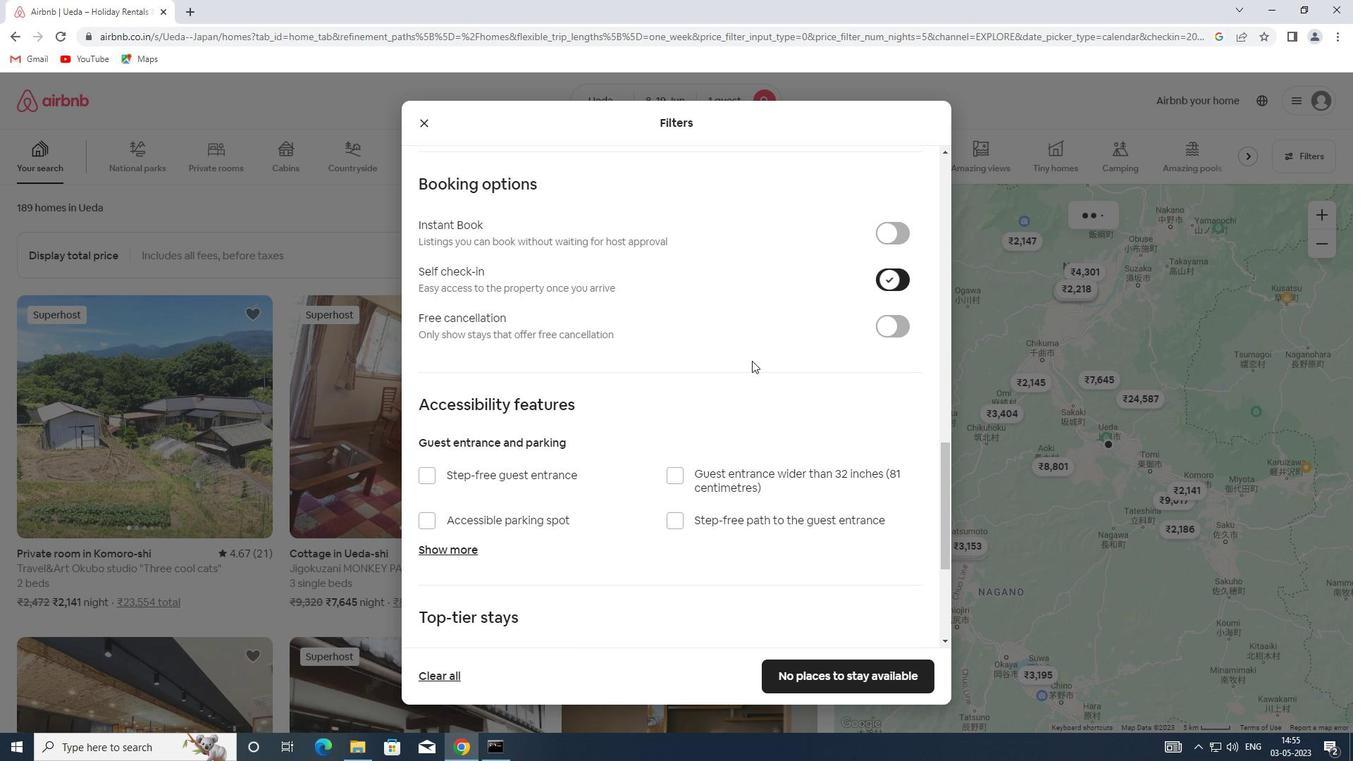 
Action: Mouse moved to (732, 372)
Screenshot: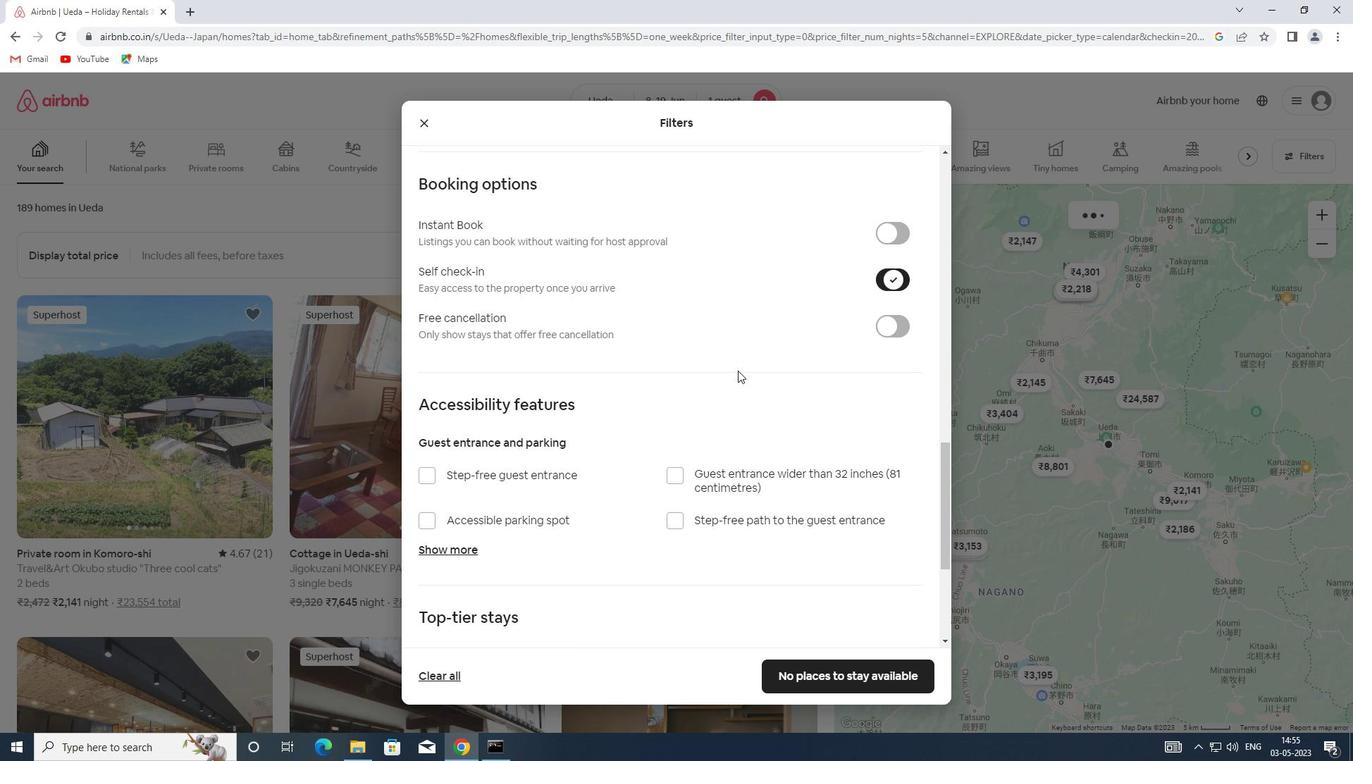 
Action: Mouse scrolled (732, 372) with delta (0, 0)
Screenshot: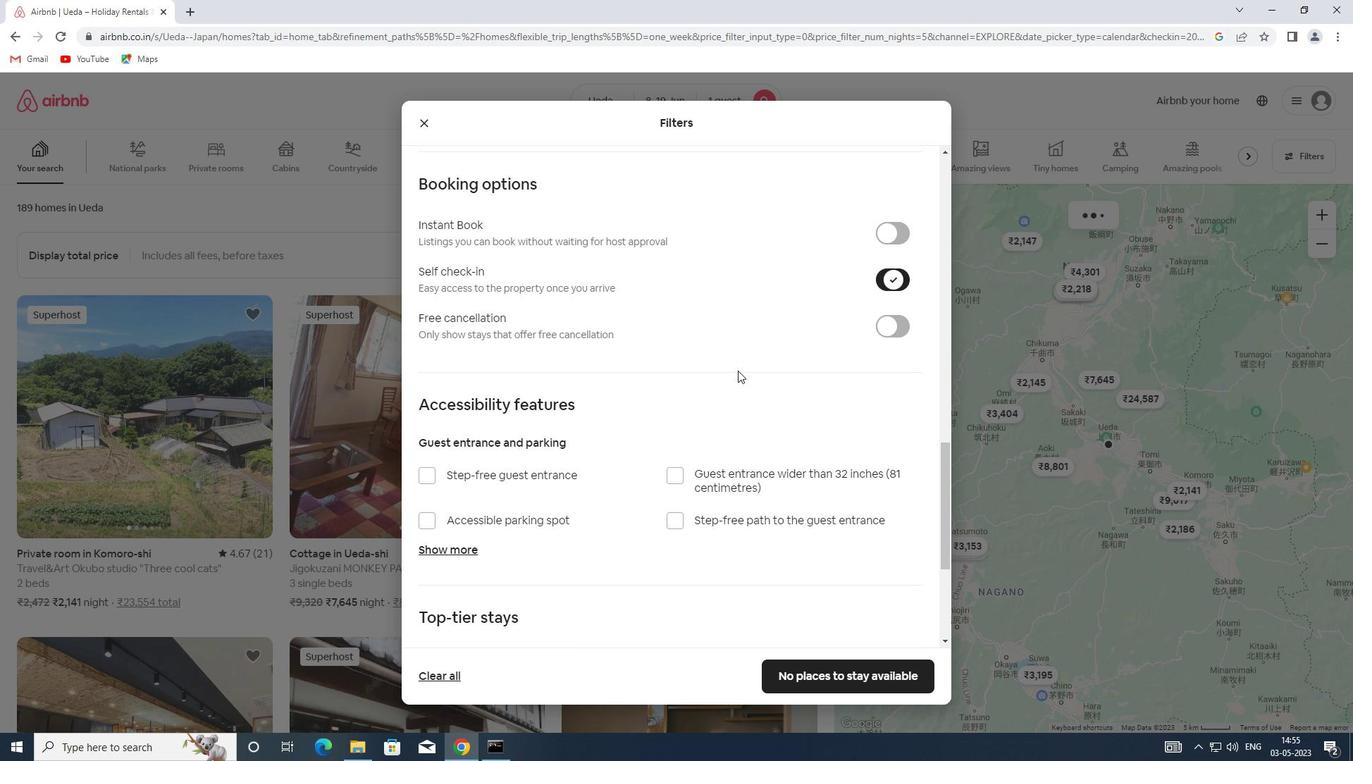 
Action: Mouse moved to (732, 373)
Screenshot: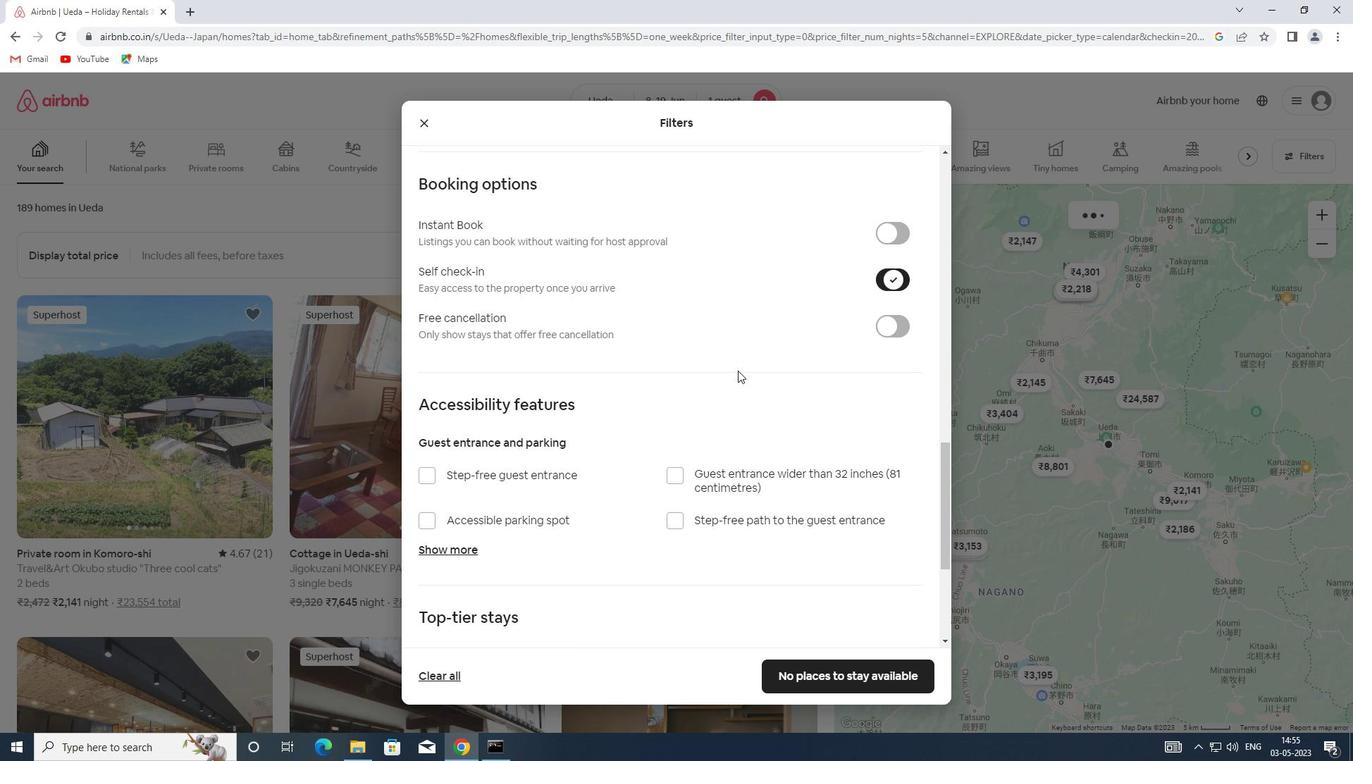 
Action: Mouse scrolled (732, 374) with delta (0, 0)
Screenshot: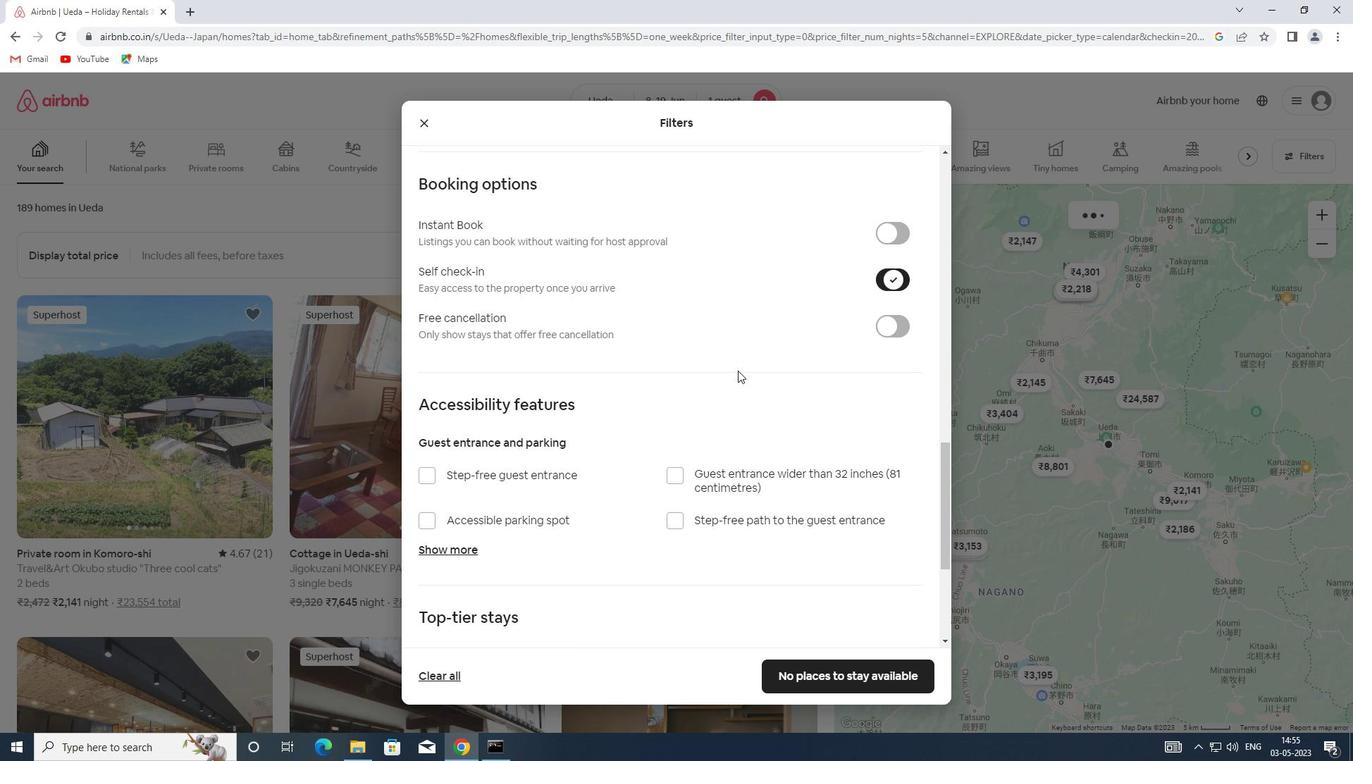 
Action: Mouse moved to (716, 379)
Screenshot: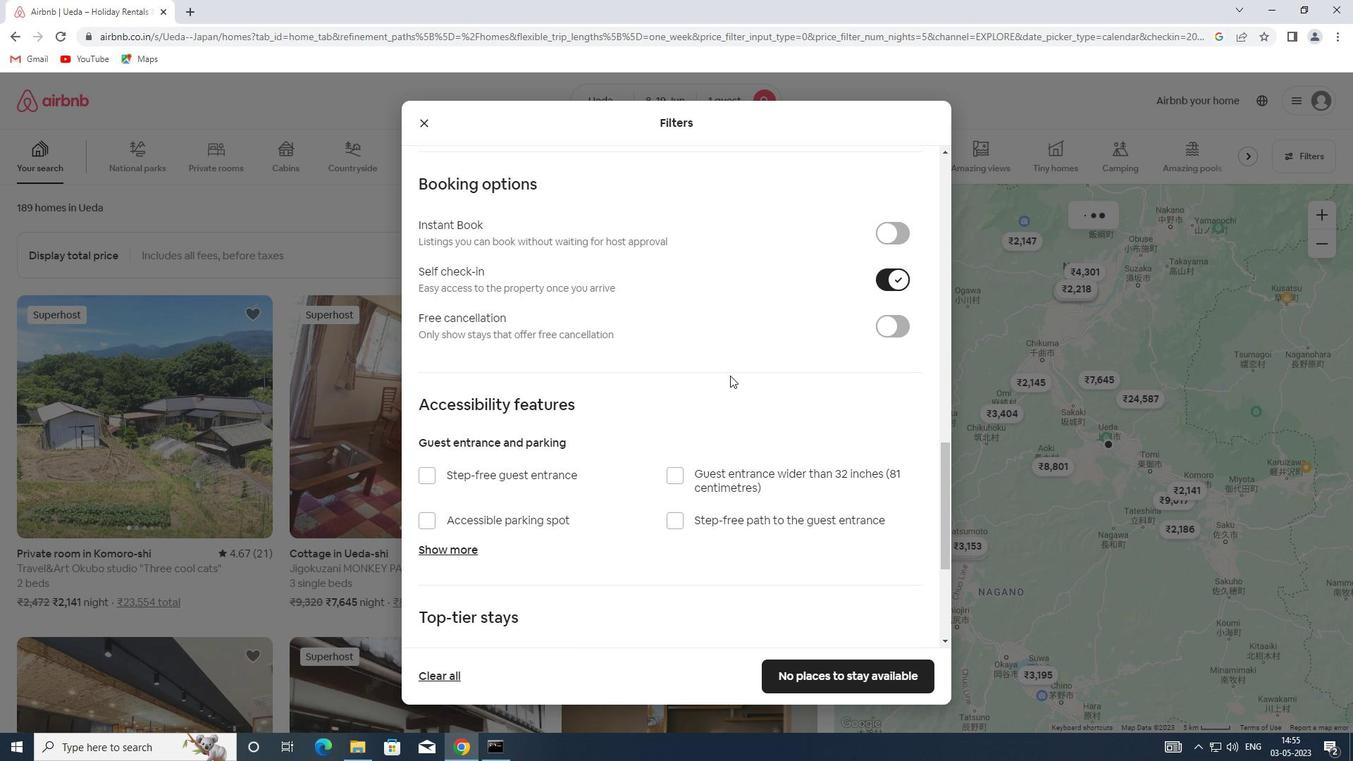 
Action: Mouse scrolled (716, 379) with delta (0, 0)
Screenshot: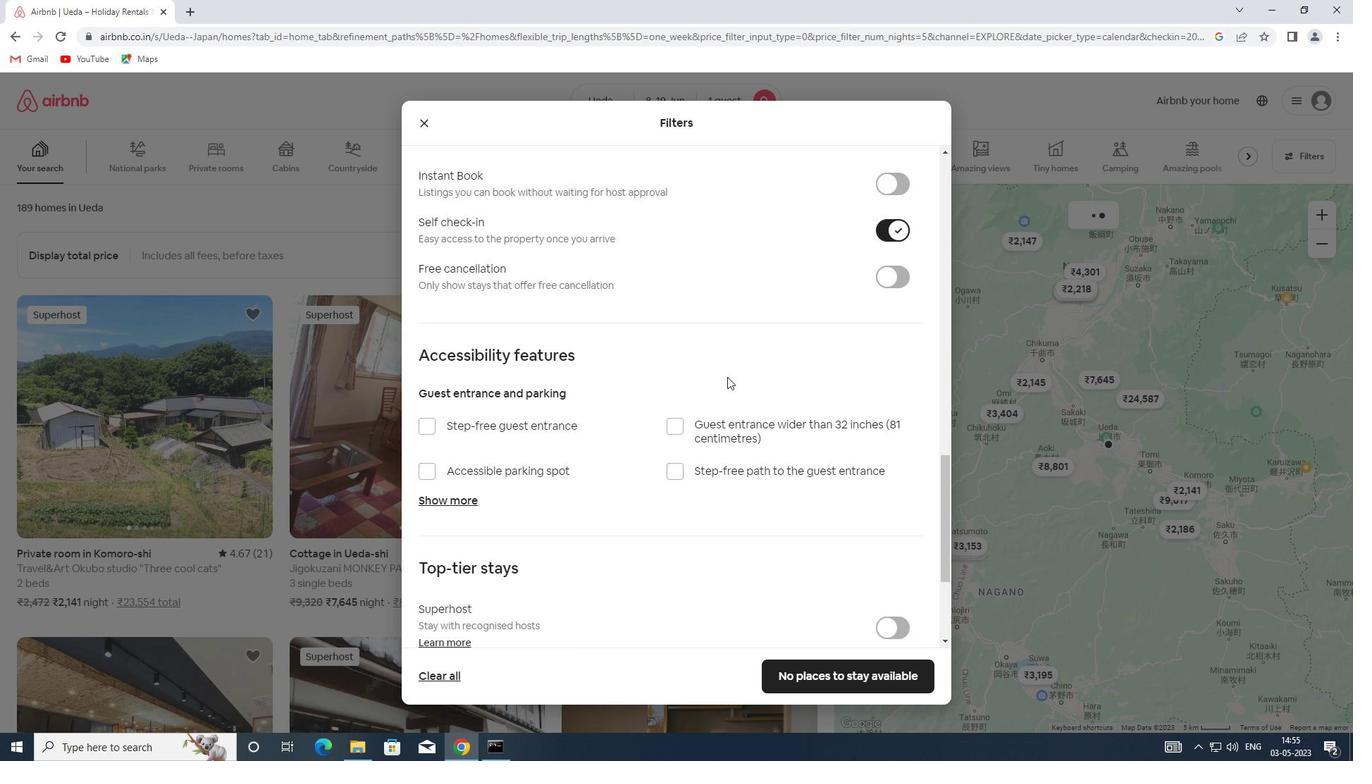 
Action: Mouse scrolled (716, 379) with delta (0, 0)
Screenshot: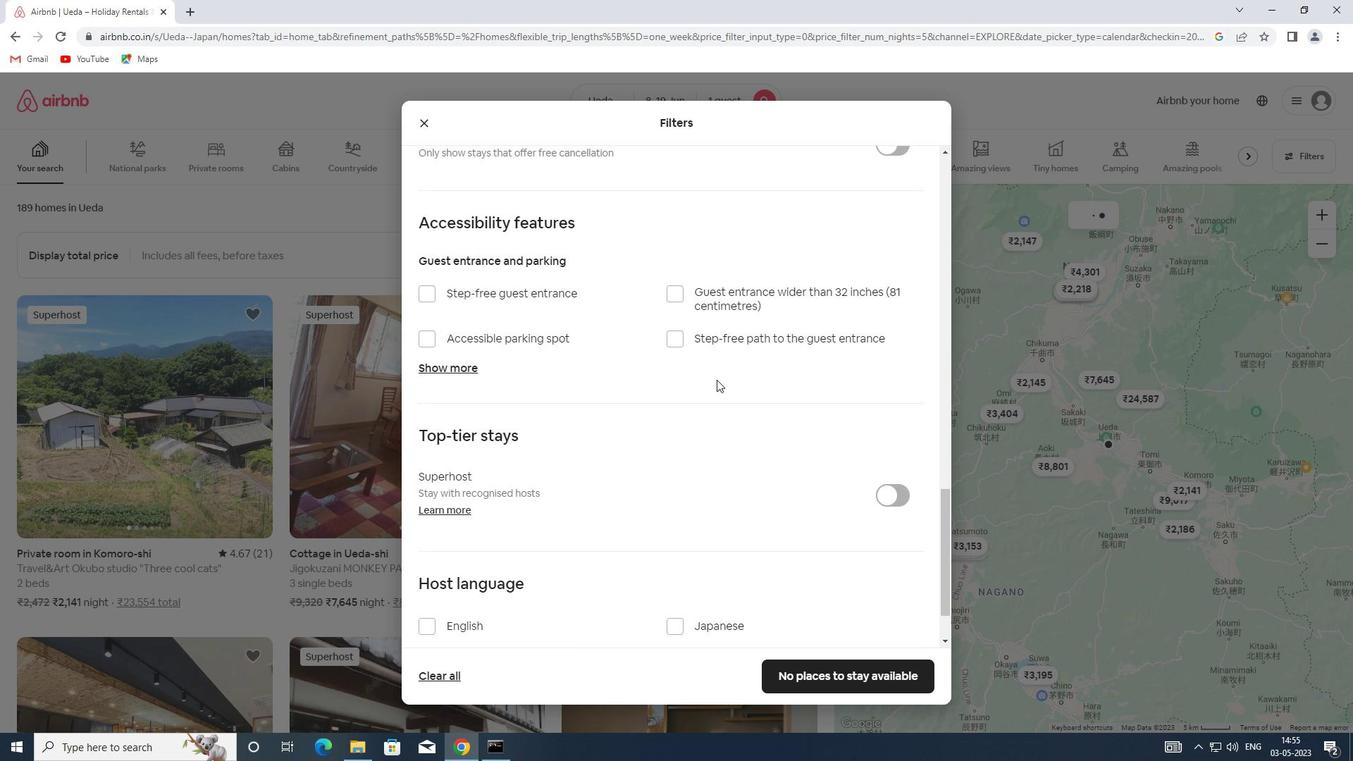 
Action: Mouse scrolled (716, 379) with delta (0, 0)
Screenshot: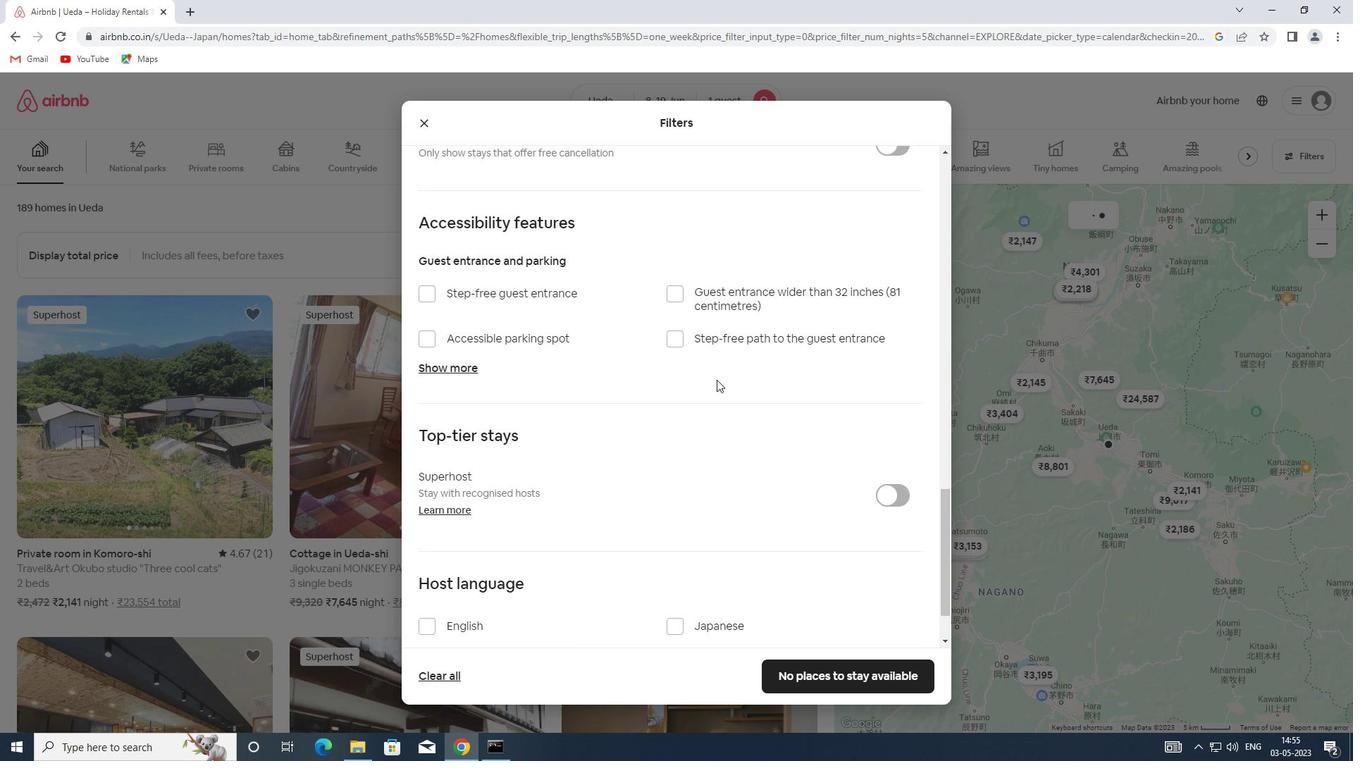 
Action: Mouse moved to (715, 380)
Screenshot: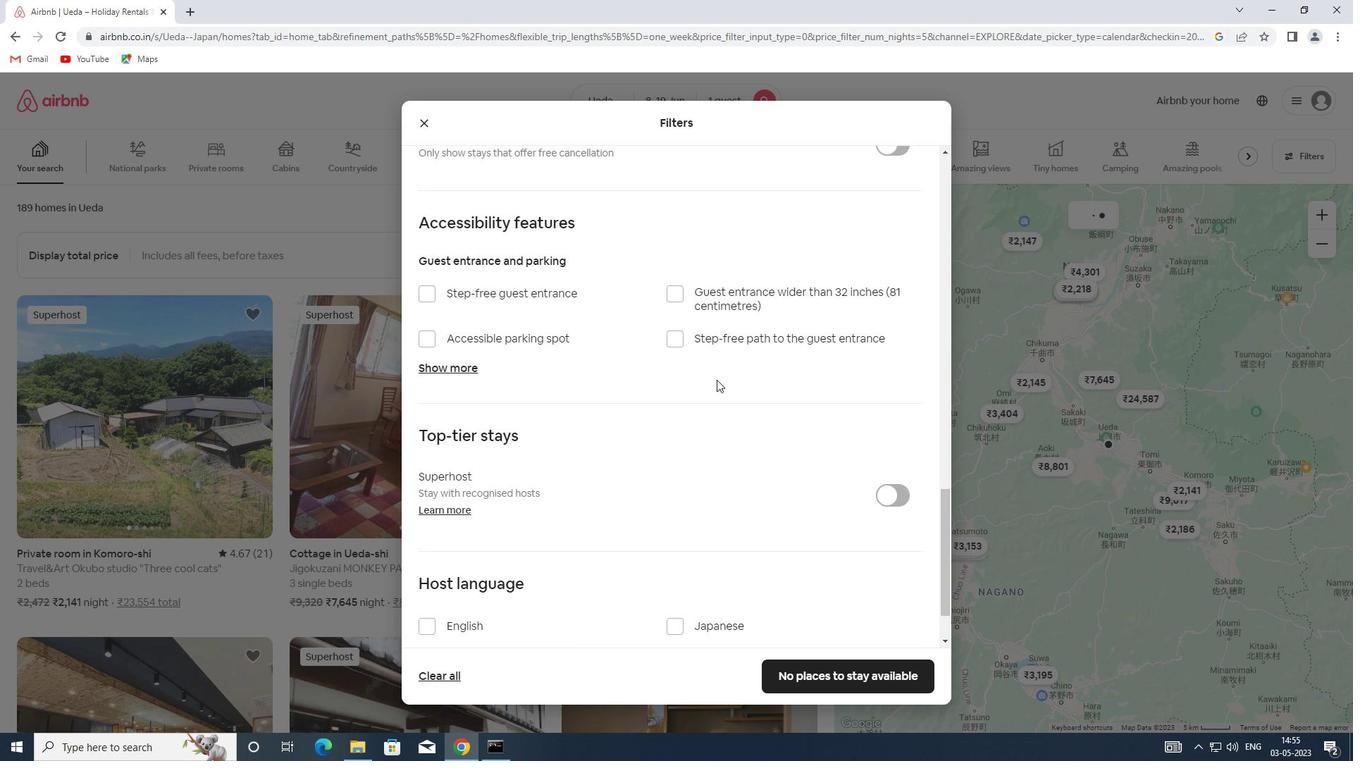 
Action: Mouse scrolled (715, 379) with delta (0, 0)
Screenshot: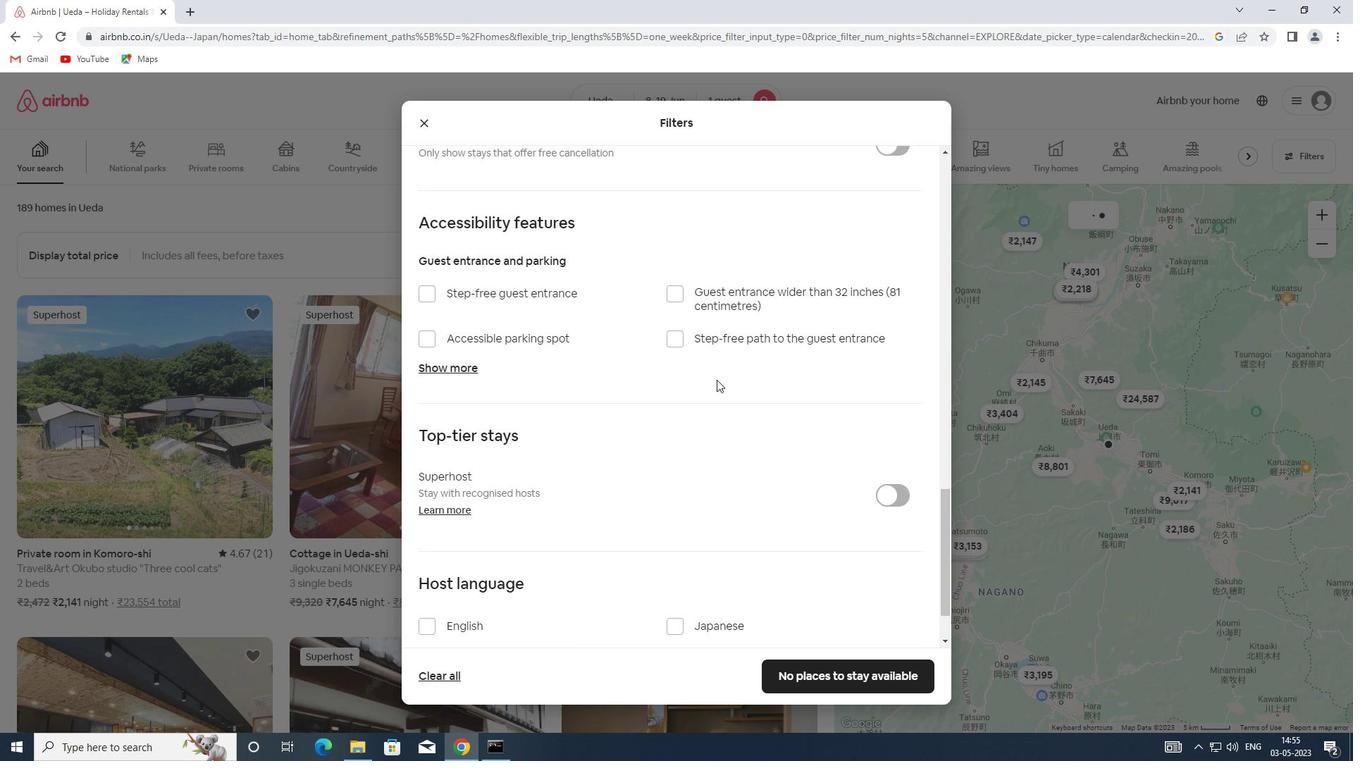 
Action: Mouse moved to (452, 545)
Screenshot: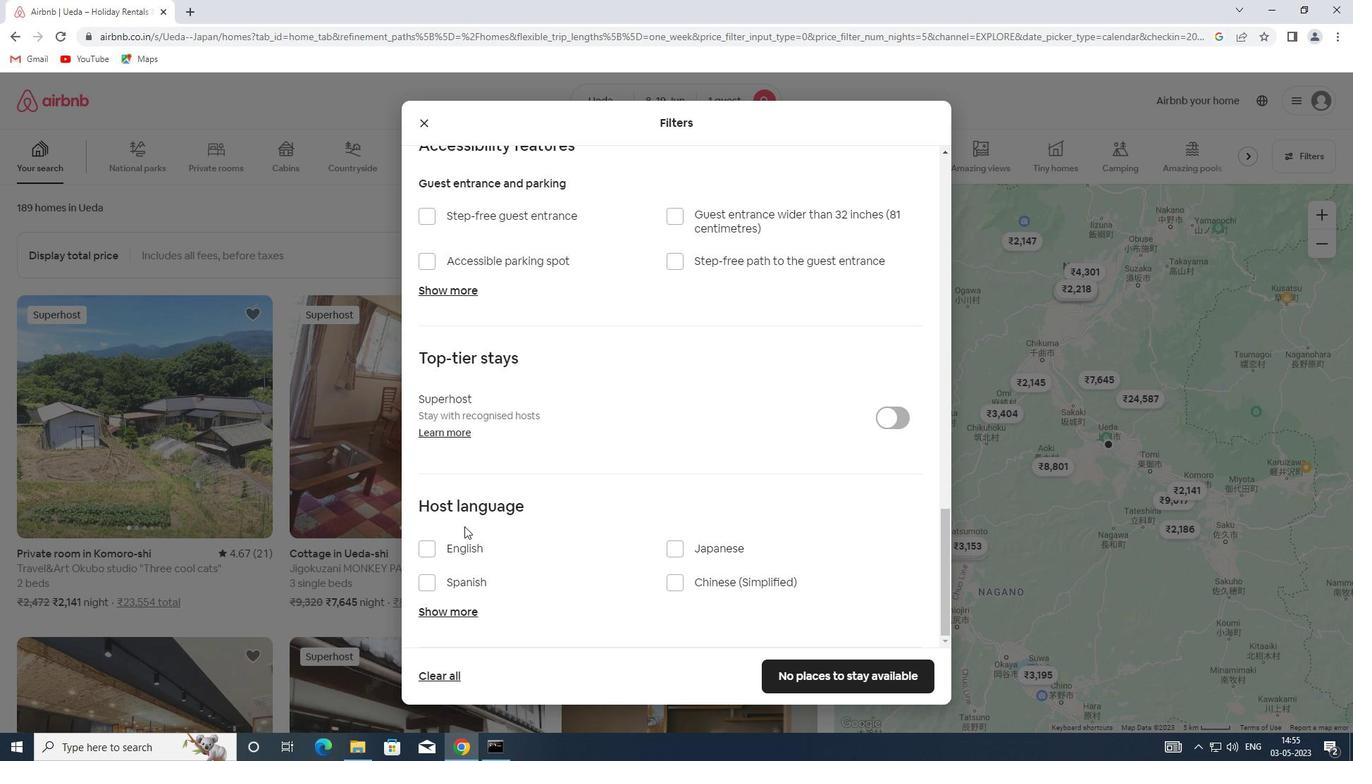 
Action: Mouse pressed left at (452, 545)
Screenshot: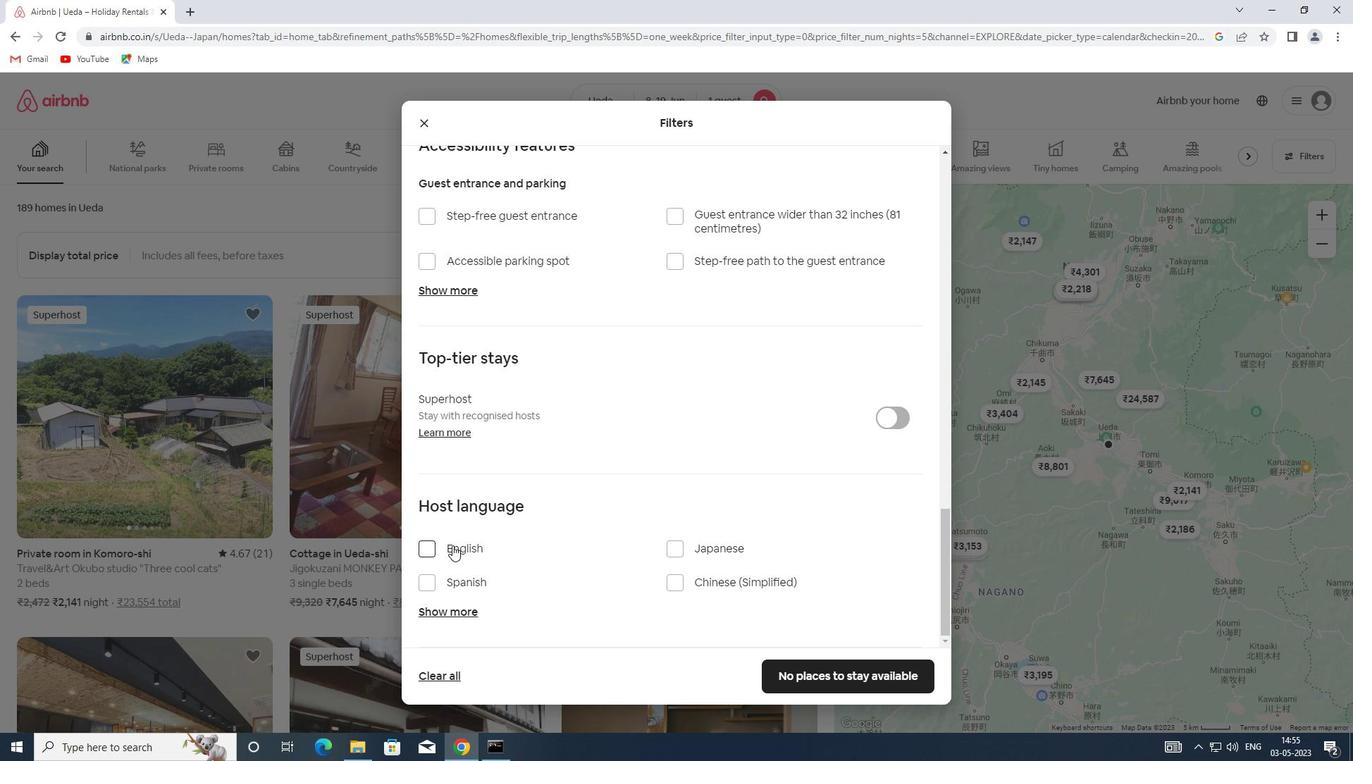 
Action: Mouse moved to (802, 680)
Screenshot: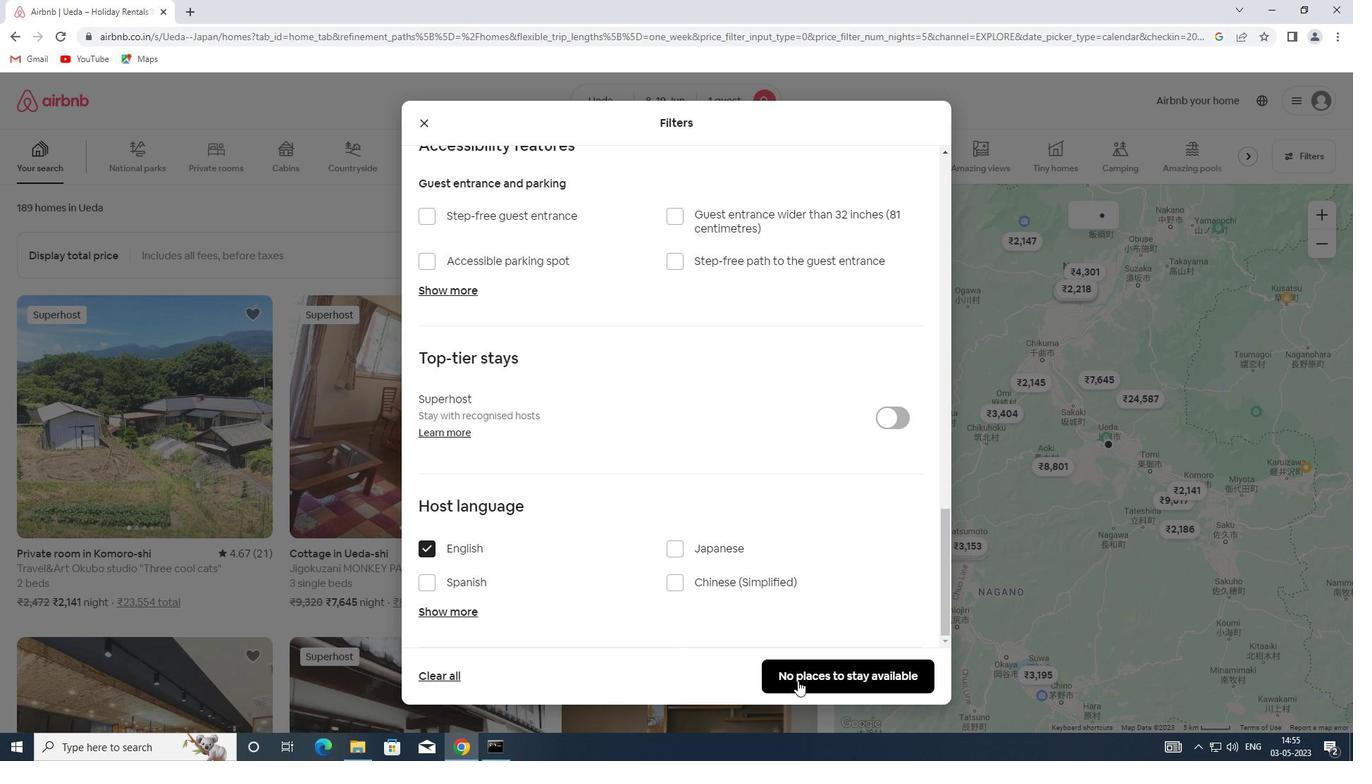 
Action: Mouse pressed left at (802, 680)
Screenshot: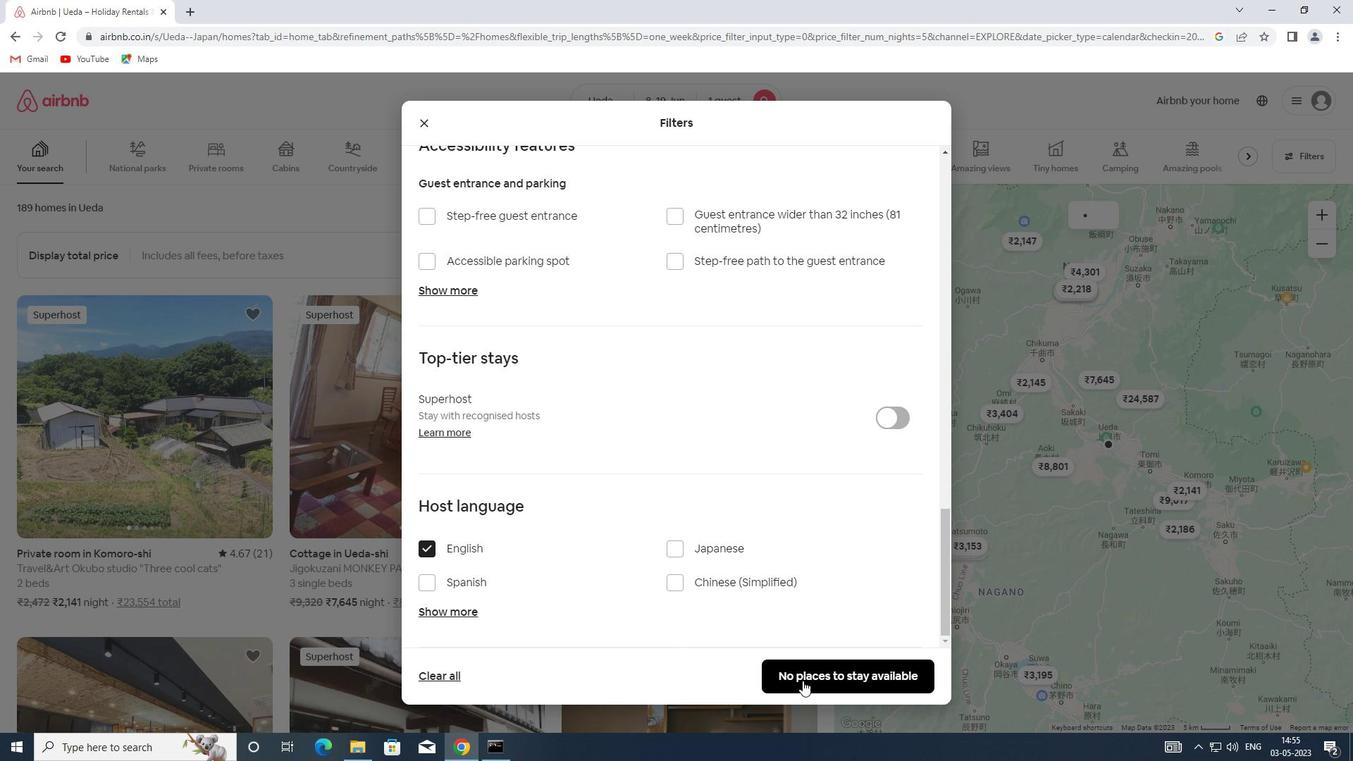 
